 Task: Find connections with filter location Kāthor with filter topic #SEOwith filter profile language English with filter current company Tata Projects with filter school Netaji Subhash Engineering College with filter industry Audio and Video Equipment Manufacturing with filter service category Resume Writing with filter keywords title Customer Support
Action: Mouse moved to (187, 269)
Screenshot: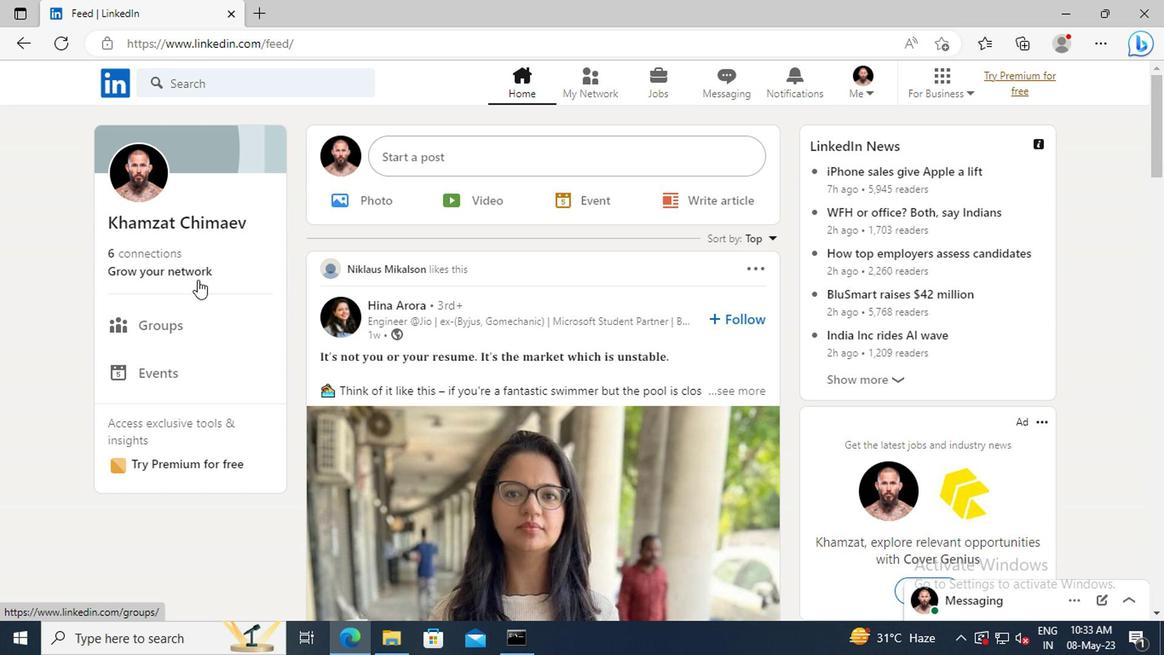 
Action: Mouse pressed left at (187, 269)
Screenshot: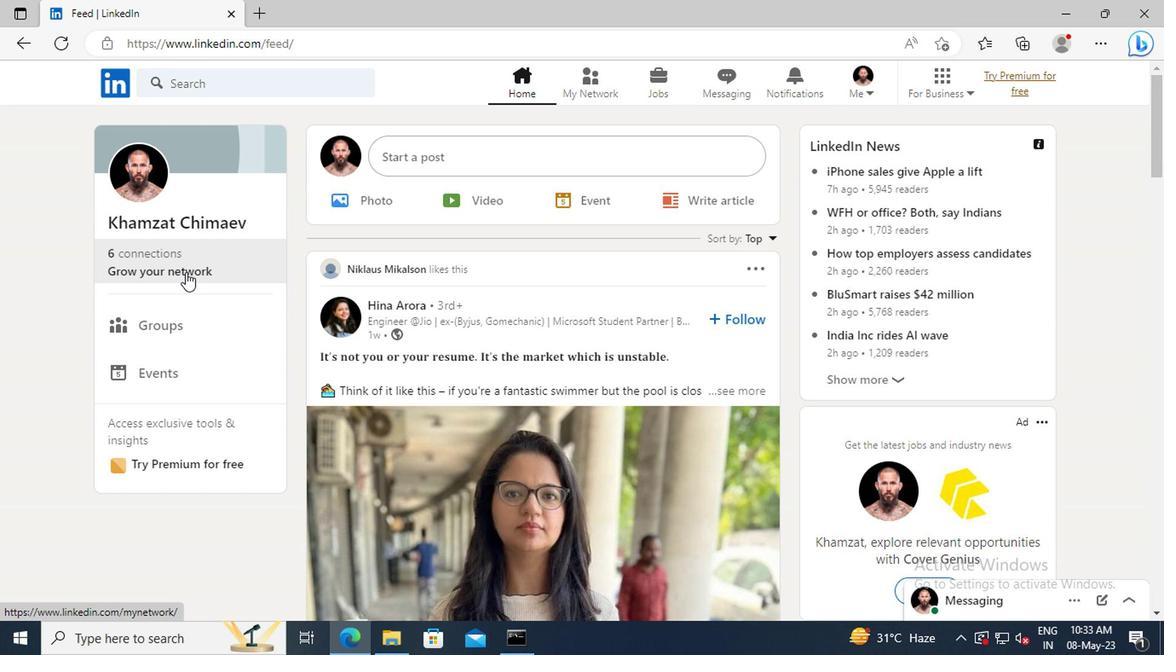 
Action: Mouse moved to (191, 176)
Screenshot: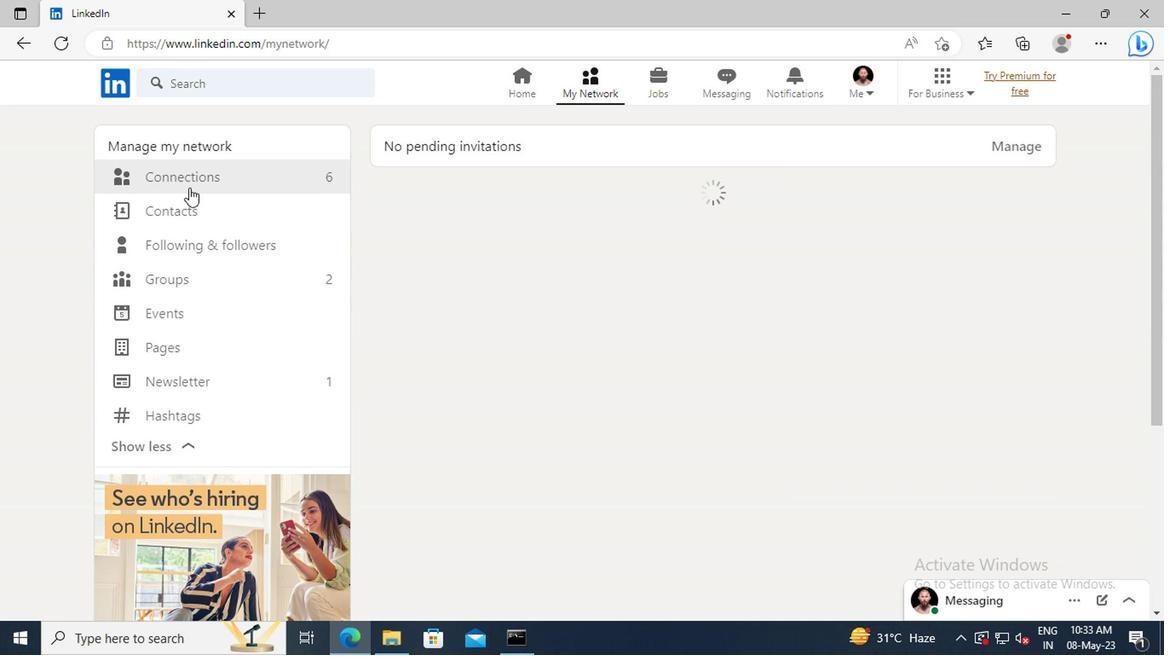 
Action: Mouse pressed left at (191, 176)
Screenshot: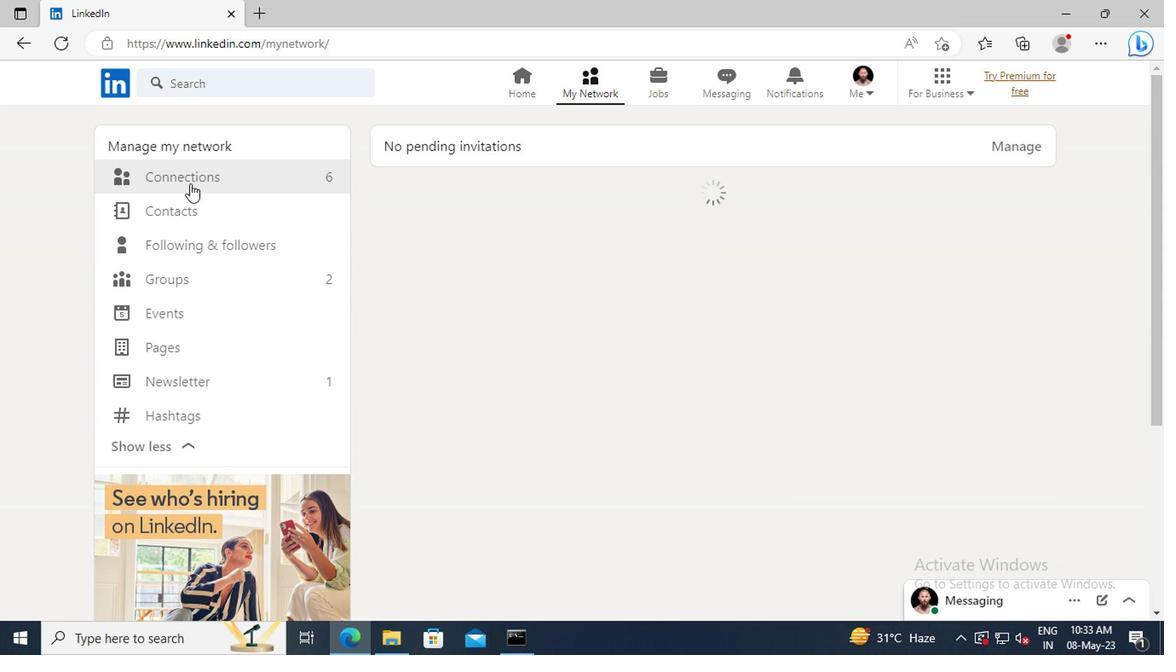 
Action: Mouse moved to (717, 178)
Screenshot: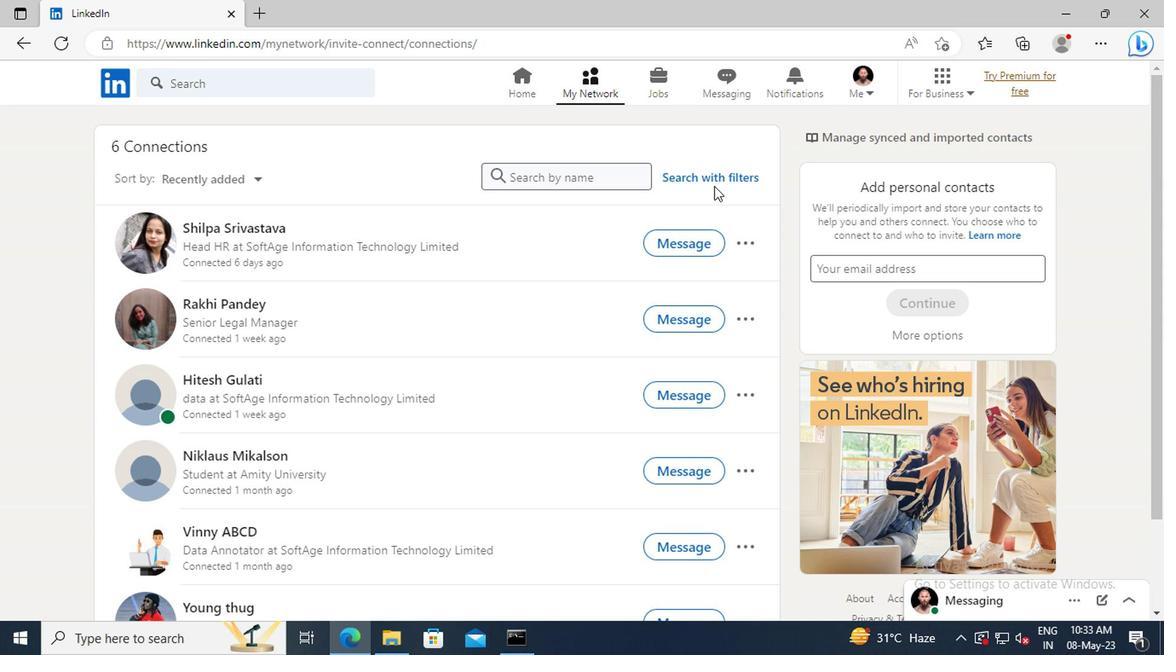 
Action: Mouse pressed left at (717, 178)
Screenshot: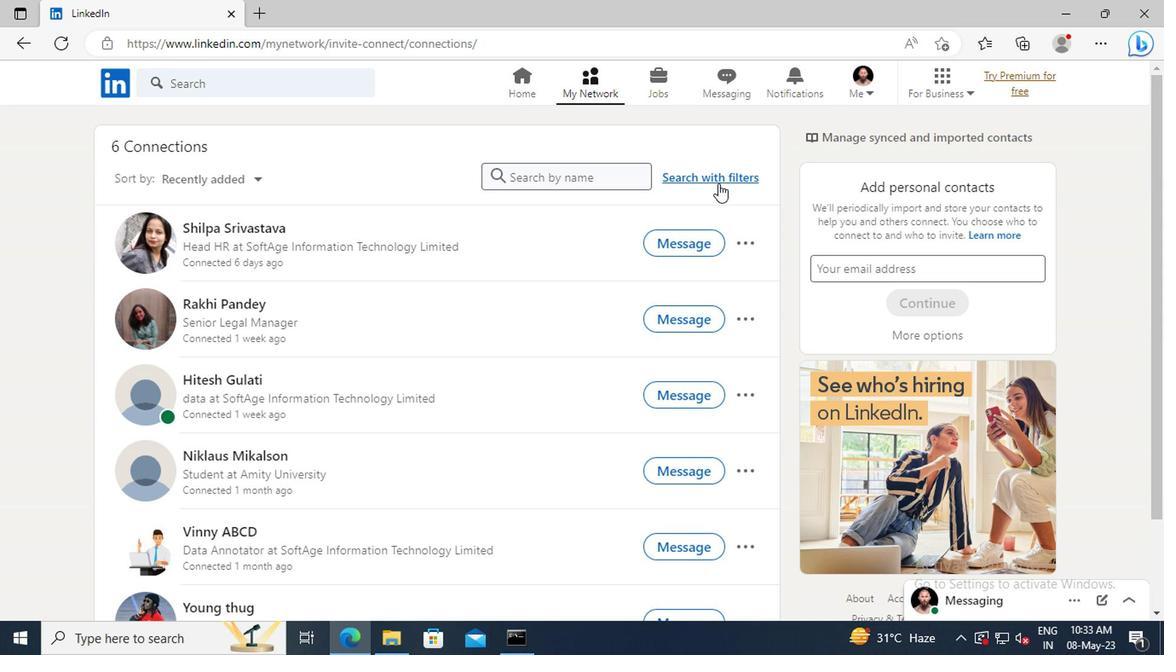 
Action: Mouse moved to (644, 125)
Screenshot: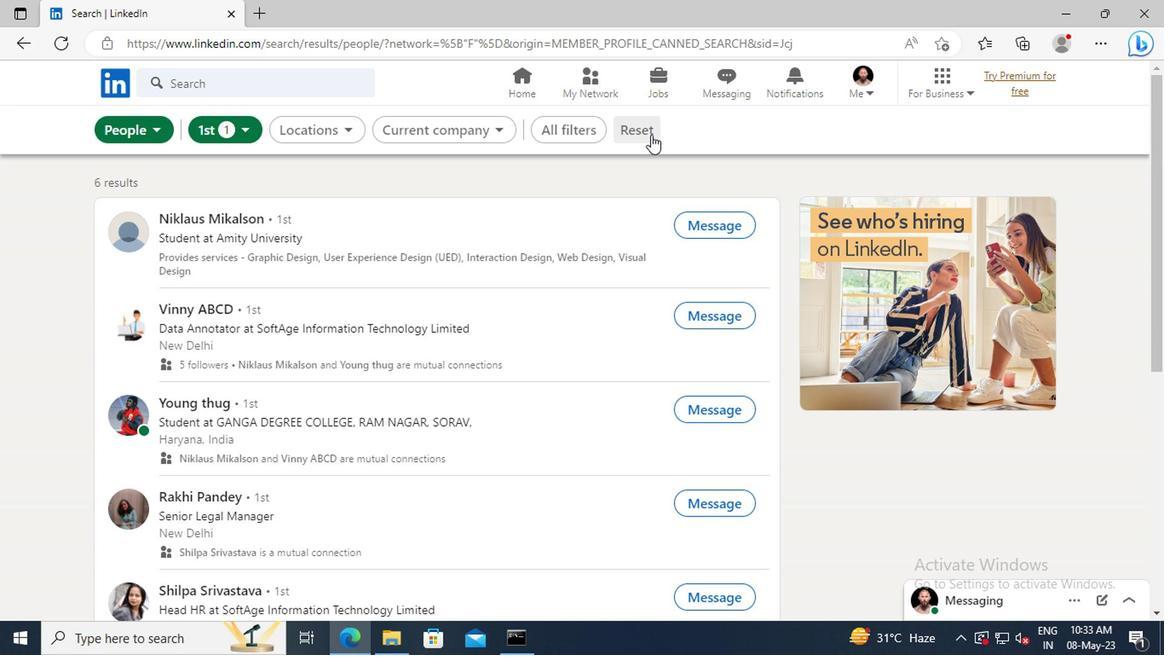 
Action: Mouse pressed left at (644, 125)
Screenshot: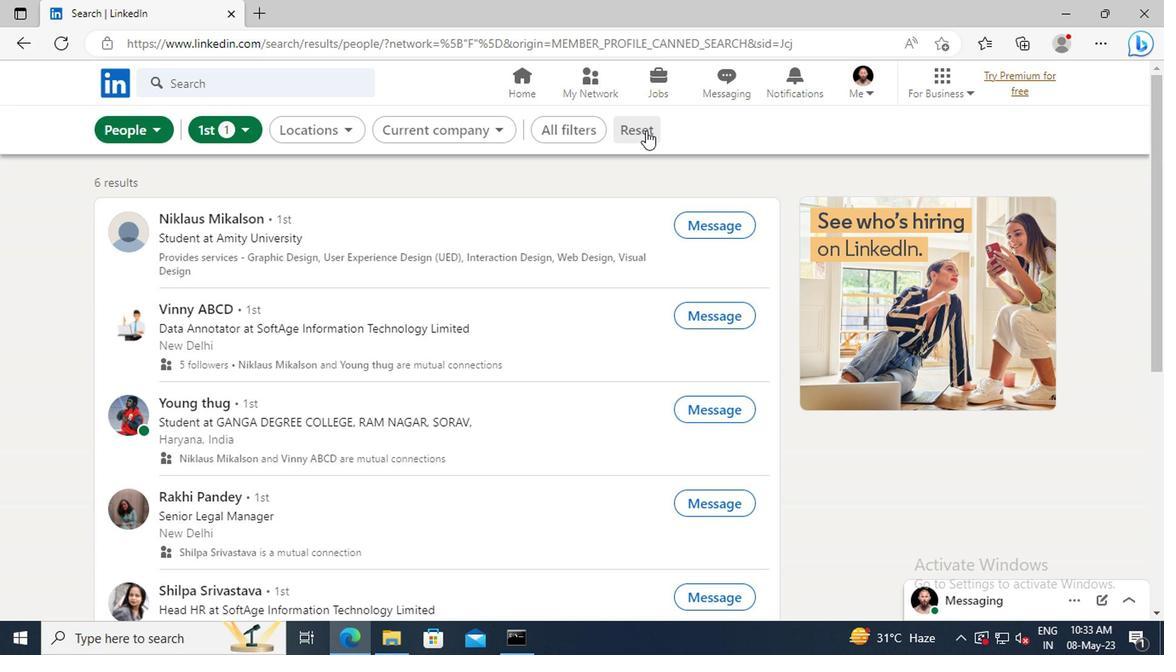 
Action: Mouse moved to (624, 125)
Screenshot: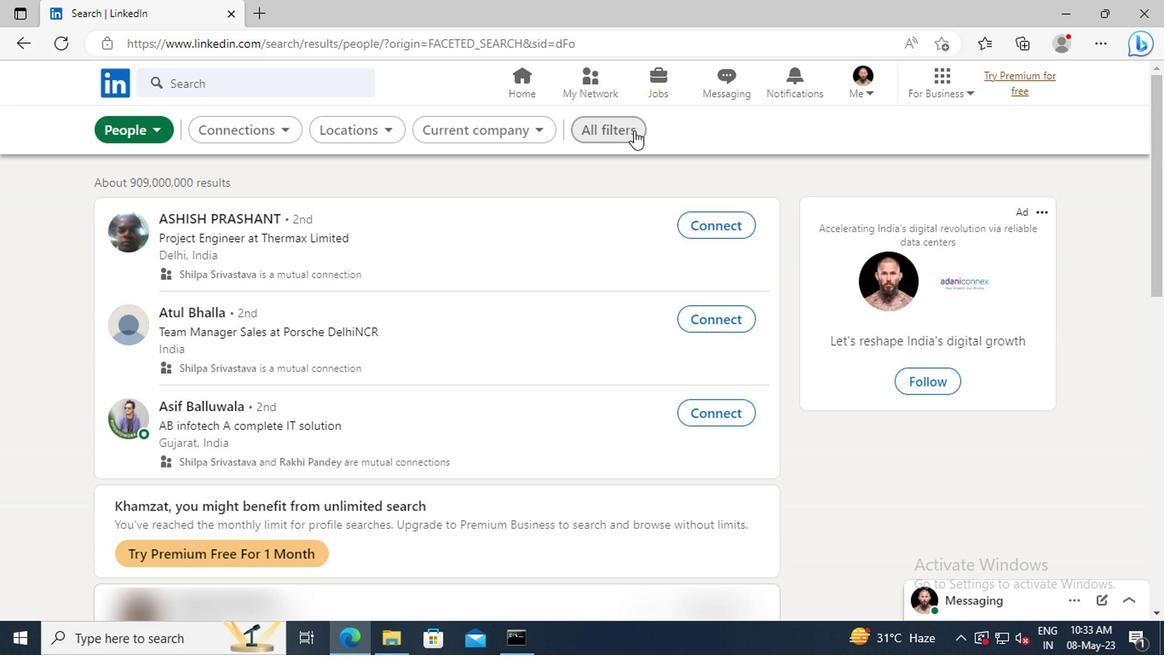 
Action: Mouse pressed left at (624, 125)
Screenshot: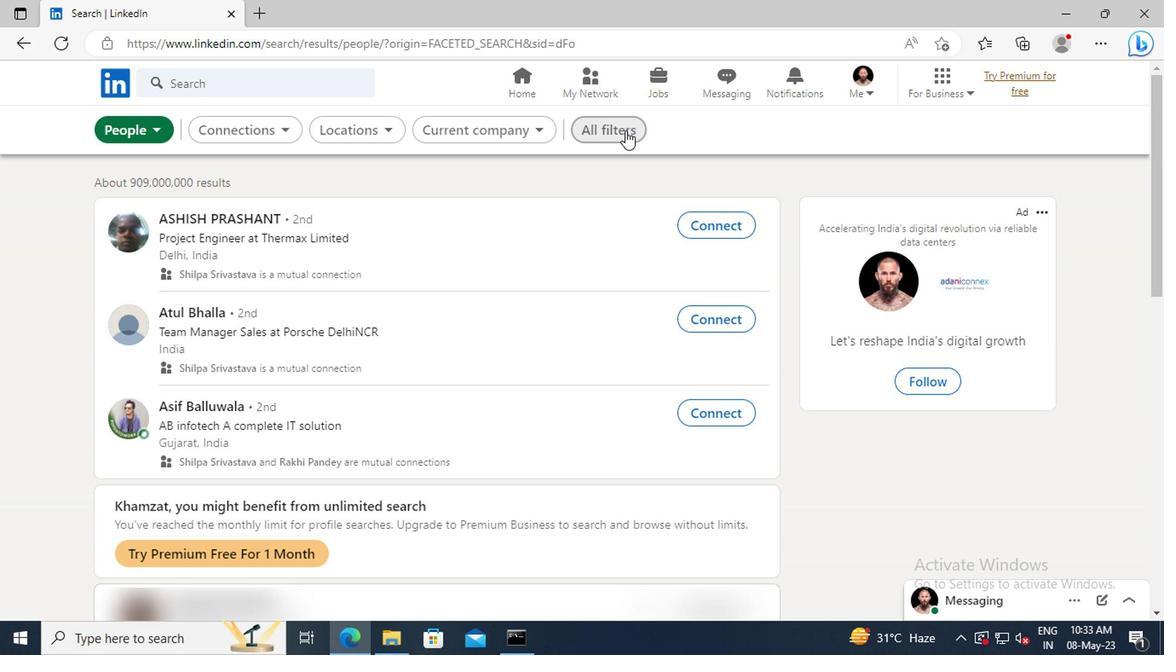 
Action: Mouse moved to (970, 324)
Screenshot: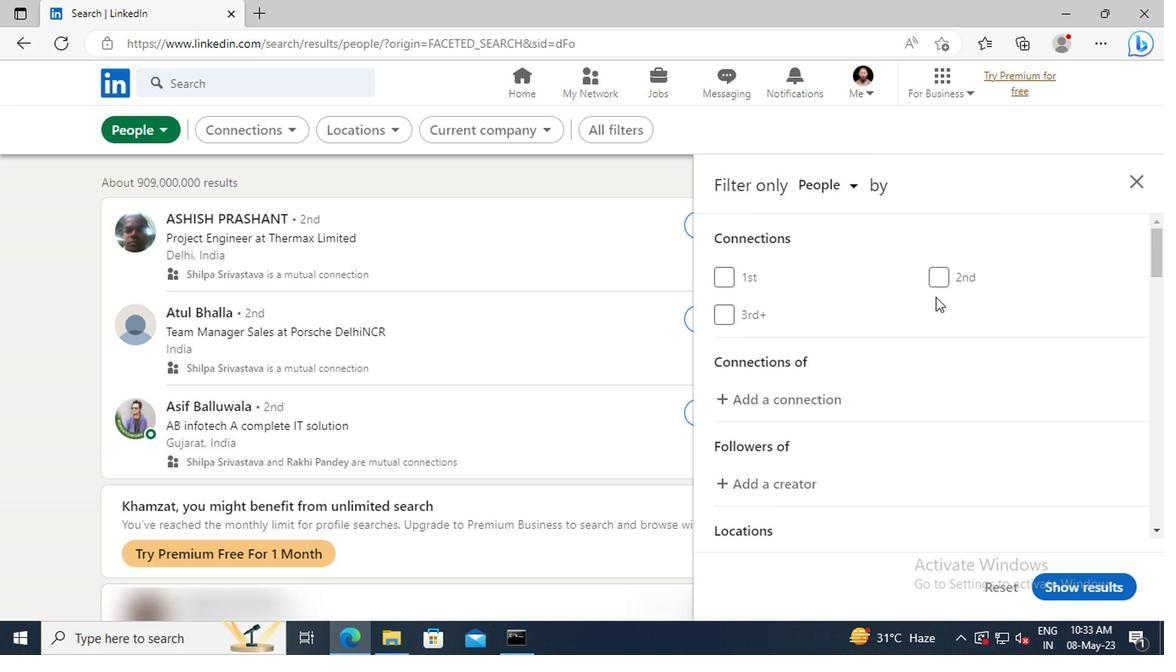 
Action: Mouse scrolled (970, 323) with delta (0, 0)
Screenshot: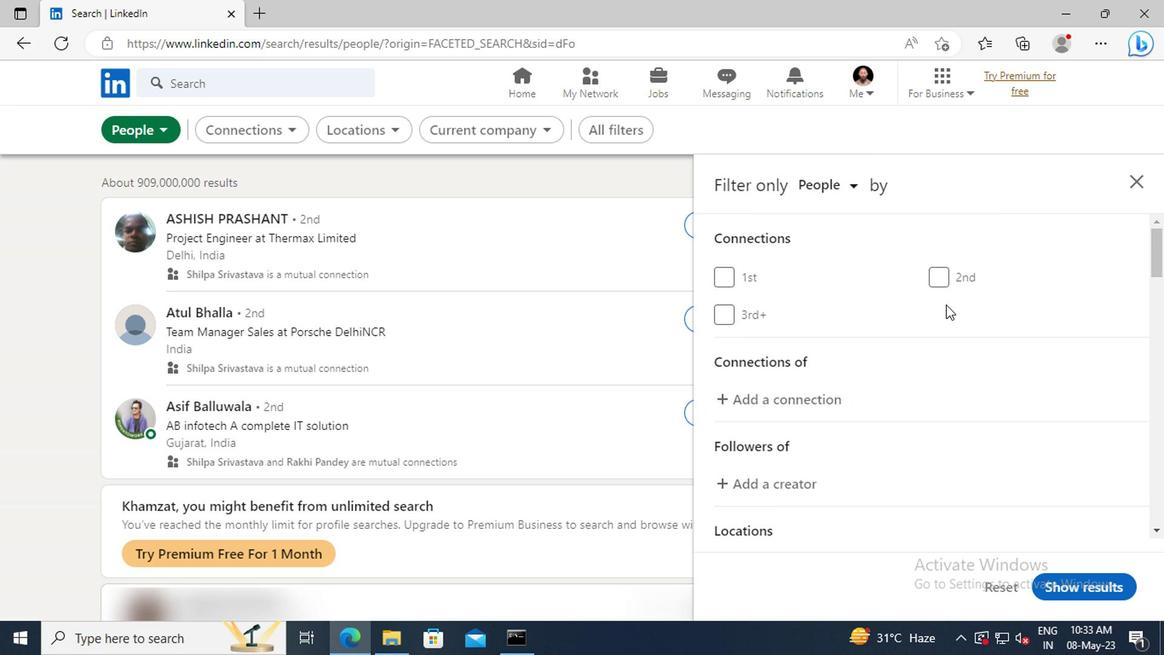 
Action: Mouse moved to (970, 325)
Screenshot: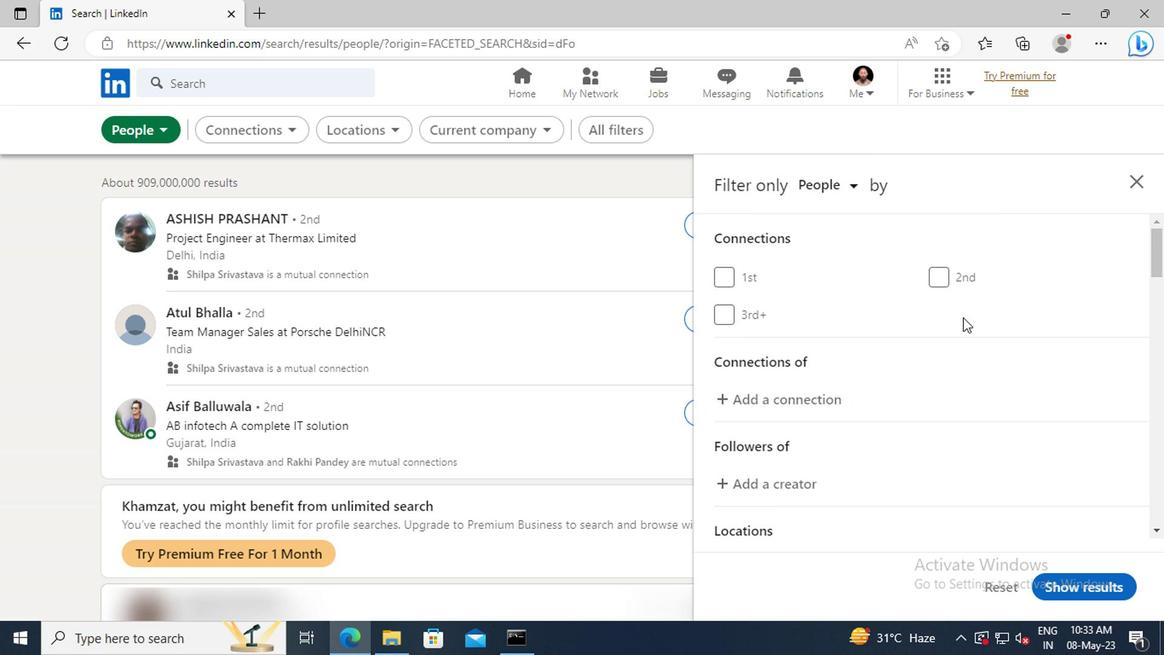 
Action: Mouse scrolled (970, 324) with delta (0, 0)
Screenshot: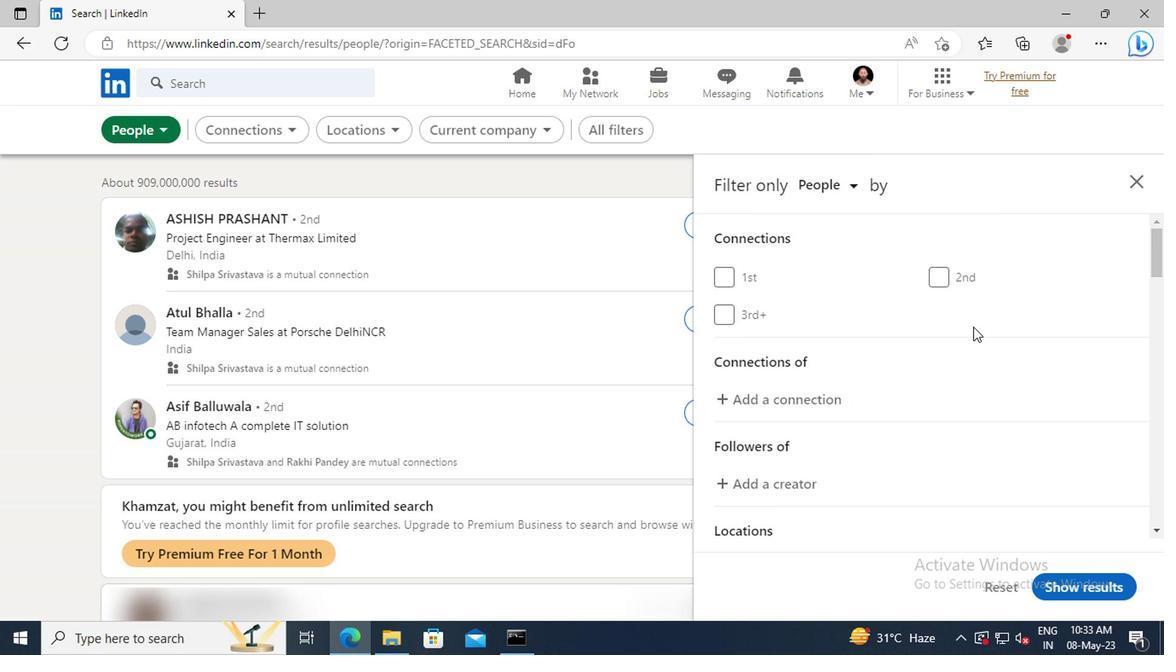 
Action: Mouse scrolled (970, 324) with delta (0, 0)
Screenshot: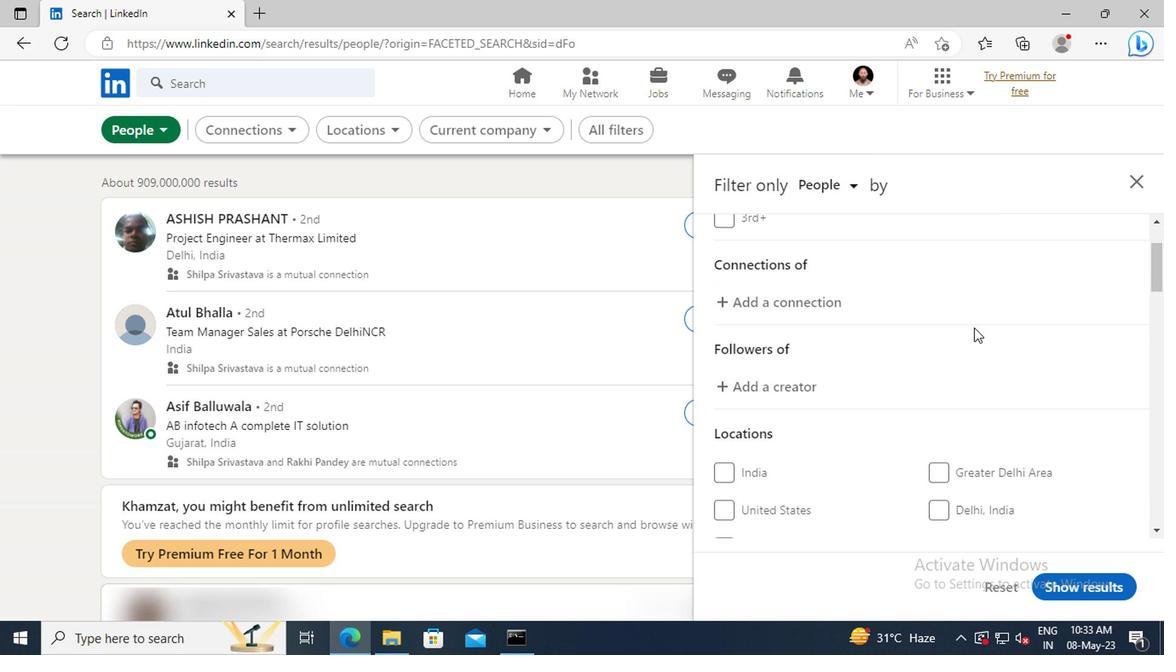 
Action: Mouse scrolled (970, 324) with delta (0, 0)
Screenshot: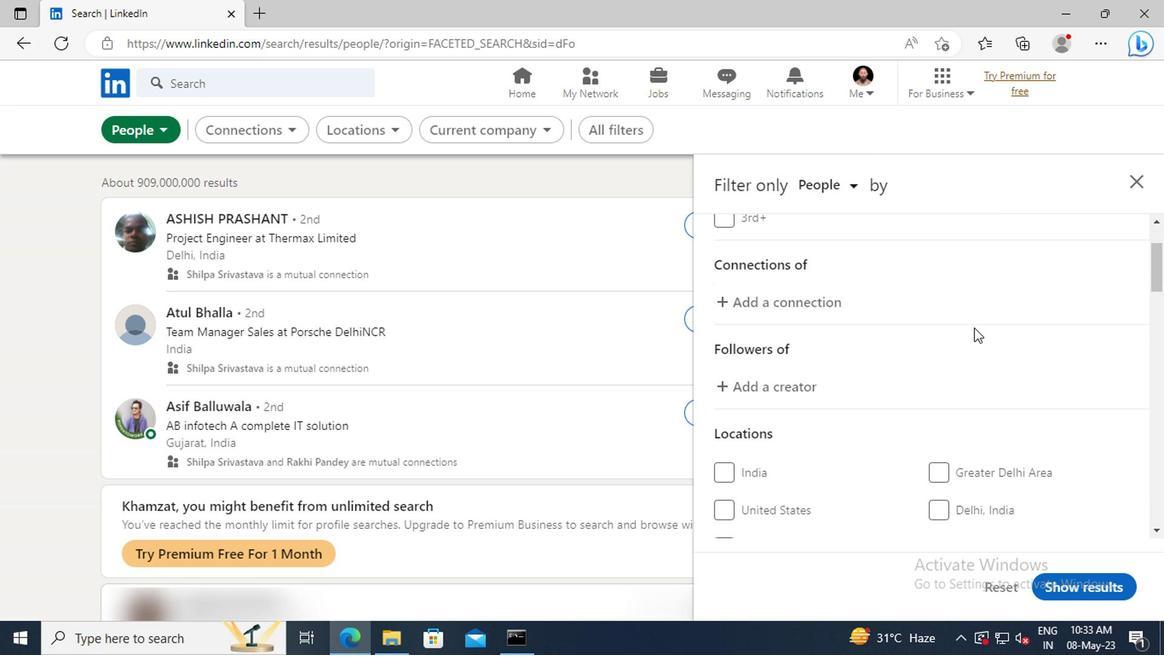 
Action: Mouse scrolled (970, 324) with delta (0, 0)
Screenshot: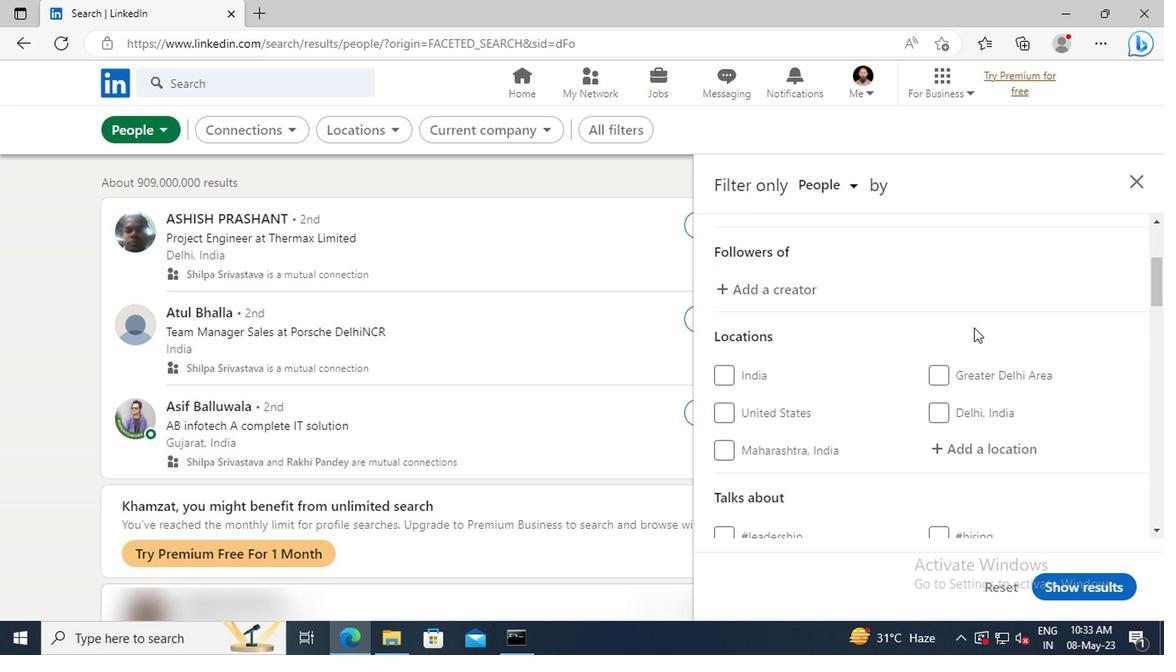 
Action: Mouse moved to (977, 407)
Screenshot: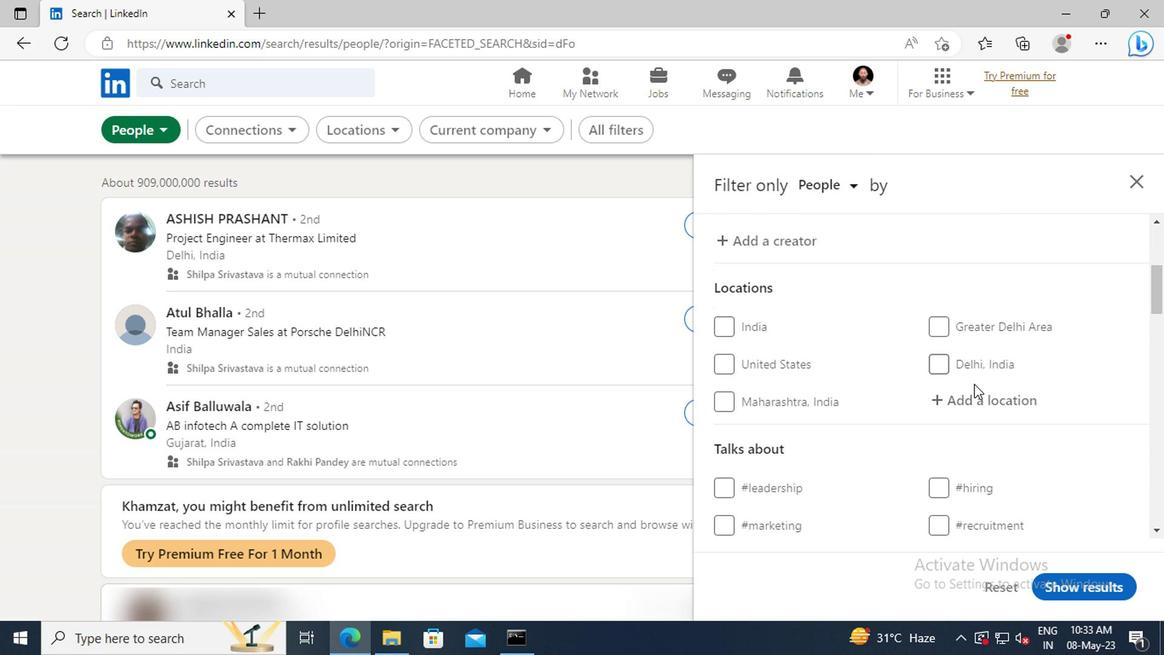 
Action: Mouse pressed left at (977, 407)
Screenshot: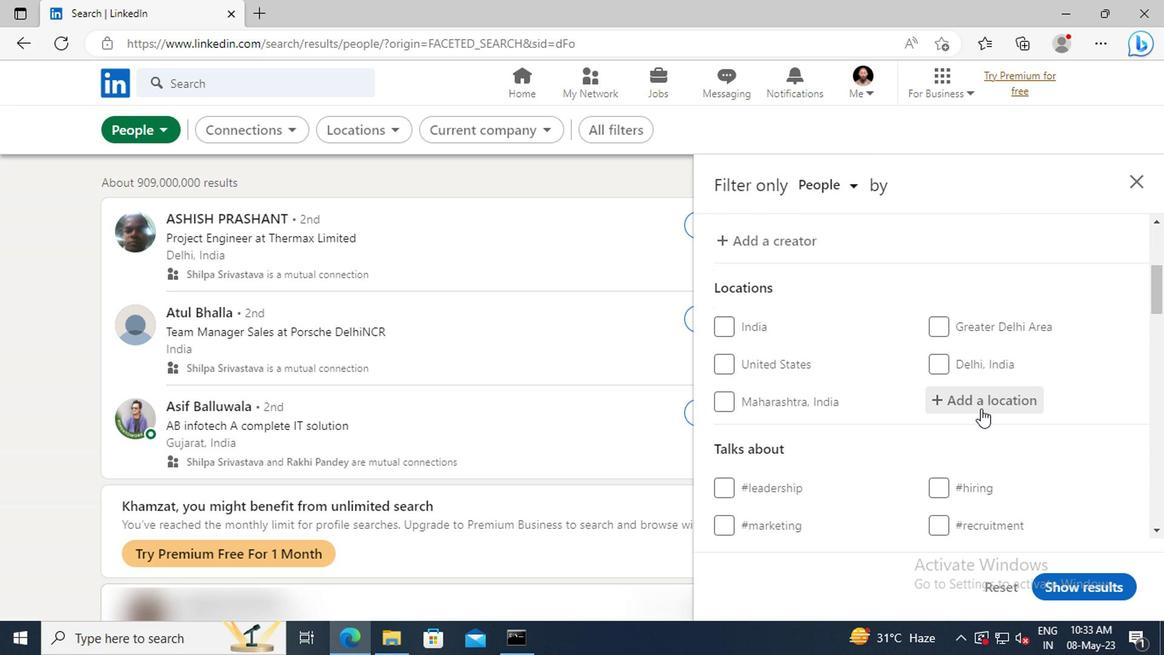 
Action: Key pressed <Key.shift>KATHOR<Key.enter>
Screenshot: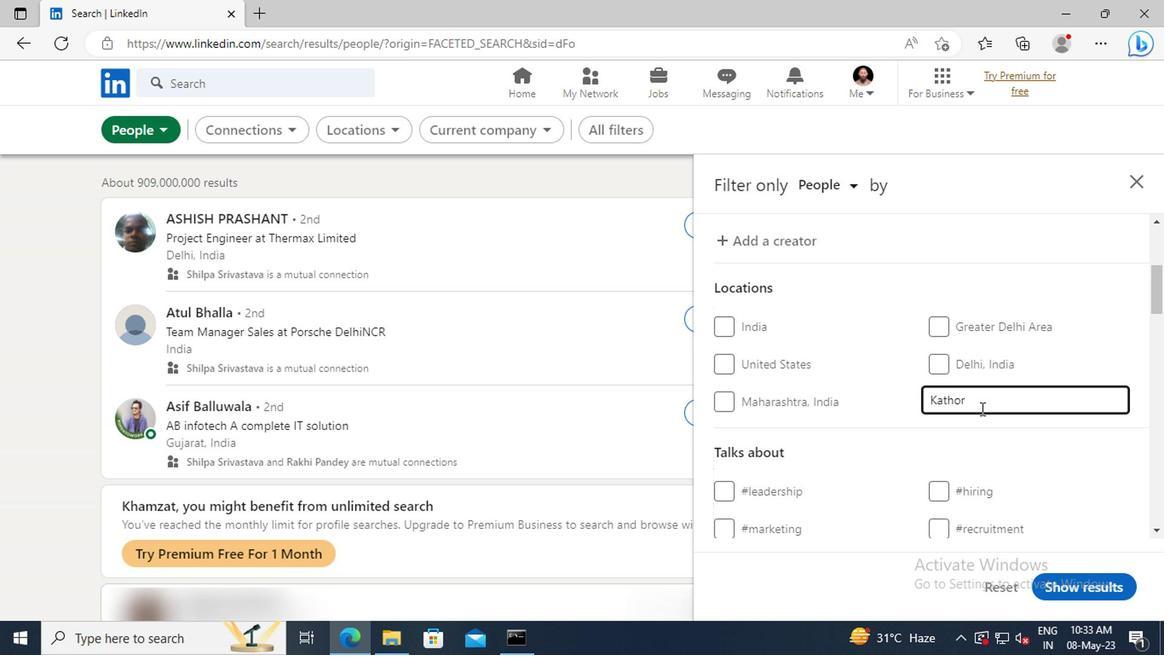 
Action: Mouse scrolled (977, 407) with delta (0, 0)
Screenshot: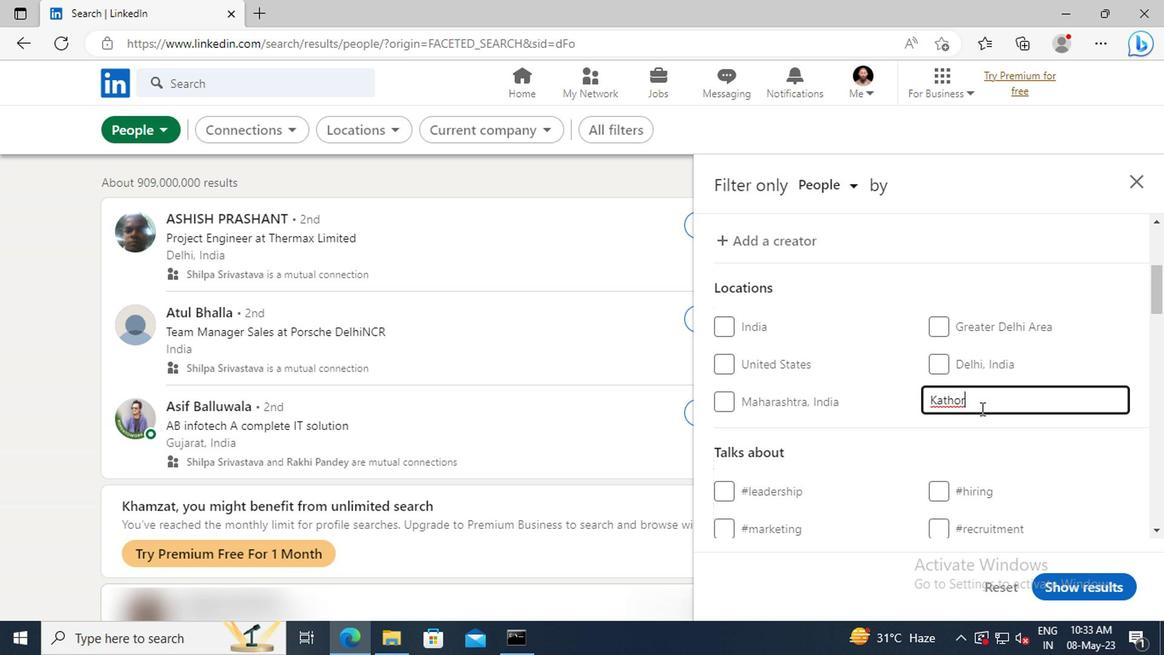 
Action: Mouse scrolled (977, 407) with delta (0, 0)
Screenshot: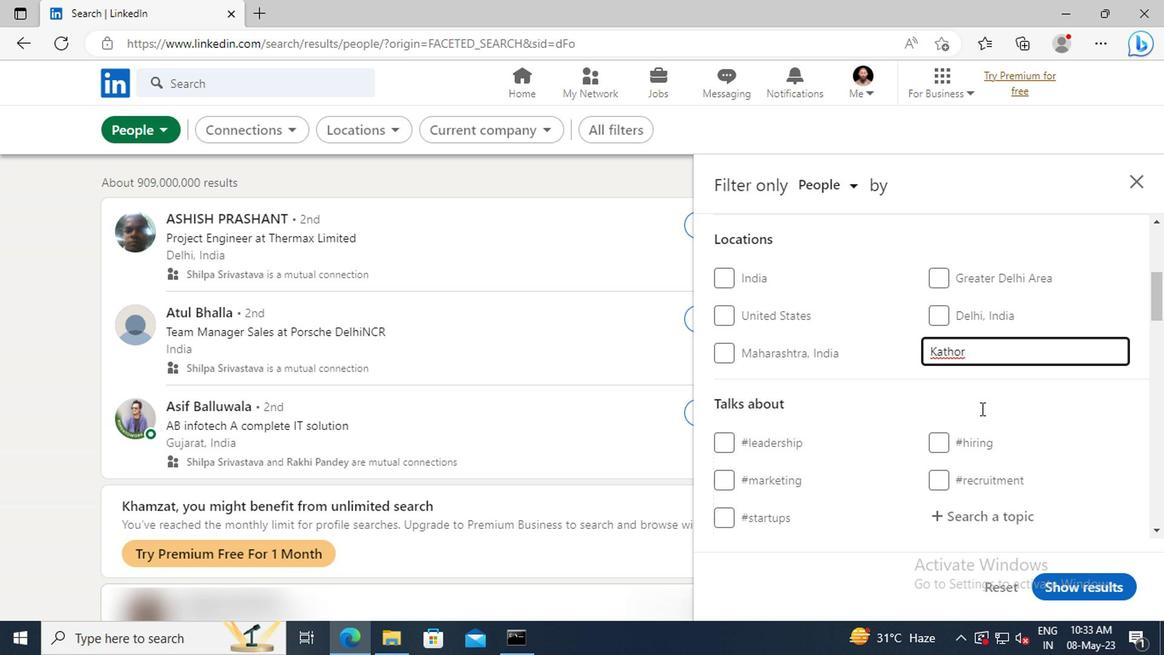 
Action: Mouse scrolled (977, 407) with delta (0, 0)
Screenshot: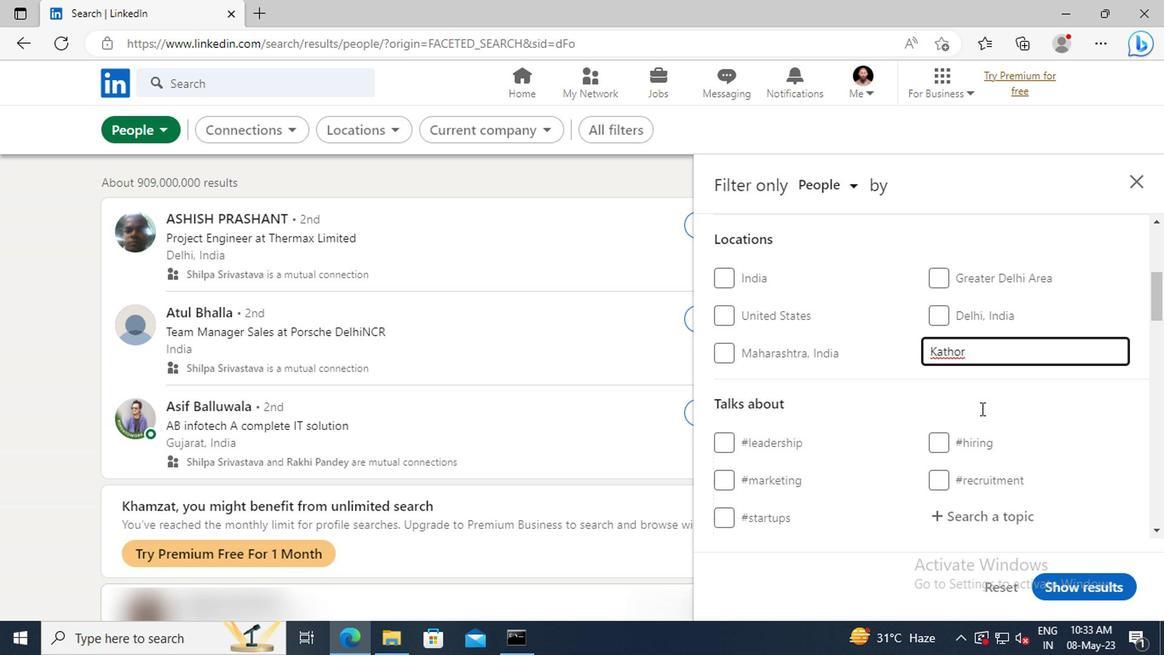 
Action: Mouse moved to (976, 419)
Screenshot: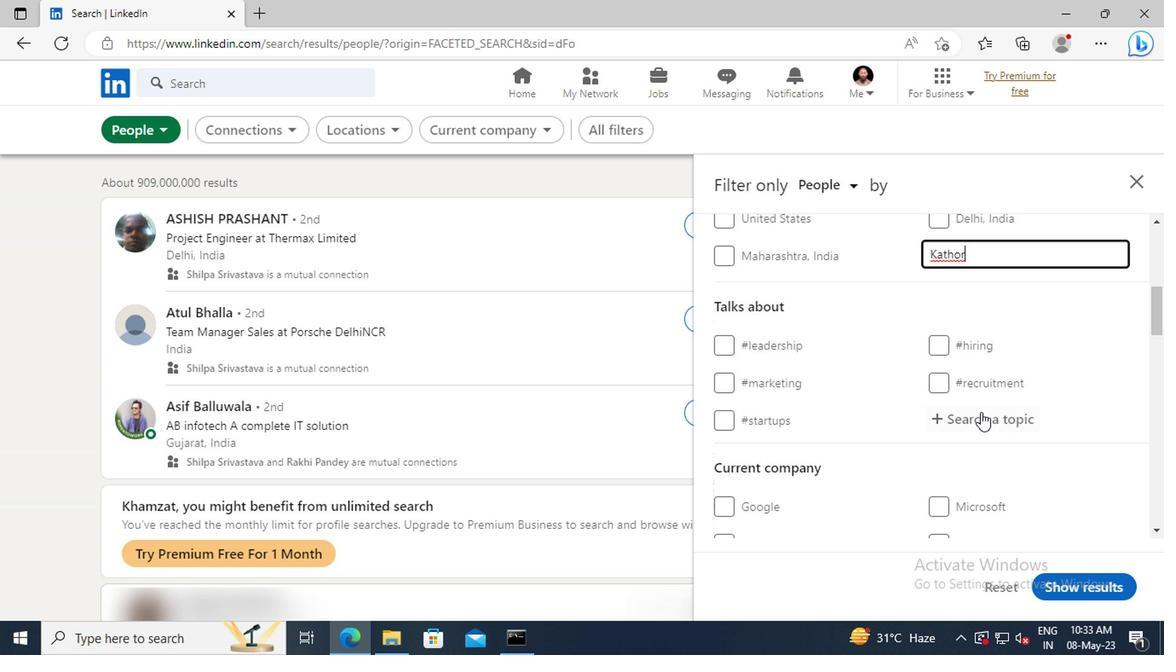 
Action: Mouse pressed left at (976, 419)
Screenshot: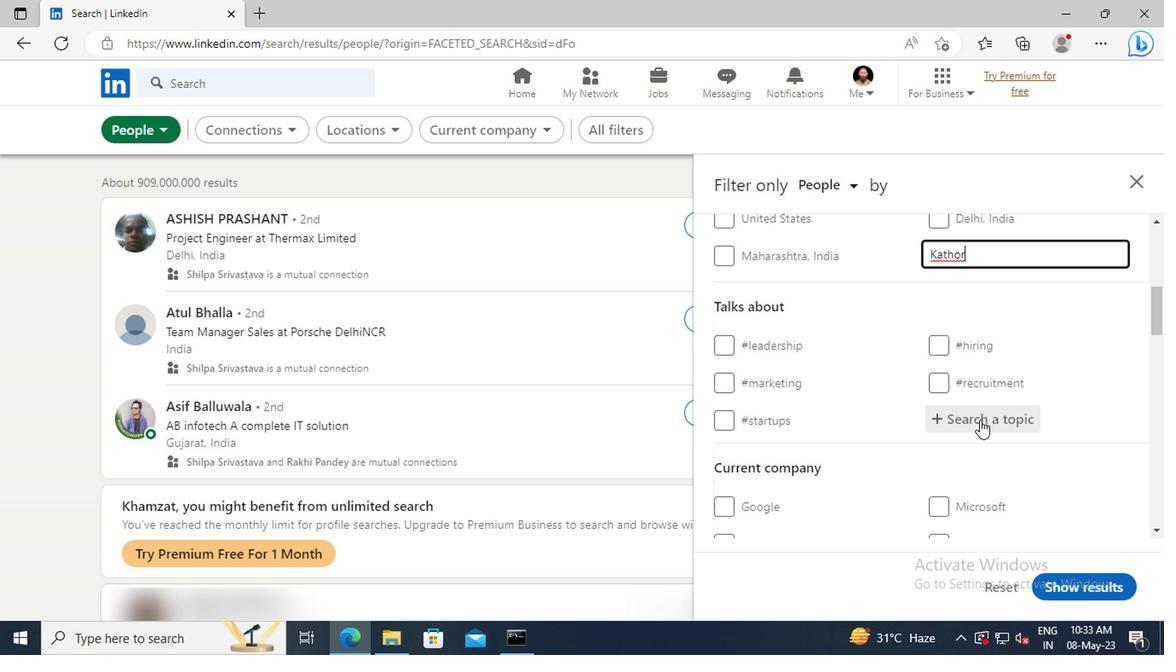 
Action: Key pressed <Key.shift>
Screenshot: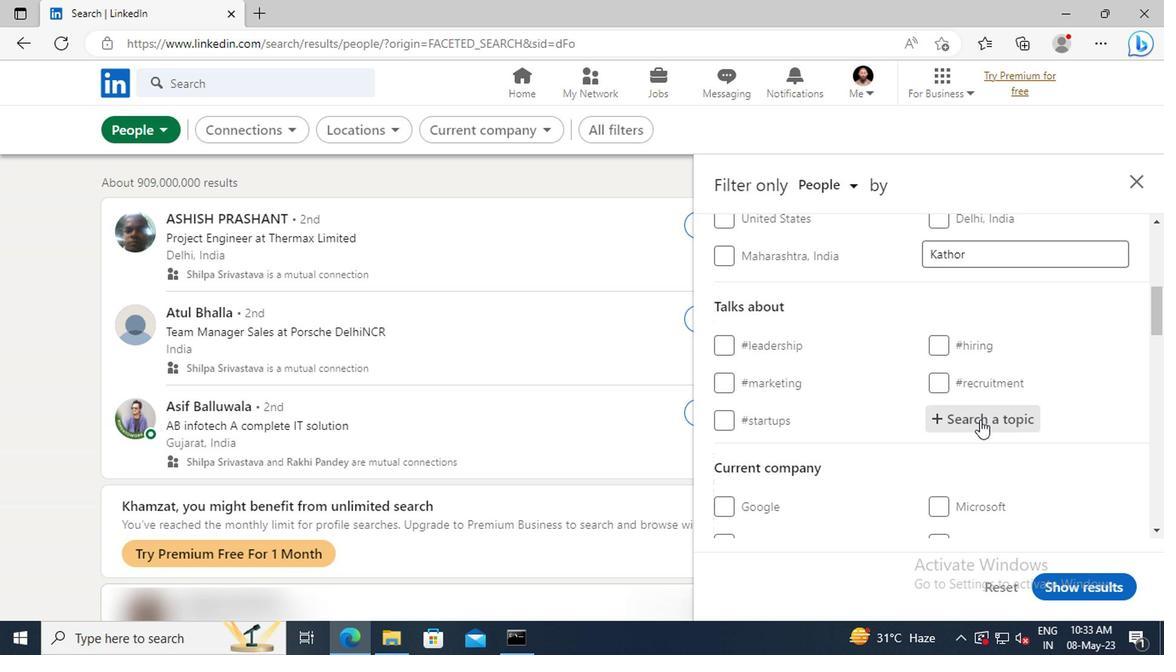 
Action: Mouse moved to (975, 419)
Screenshot: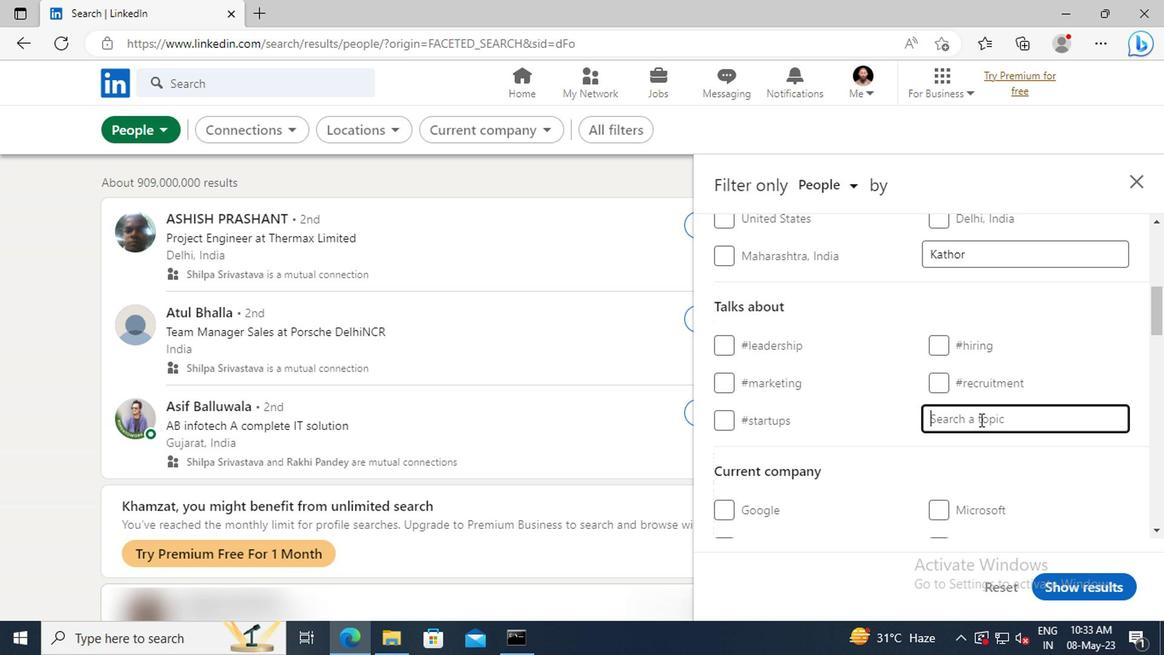 
Action: Key pressed SEO
Screenshot: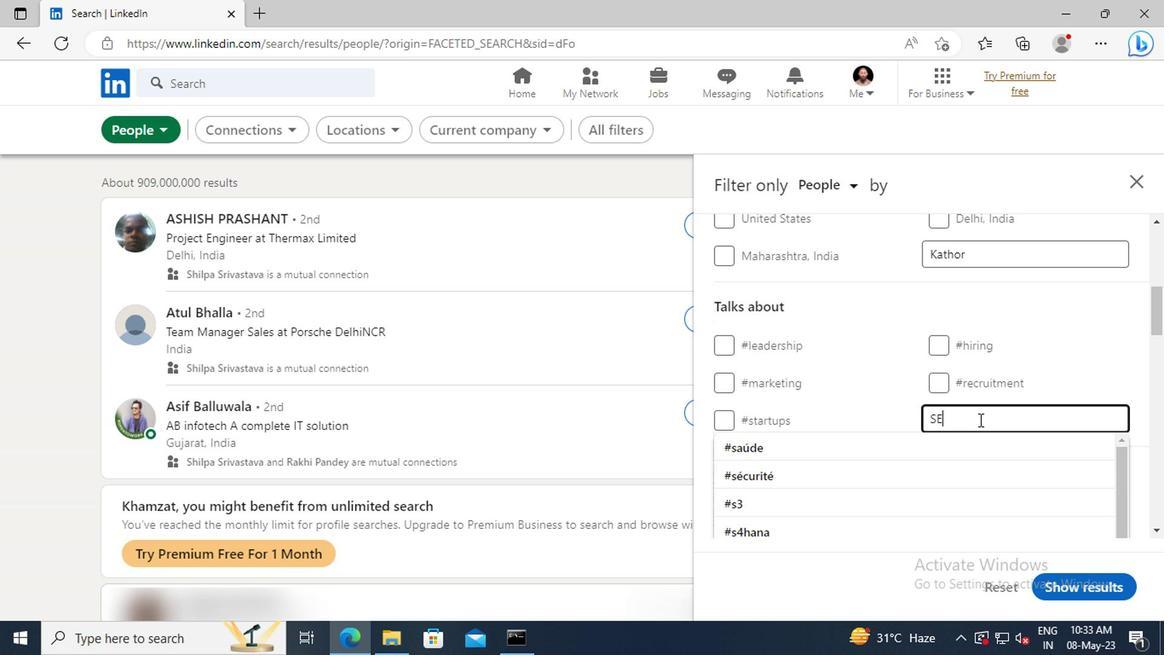 
Action: Mouse moved to (973, 438)
Screenshot: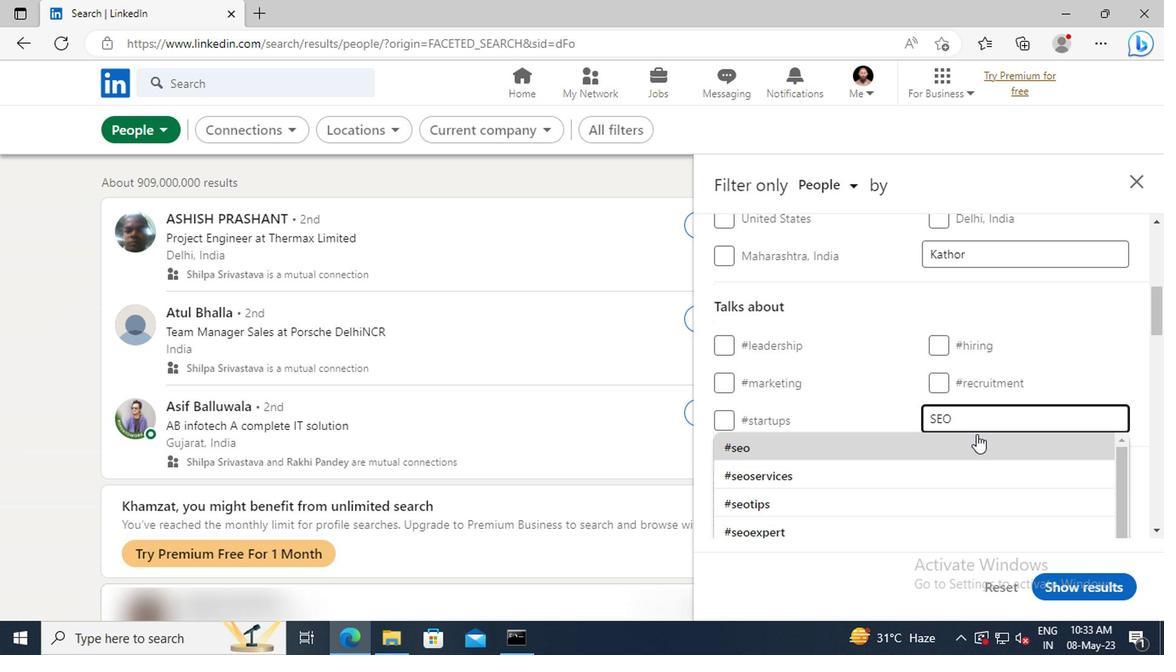 
Action: Mouse pressed left at (973, 438)
Screenshot: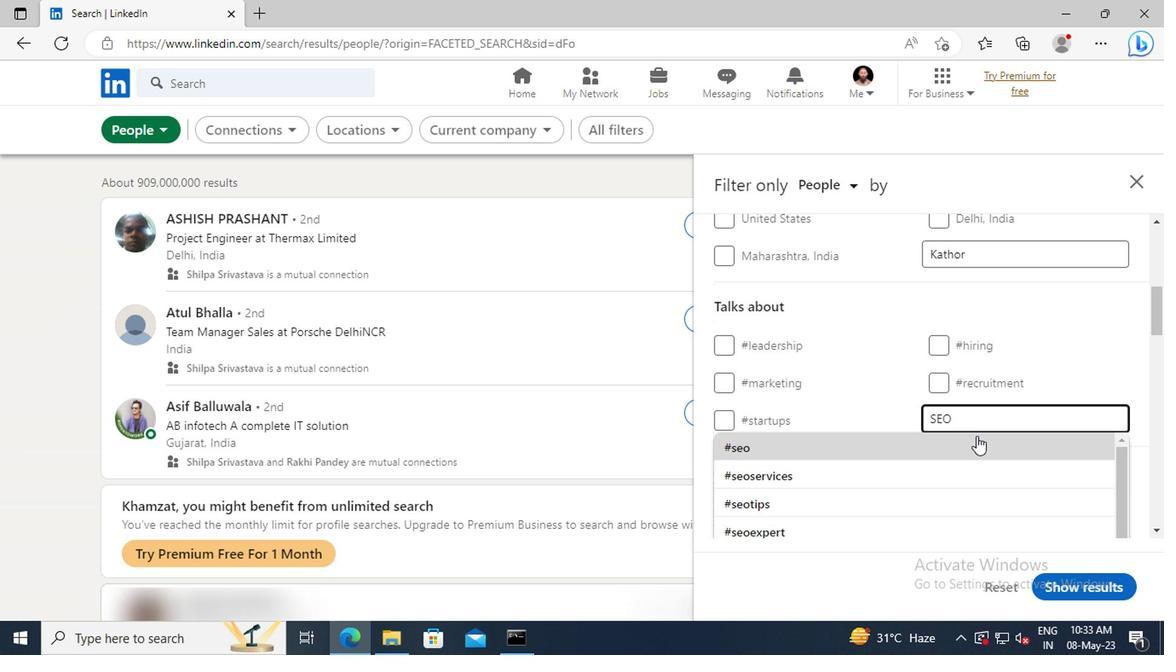 
Action: Mouse scrolled (973, 438) with delta (0, 0)
Screenshot: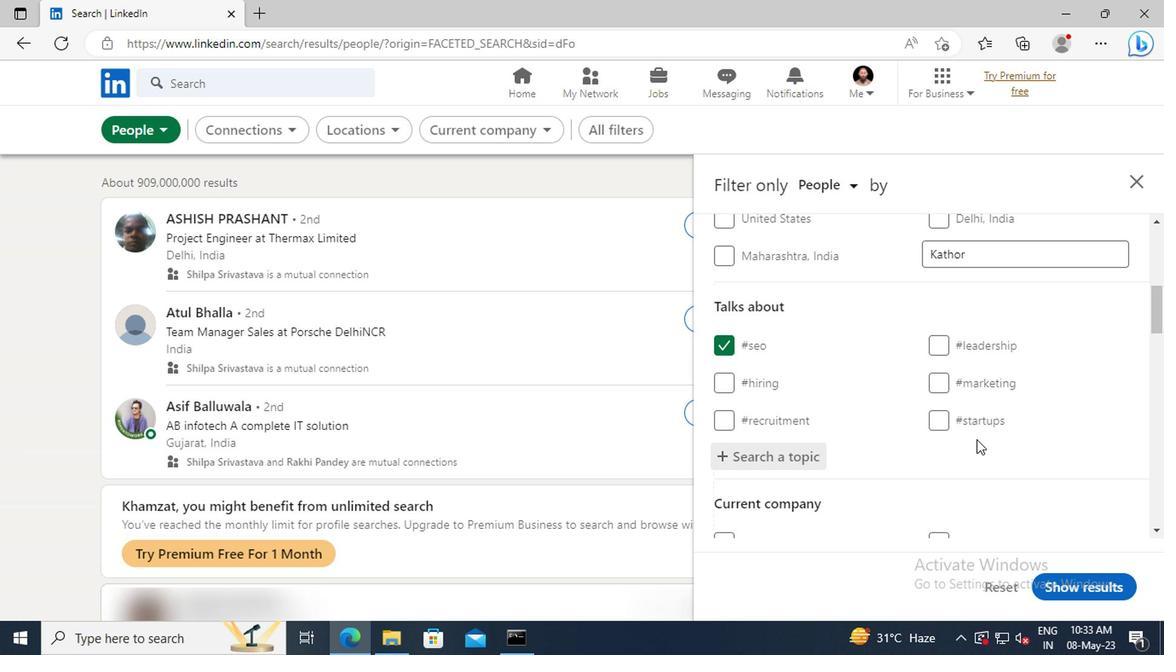 
Action: Mouse scrolled (973, 438) with delta (0, 0)
Screenshot: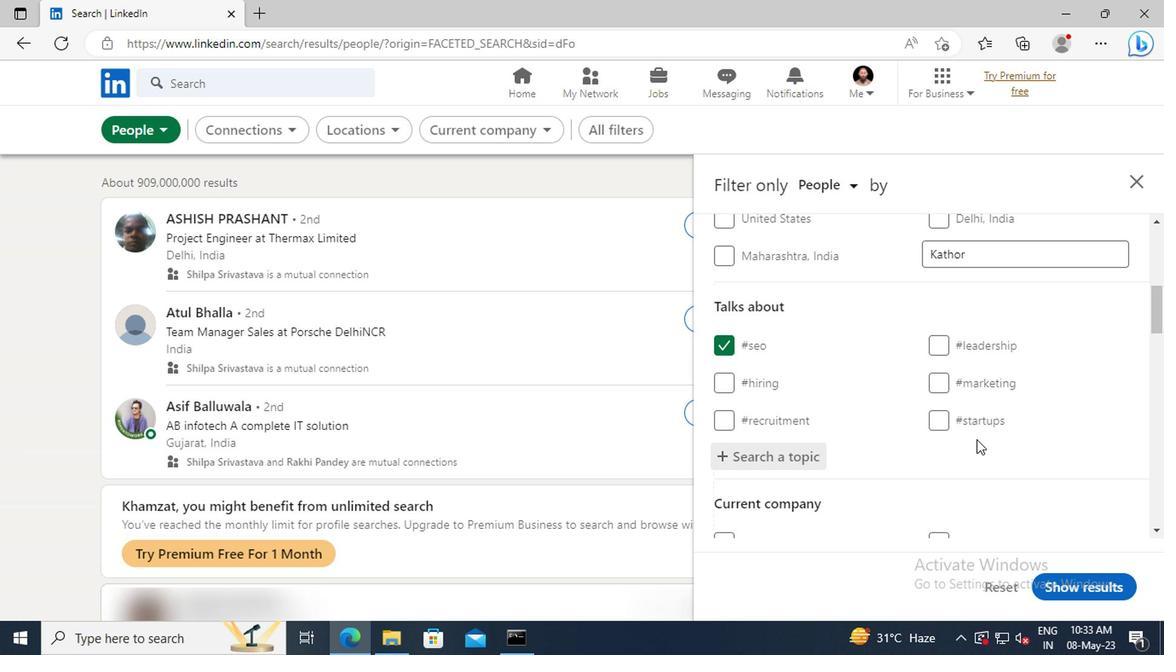 
Action: Mouse scrolled (973, 438) with delta (0, 0)
Screenshot: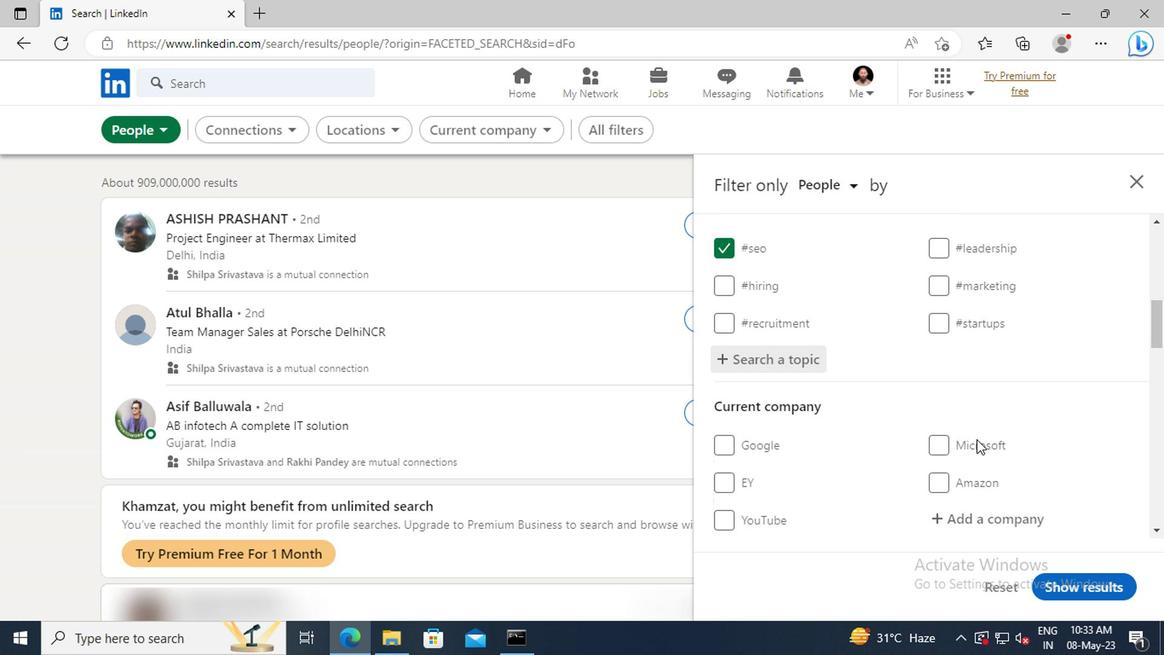 
Action: Mouse scrolled (973, 438) with delta (0, 0)
Screenshot: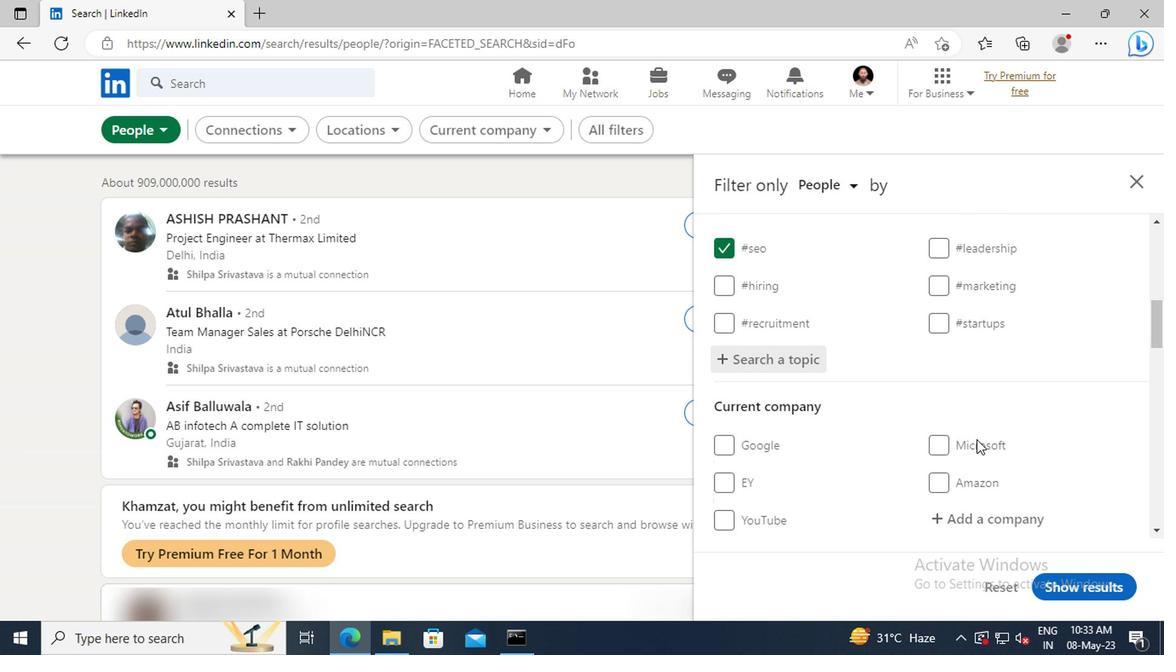 
Action: Mouse scrolled (973, 438) with delta (0, 0)
Screenshot: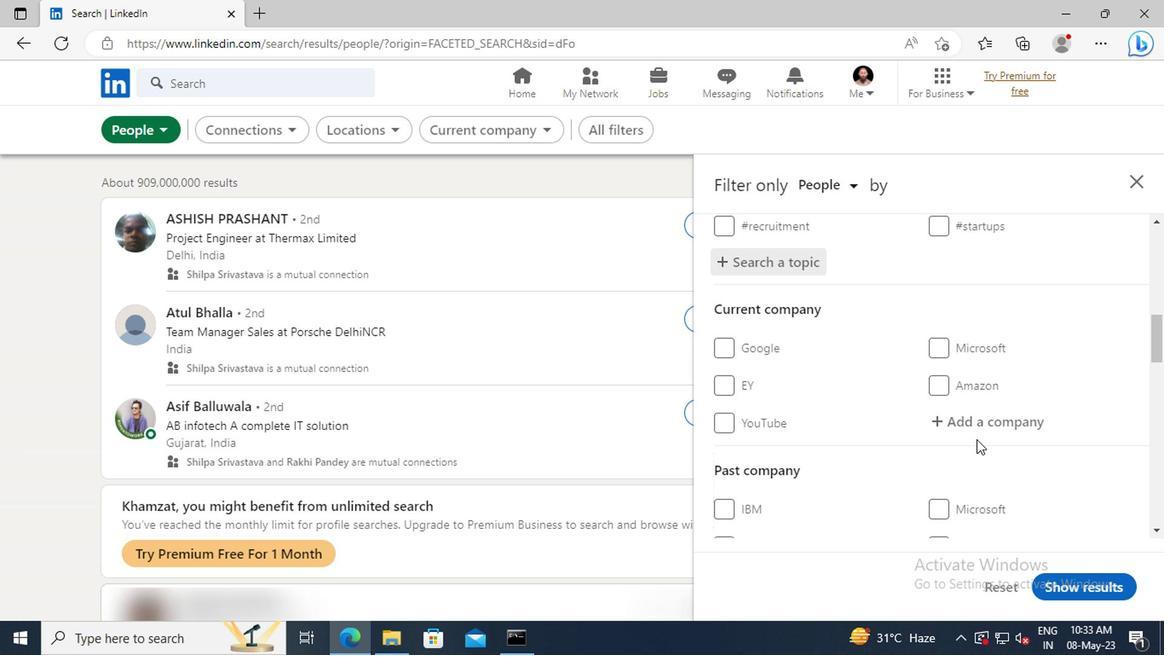 
Action: Mouse scrolled (973, 438) with delta (0, 0)
Screenshot: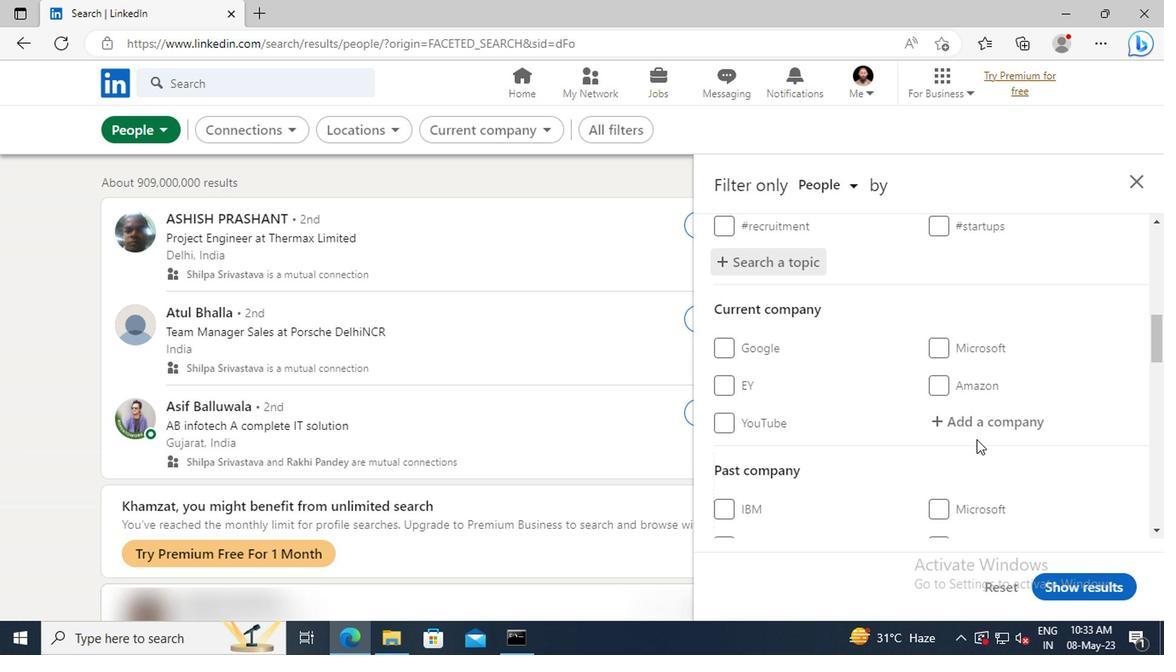 
Action: Mouse moved to (973, 430)
Screenshot: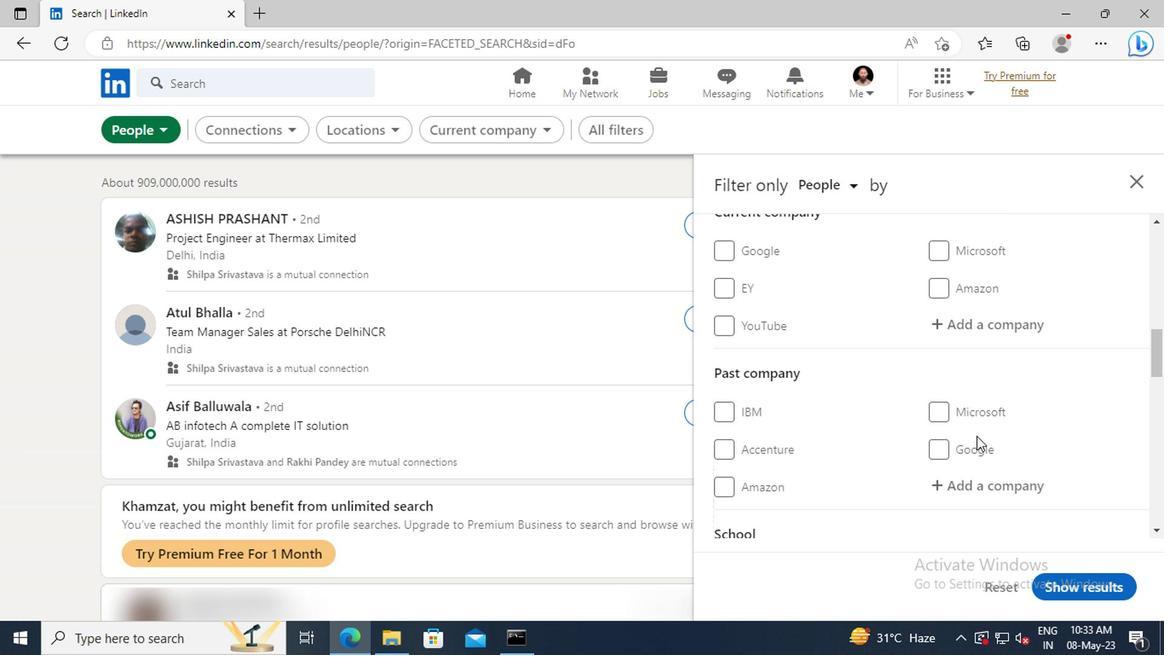 
Action: Mouse scrolled (973, 429) with delta (0, 0)
Screenshot: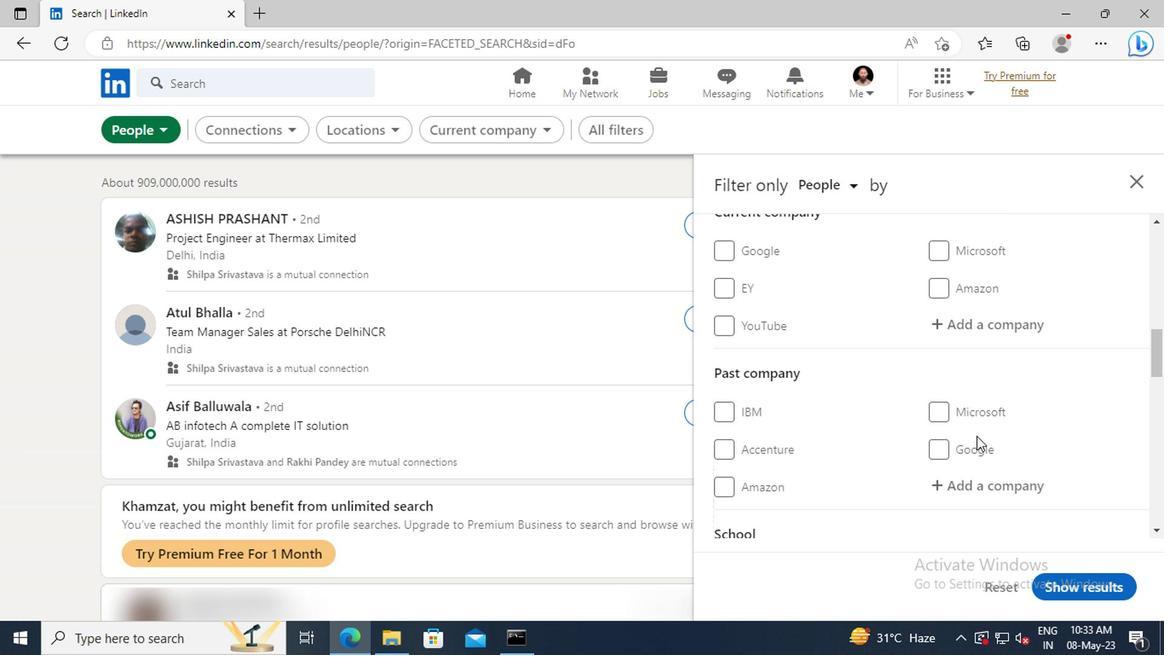 
Action: Mouse moved to (973, 407)
Screenshot: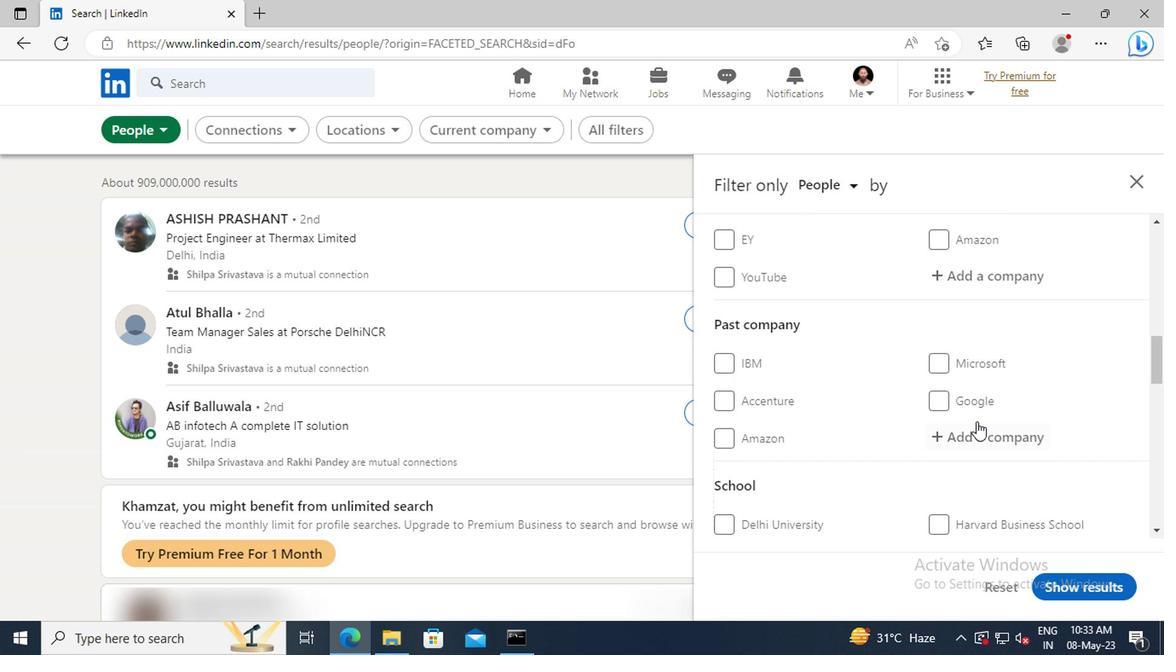 
Action: Mouse scrolled (973, 407) with delta (0, 0)
Screenshot: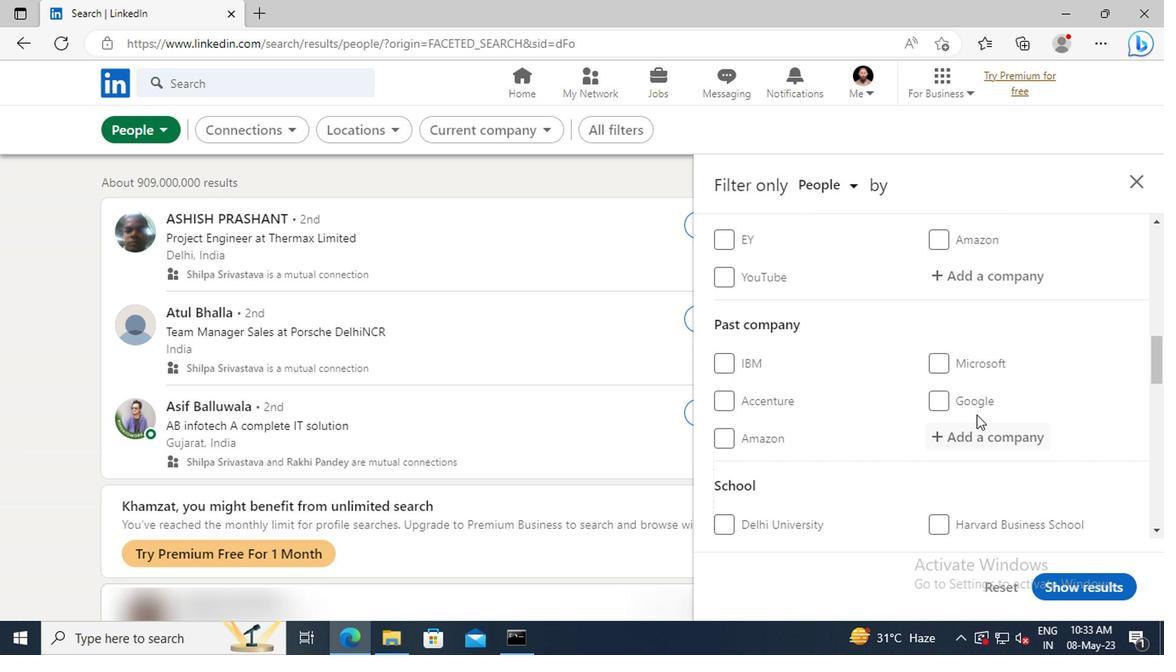 
Action: Mouse scrolled (973, 407) with delta (0, 0)
Screenshot: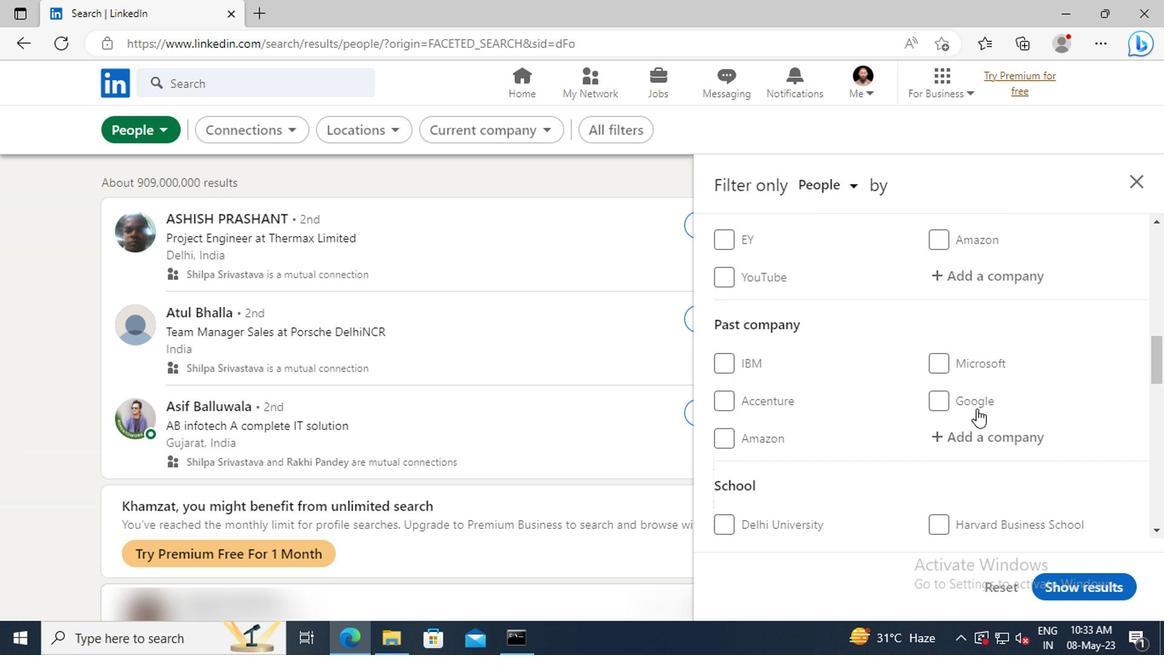 
Action: Mouse scrolled (973, 407) with delta (0, 0)
Screenshot: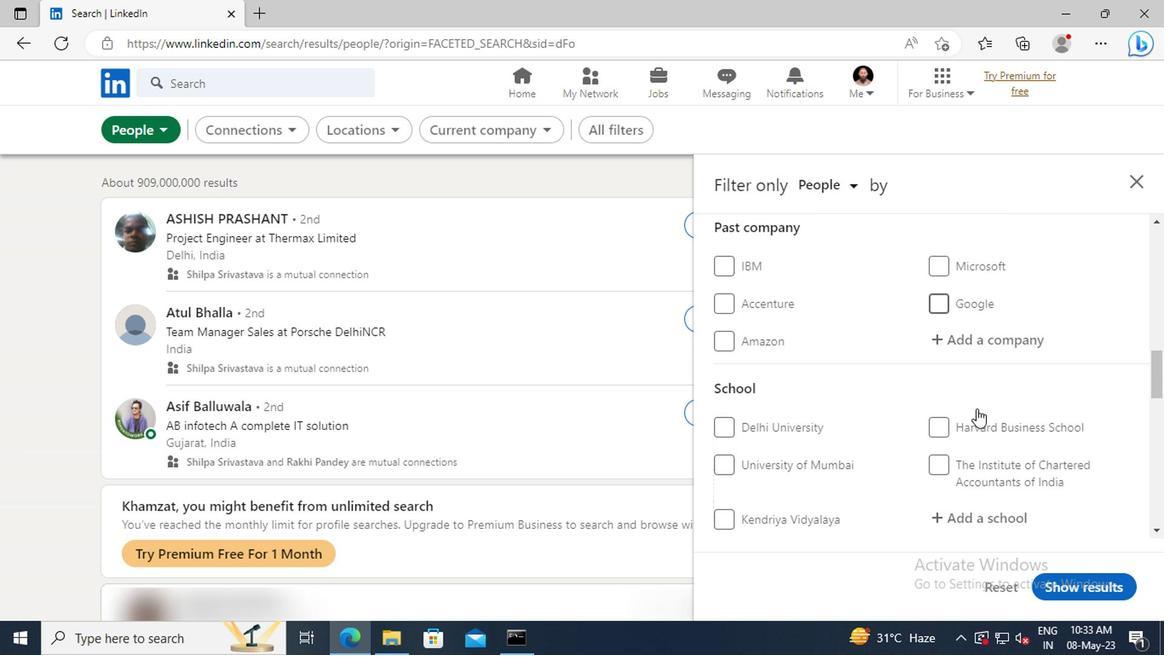 
Action: Mouse scrolled (973, 407) with delta (0, 0)
Screenshot: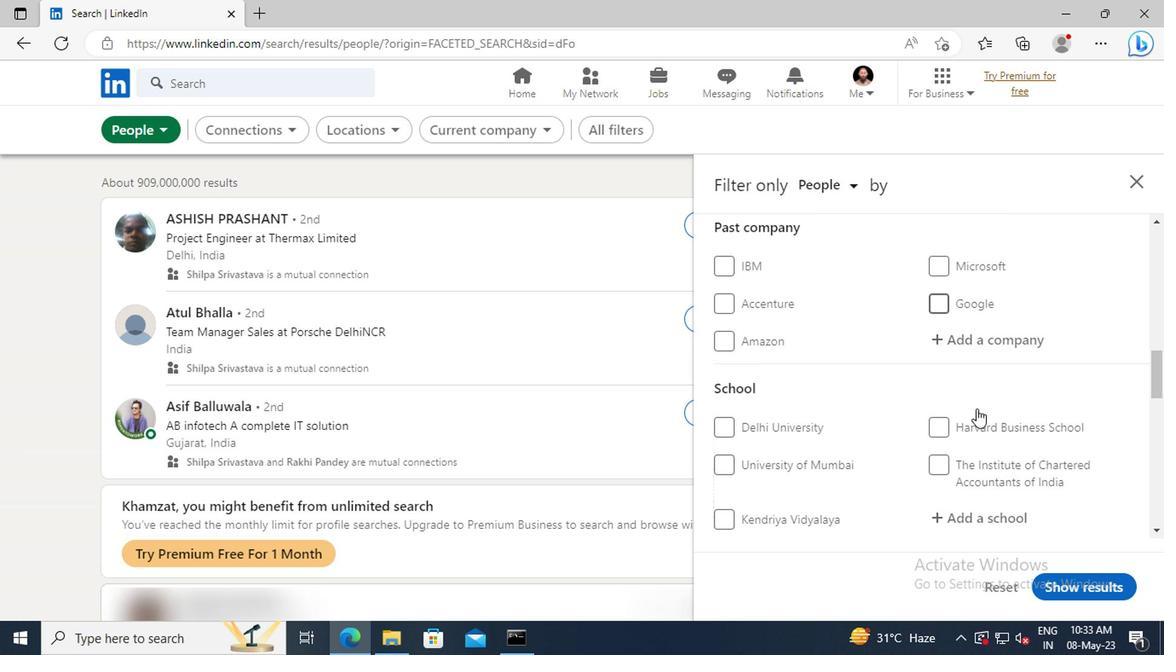 
Action: Mouse scrolled (973, 407) with delta (0, 0)
Screenshot: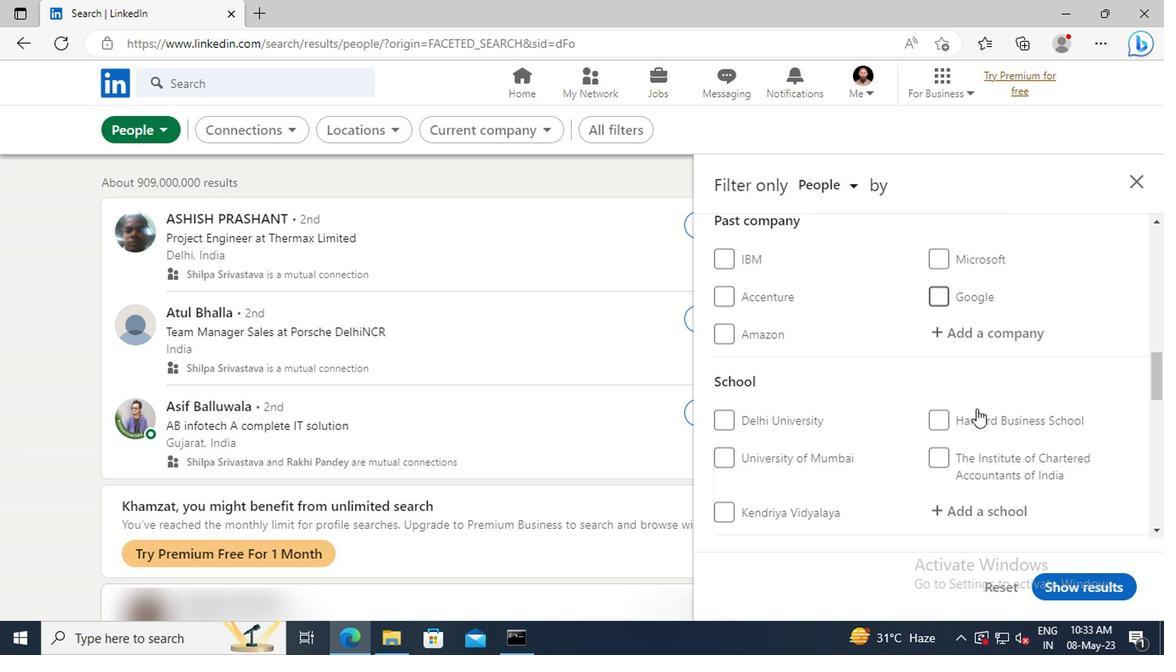 
Action: Mouse scrolled (973, 407) with delta (0, 0)
Screenshot: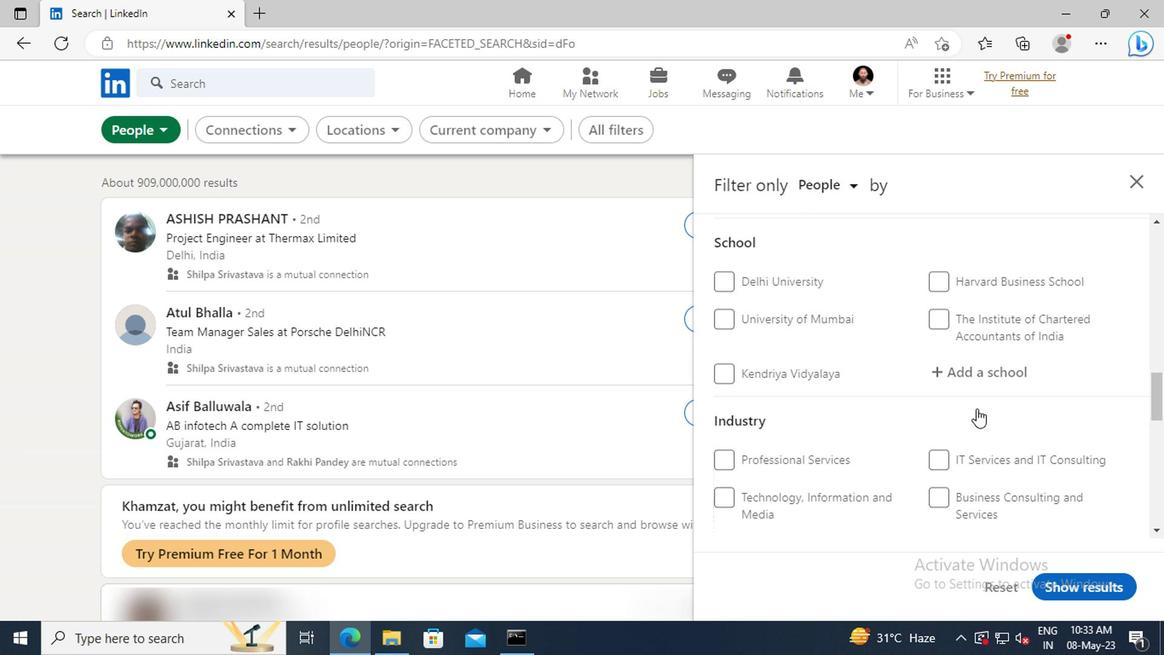
Action: Mouse scrolled (973, 407) with delta (0, 0)
Screenshot: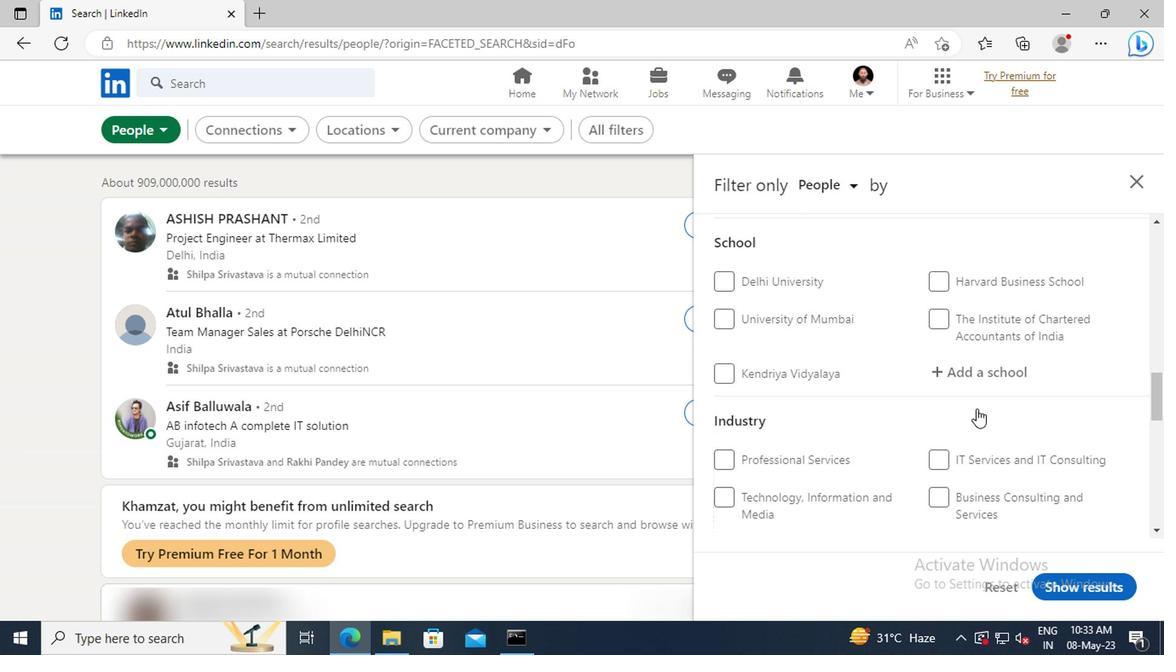 
Action: Mouse scrolled (973, 407) with delta (0, 0)
Screenshot: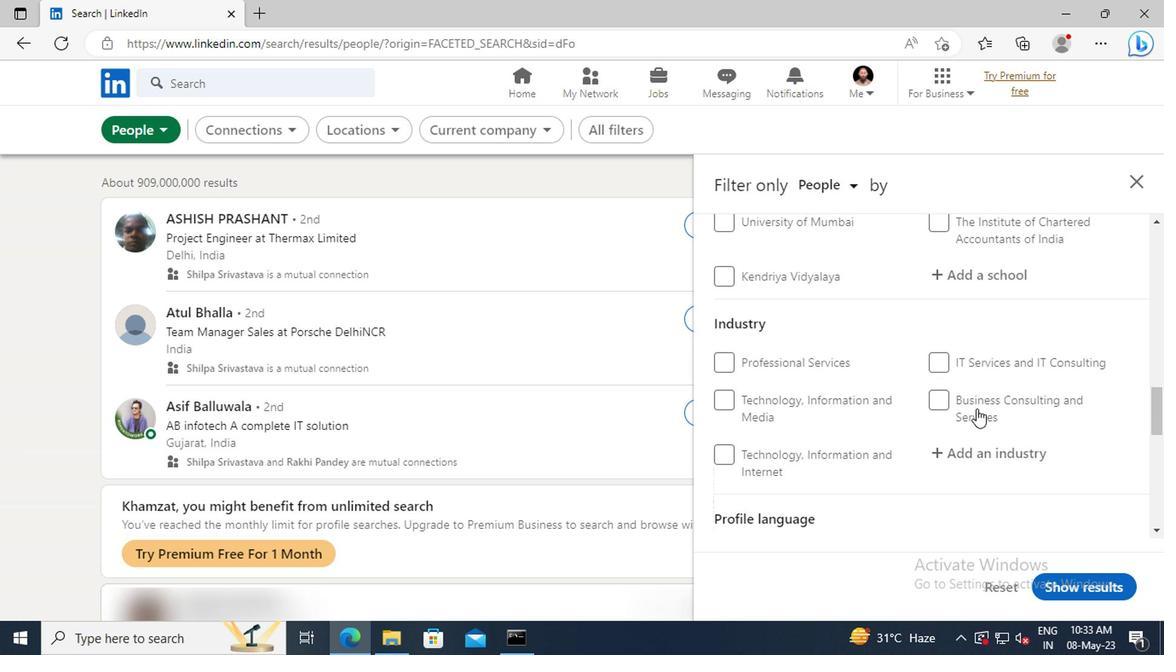 
Action: Mouse scrolled (973, 407) with delta (0, 0)
Screenshot: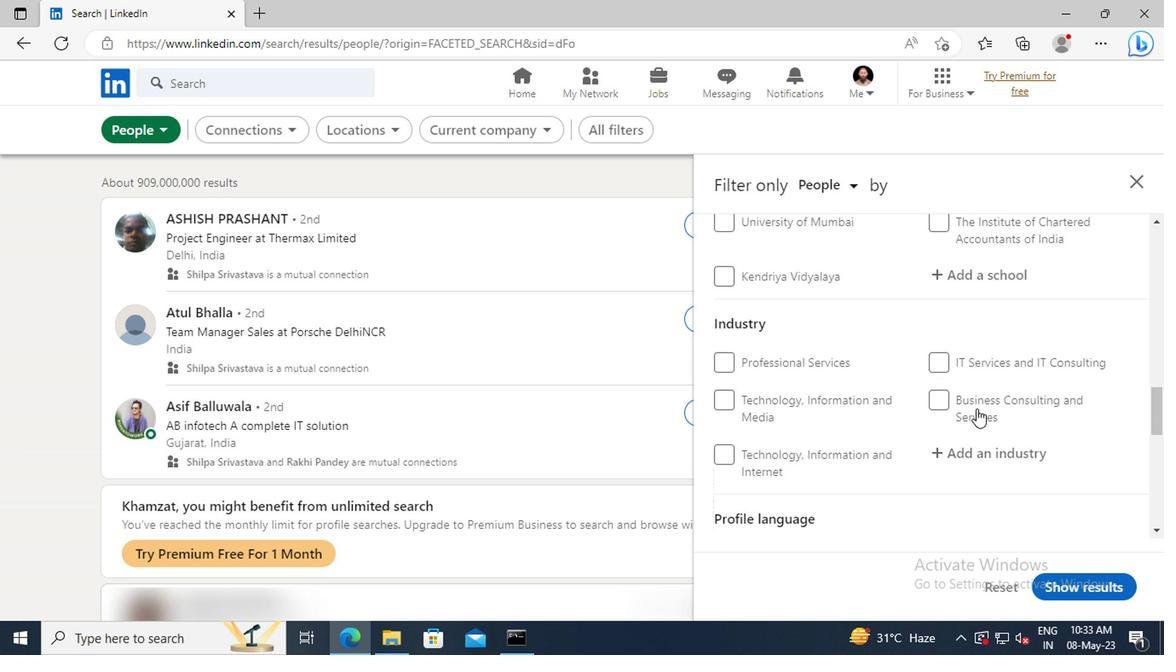 
Action: Mouse moved to (721, 465)
Screenshot: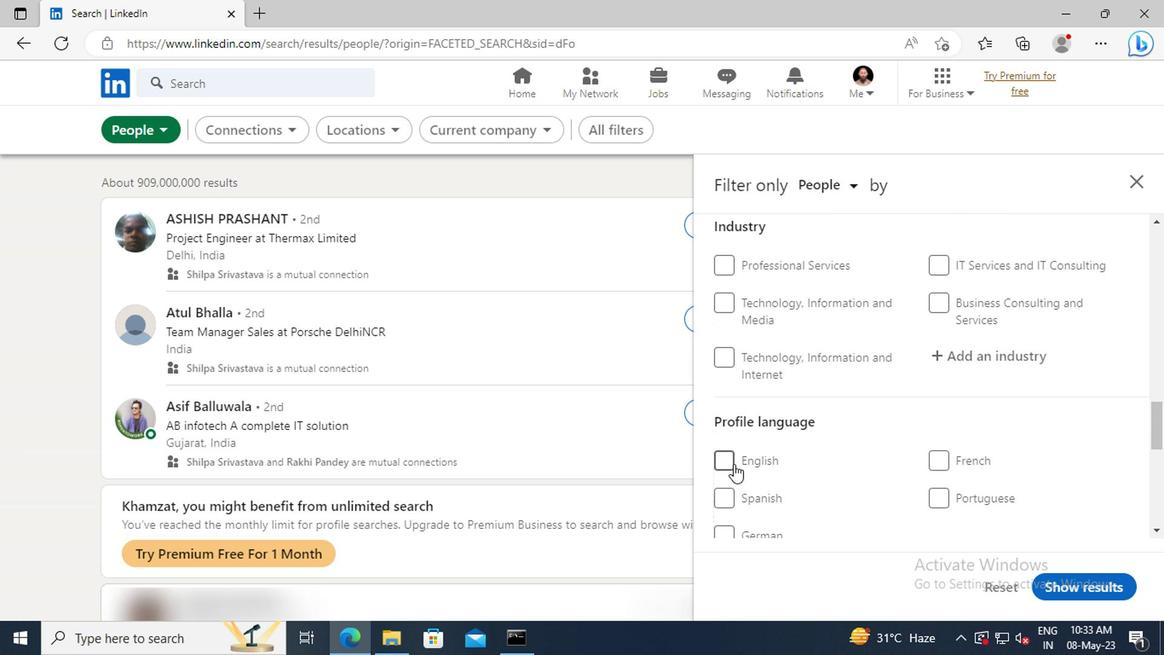 
Action: Mouse pressed left at (721, 465)
Screenshot: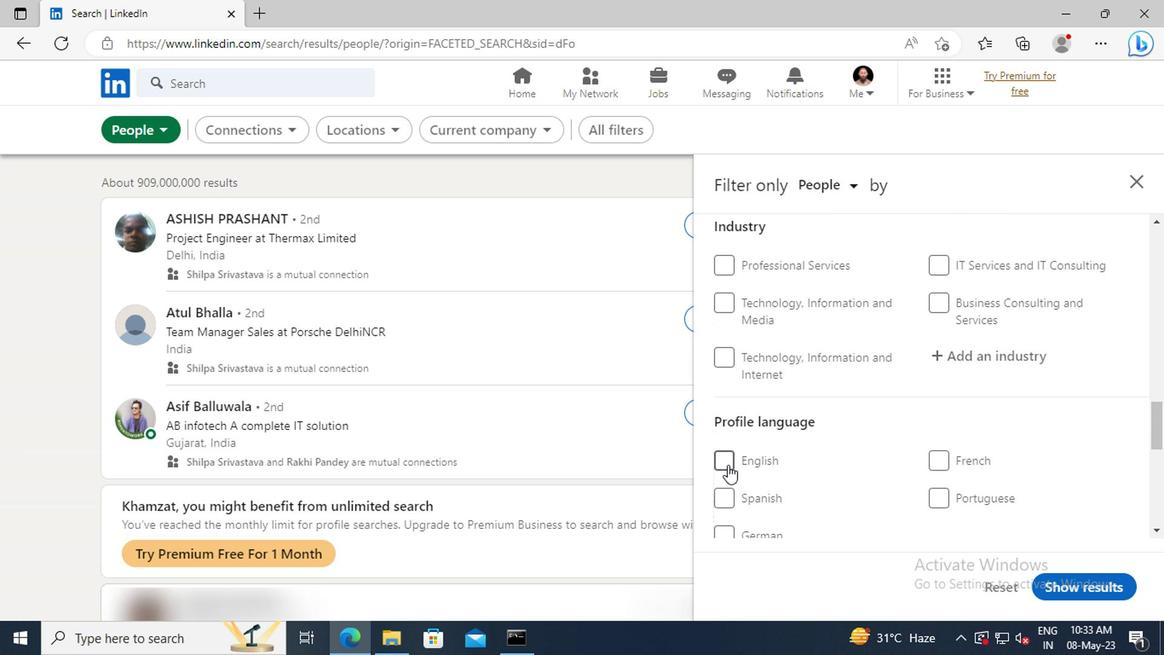 
Action: Mouse moved to (943, 428)
Screenshot: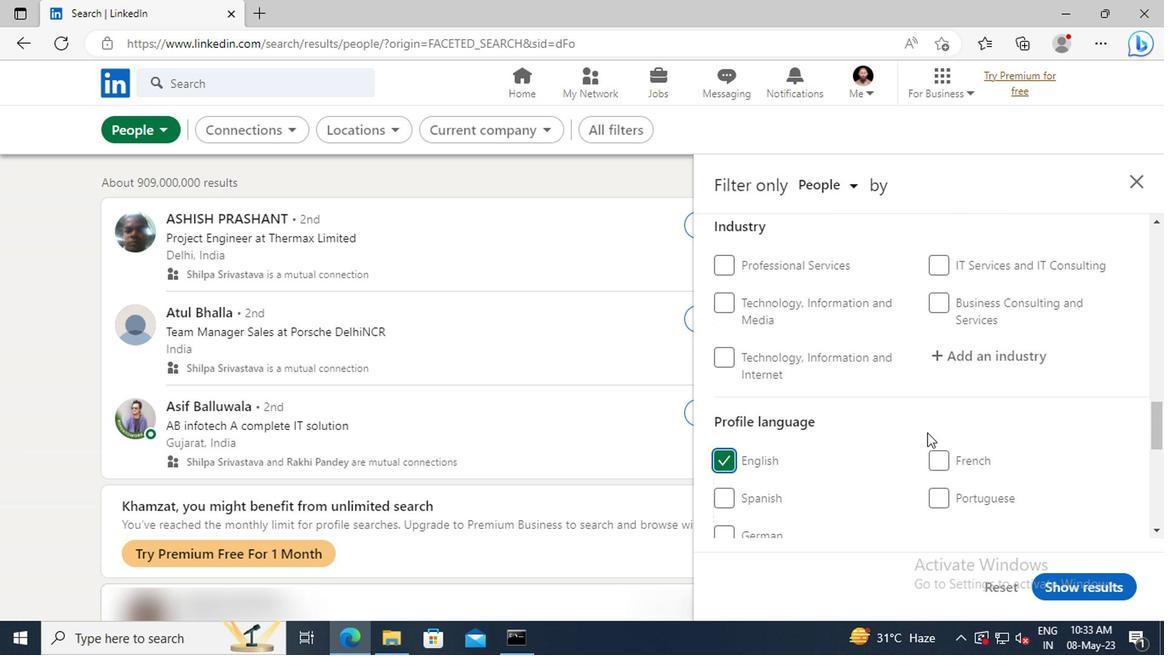 
Action: Mouse scrolled (943, 429) with delta (0, 1)
Screenshot: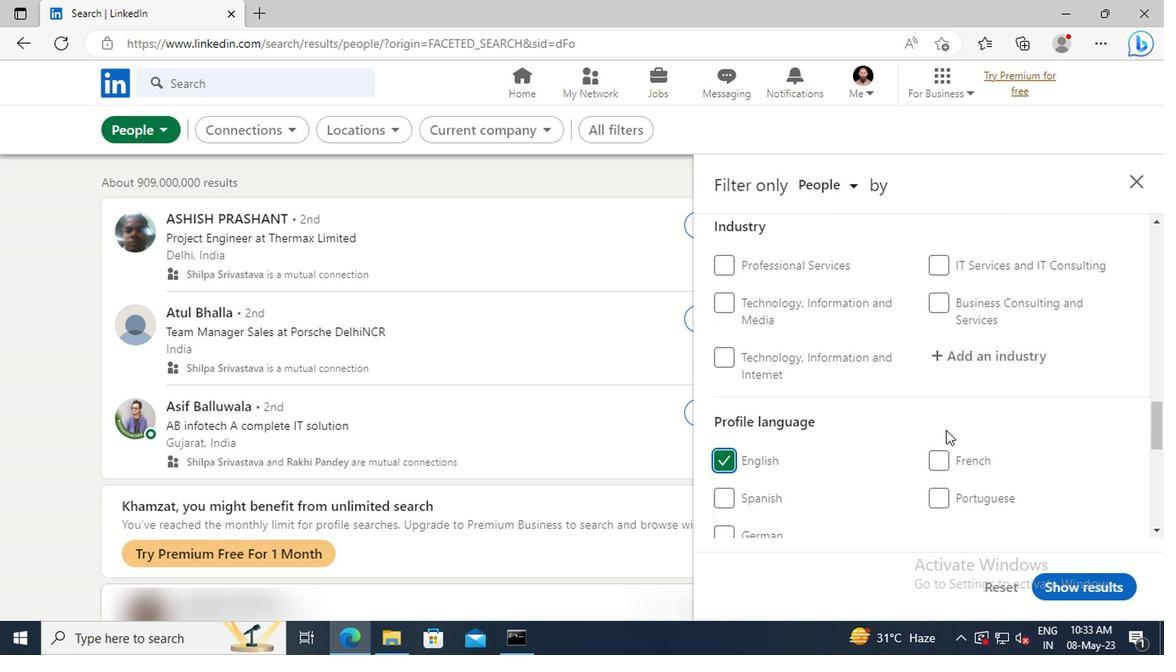 
Action: Mouse scrolled (943, 429) with delta (0, 1)
Screenshot: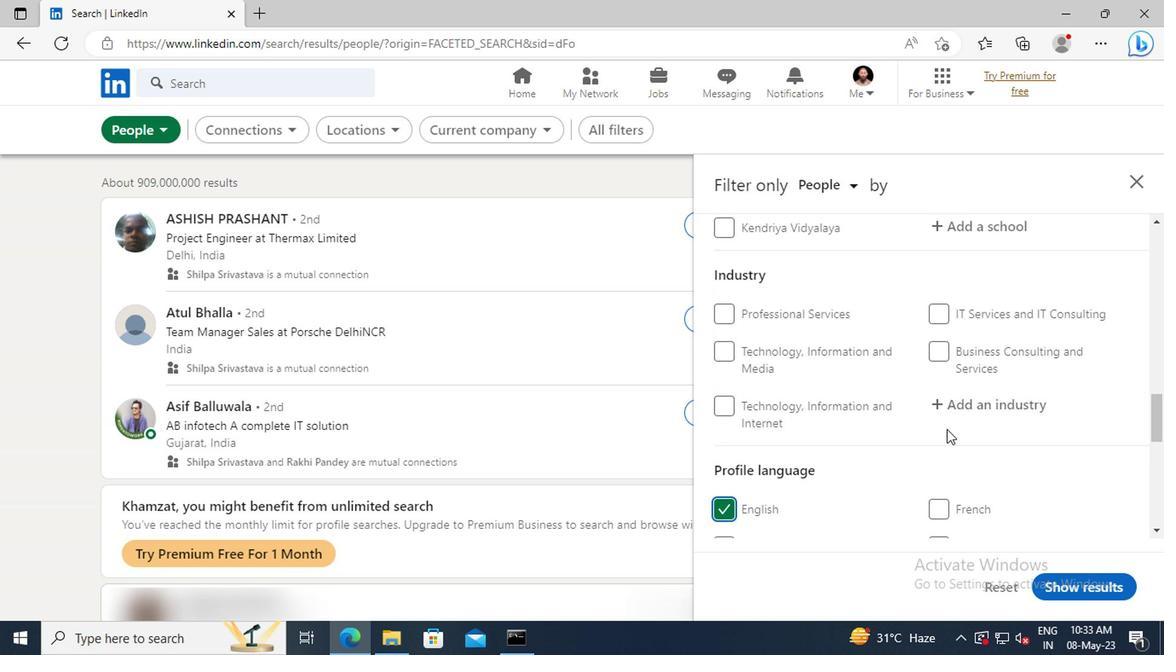 
Action: Mouse scrolled (943, 429) with delta (0, 1)
Screenshot: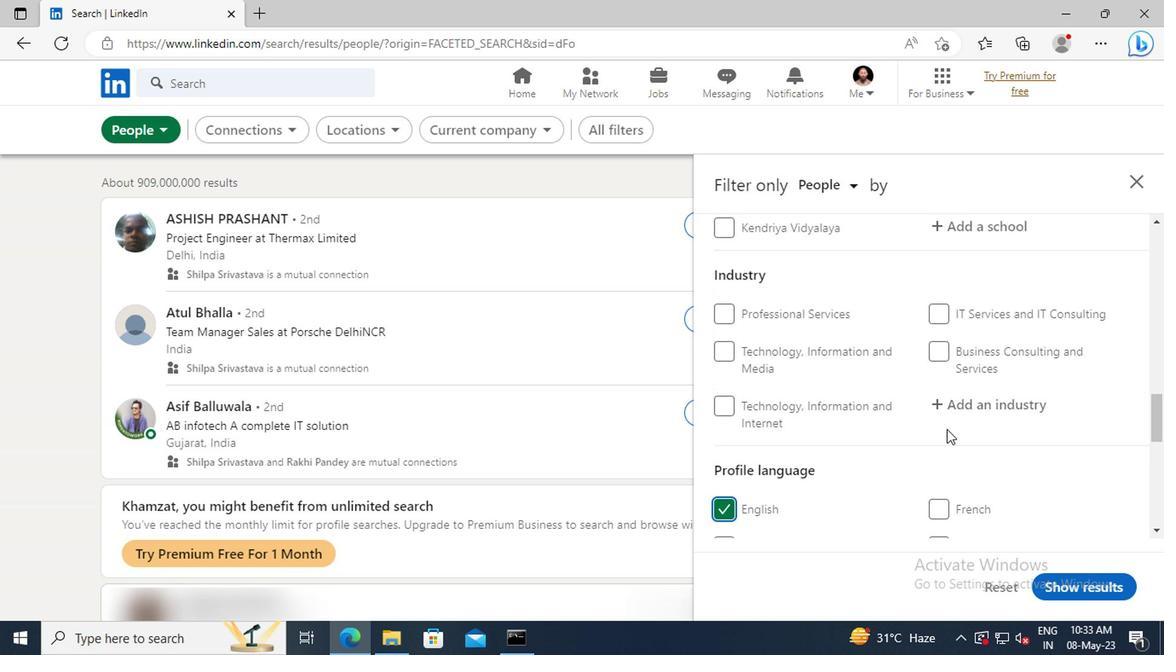 
Action: Mouse moved to (944, 427)
Screenshot: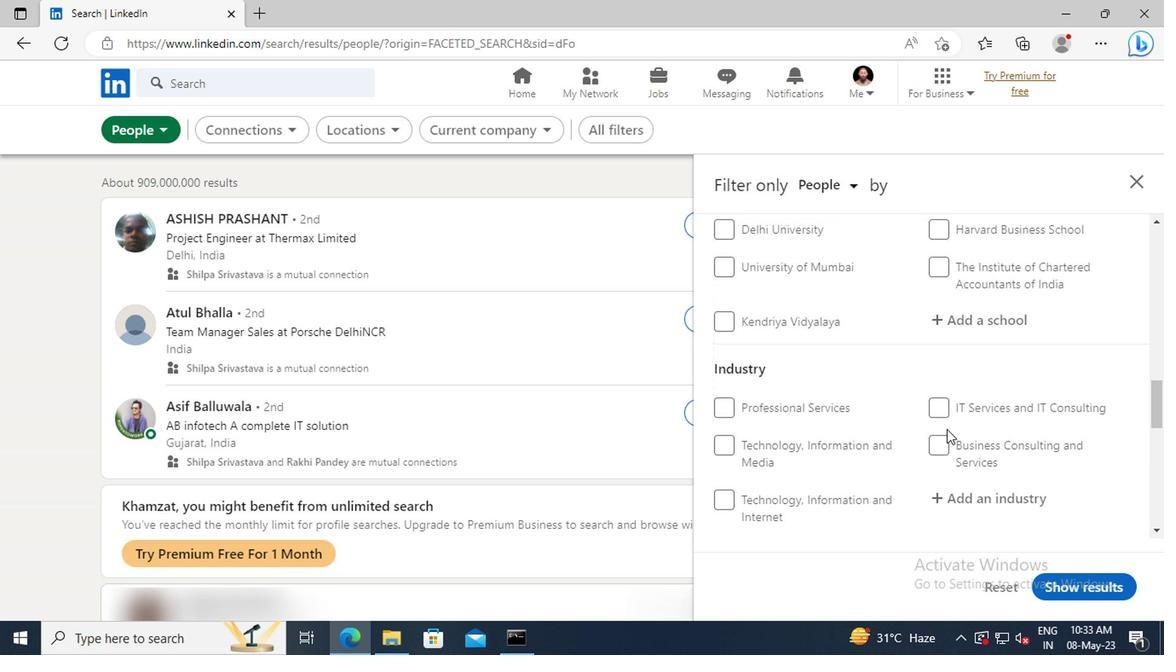 
Action: Mouse scrolled (944, 428) with delta (0, 0)
Screenshot: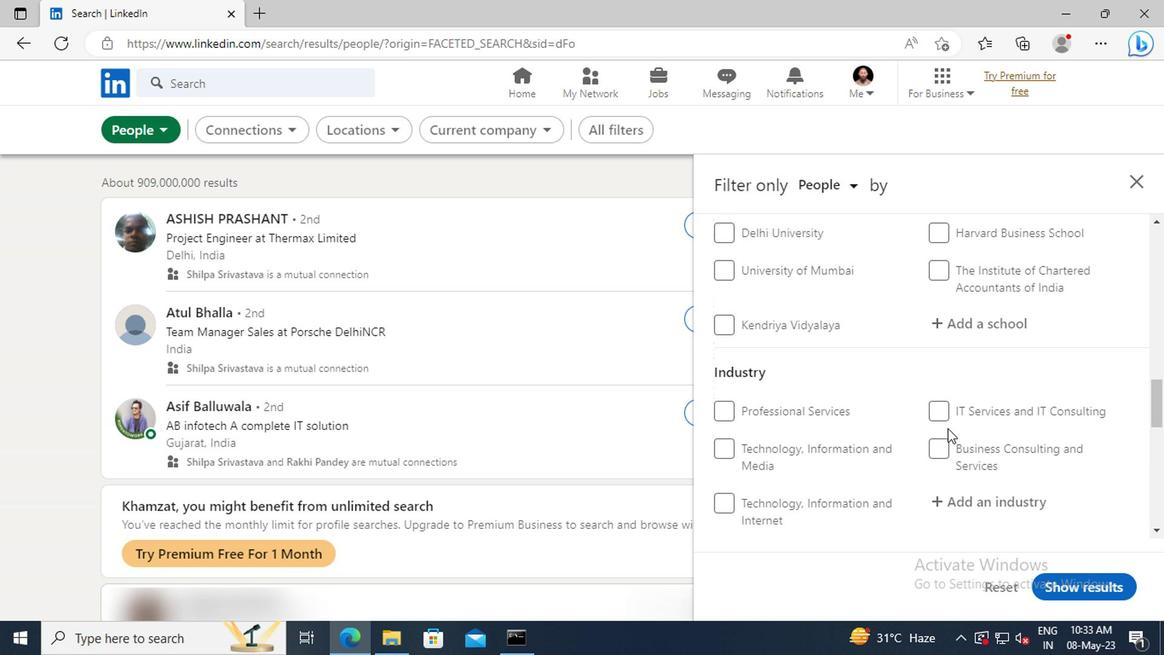 
Action: Mouse scrolled (944, 428) with delta (0, 0)
Screenshot: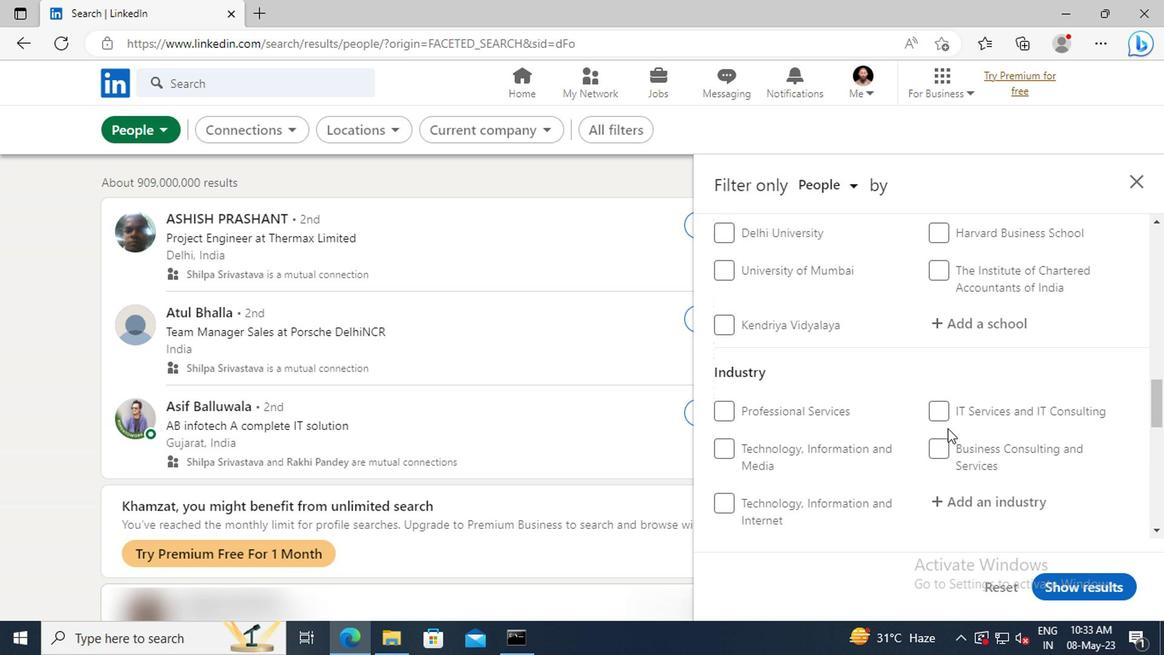 
Action: Mouse moved to (944, 425)
Screenshot: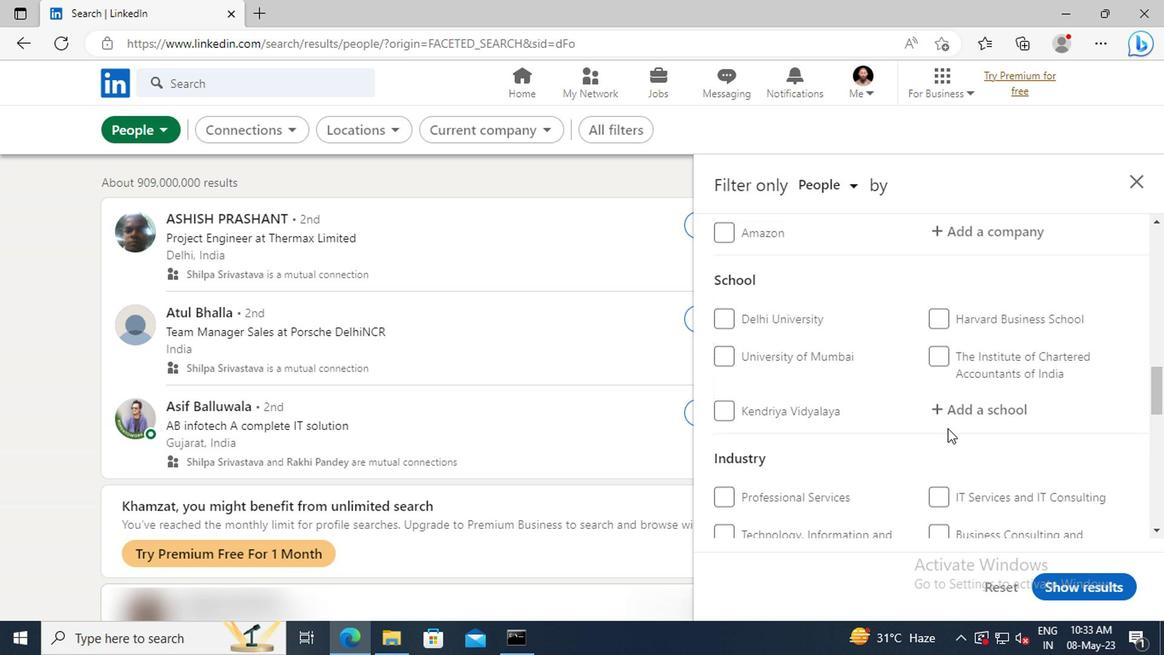 
Action: Mouse scrolled (944, 426) with delta (0, 0)
Screenshot: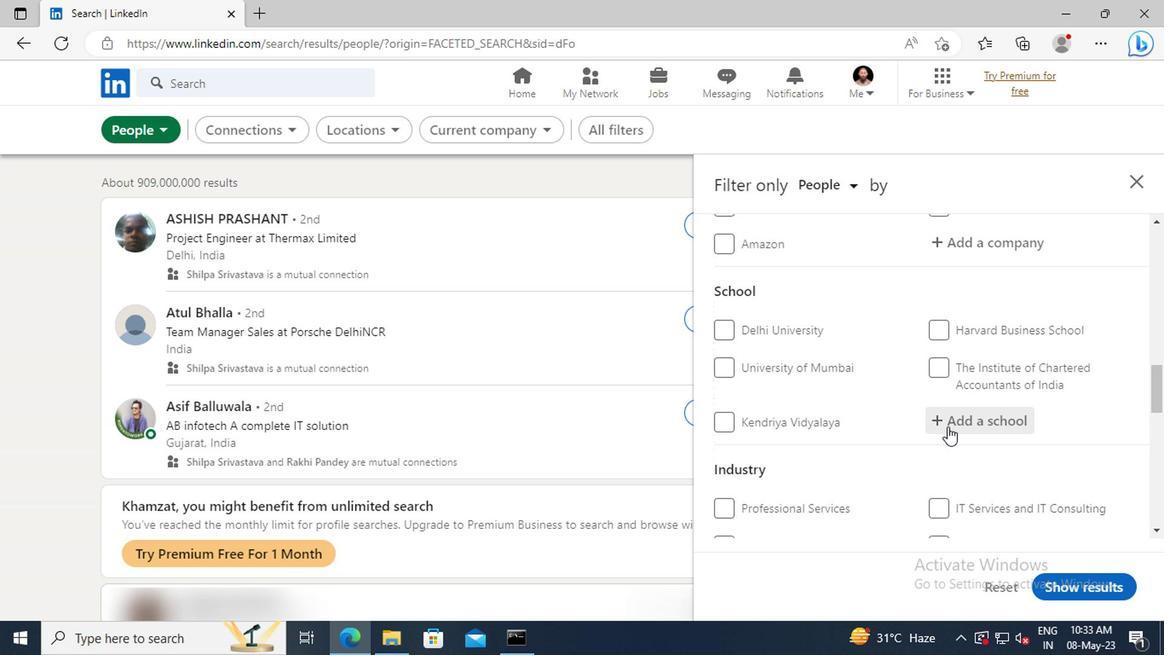 
Action: Mouse scrolled (944, 426) with delta (0, 0)
Screenshot: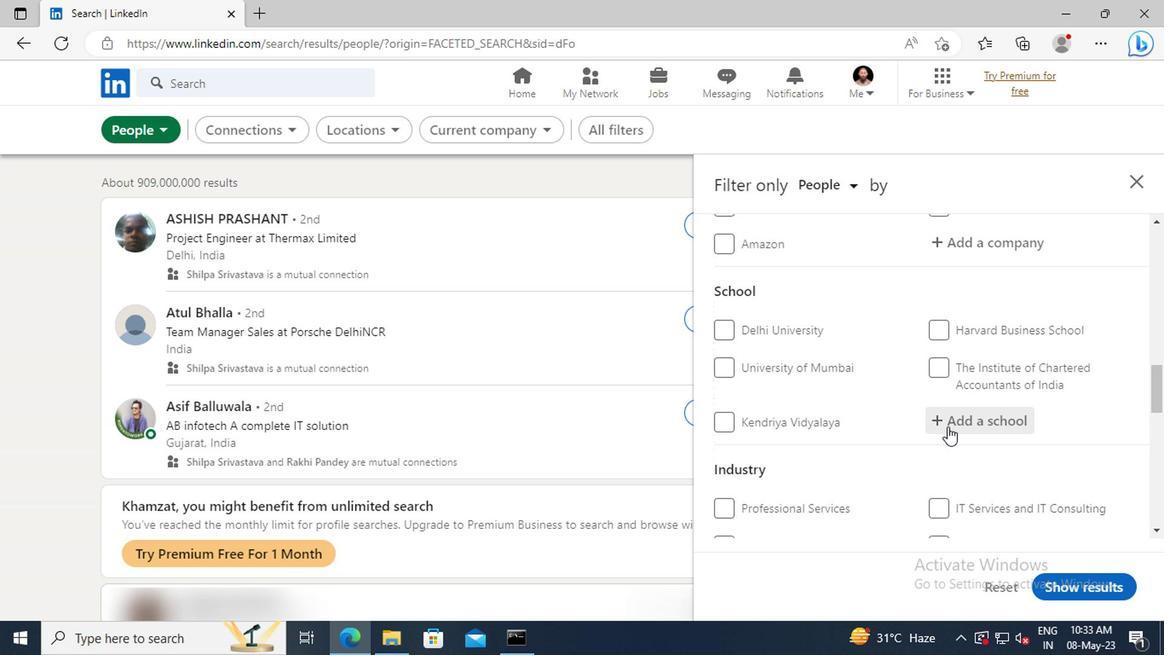 
Action: Mouse scrolled (944, 426) with delta (0, 0)
Screenshot: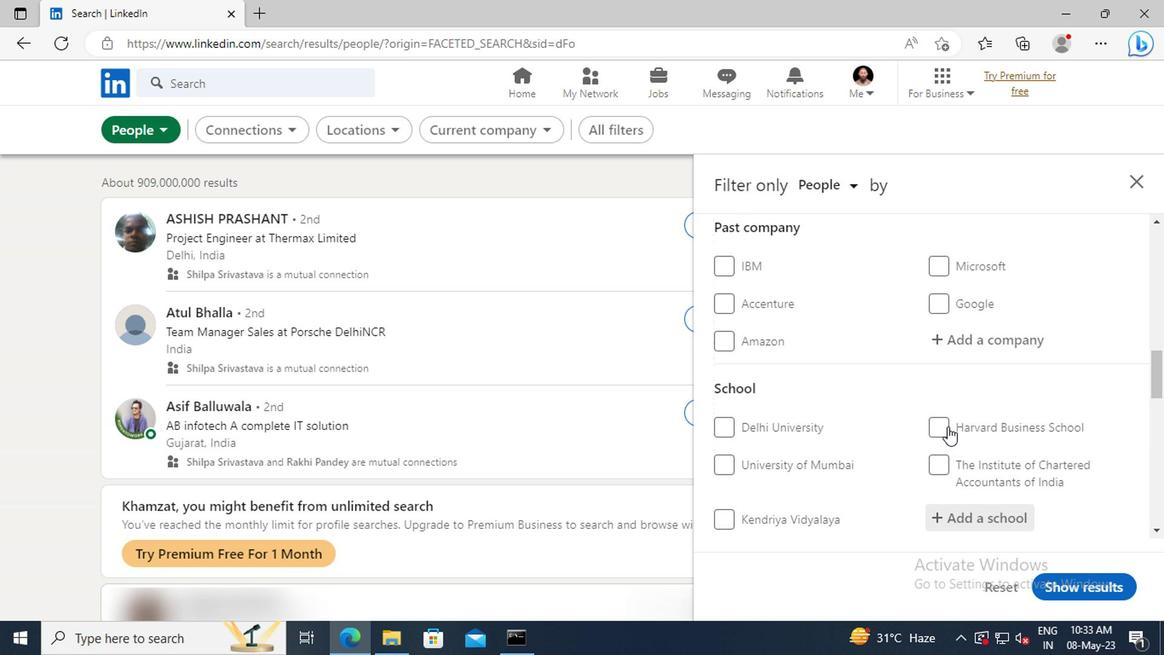 
Action: Mouse scrolled (944, 426) with delta (0, 0)
Screenshot: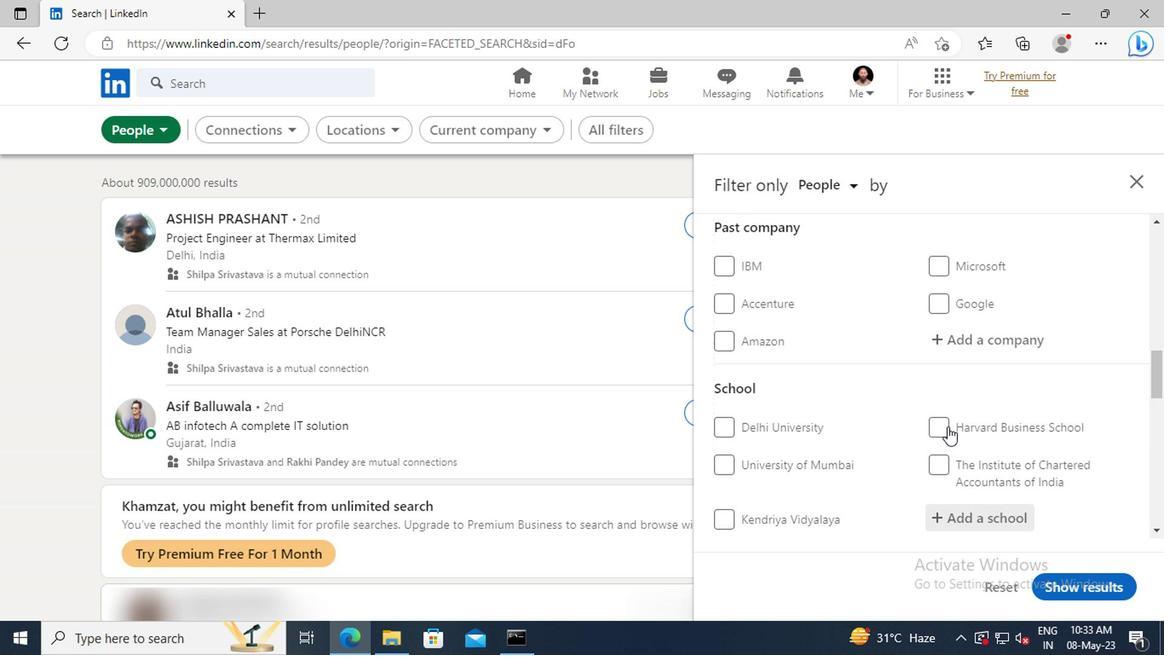 
Action: Mouse scrolled (944, 426) with delta (0, 0)
Screenshot: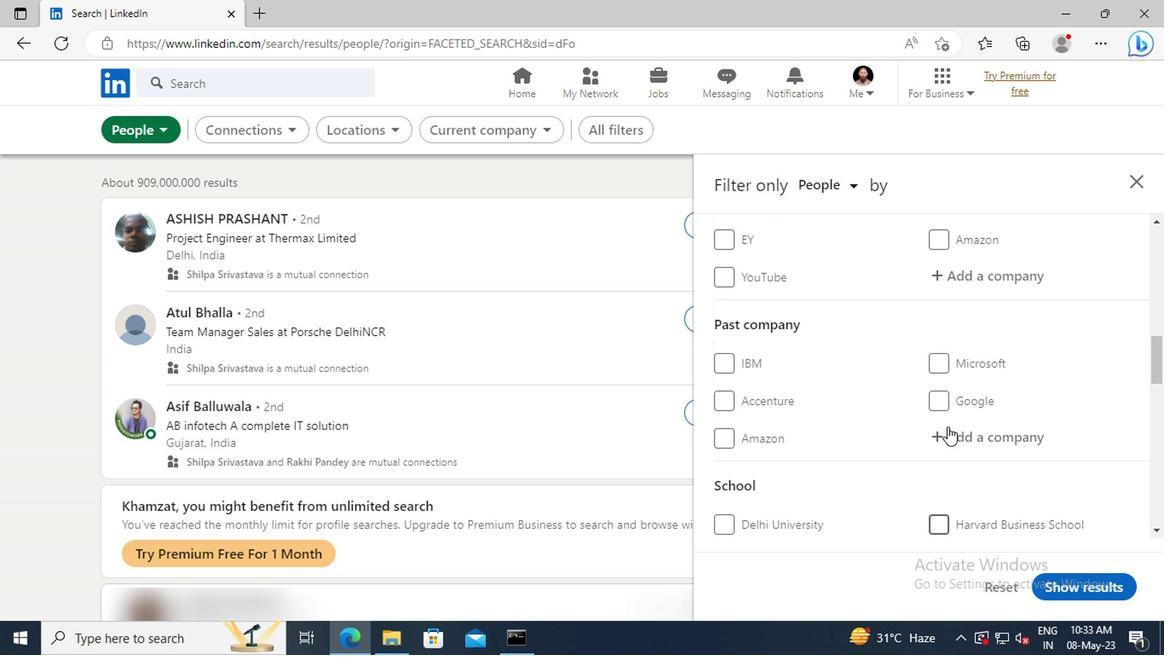 
Action: Mouse scrolled (944, 426) with delta (0, 0)
Screenshot: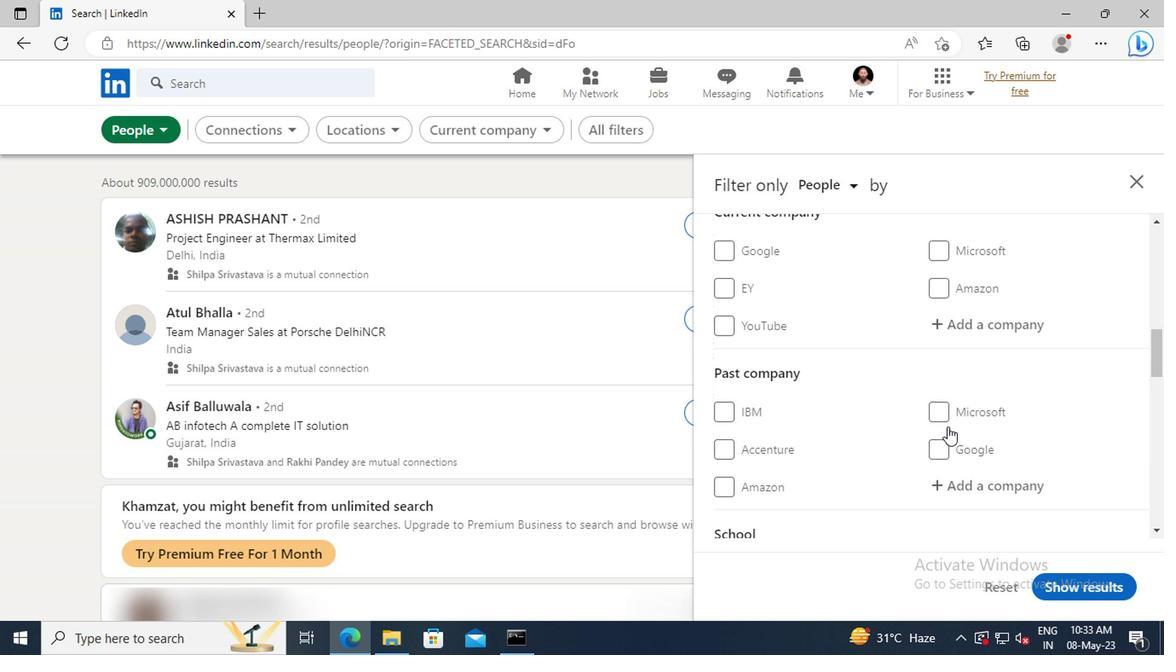 
Action: Mouse moved to (945, 376)
Screenshot: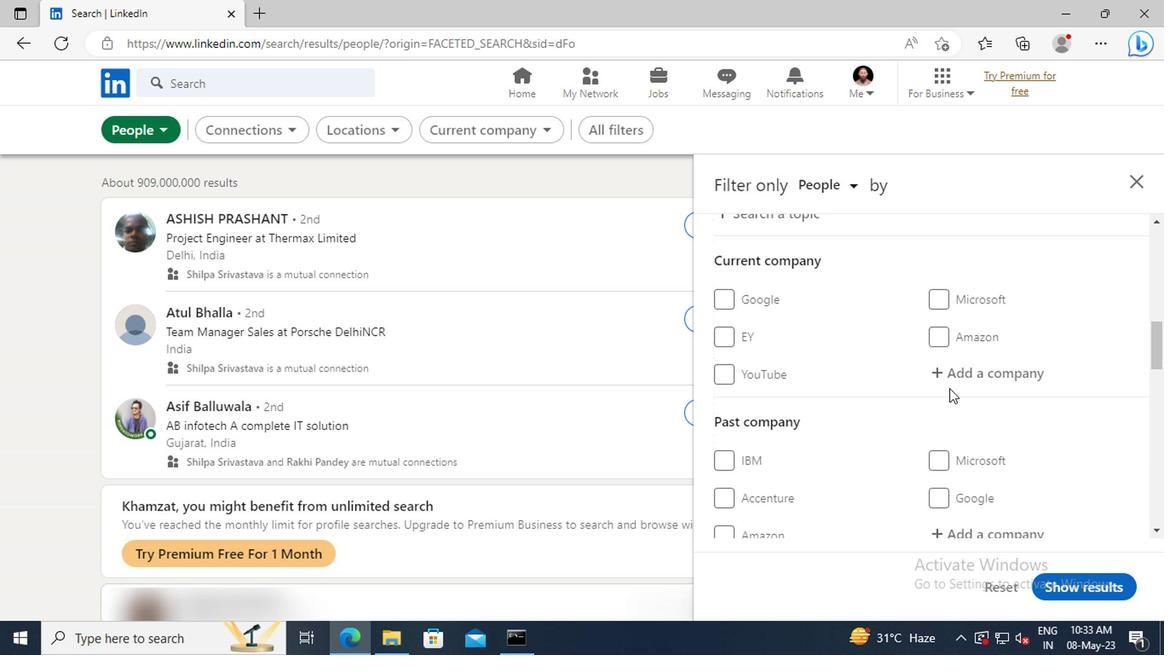 
Action: Mouse pressed left at (945, 376)
Screenshot: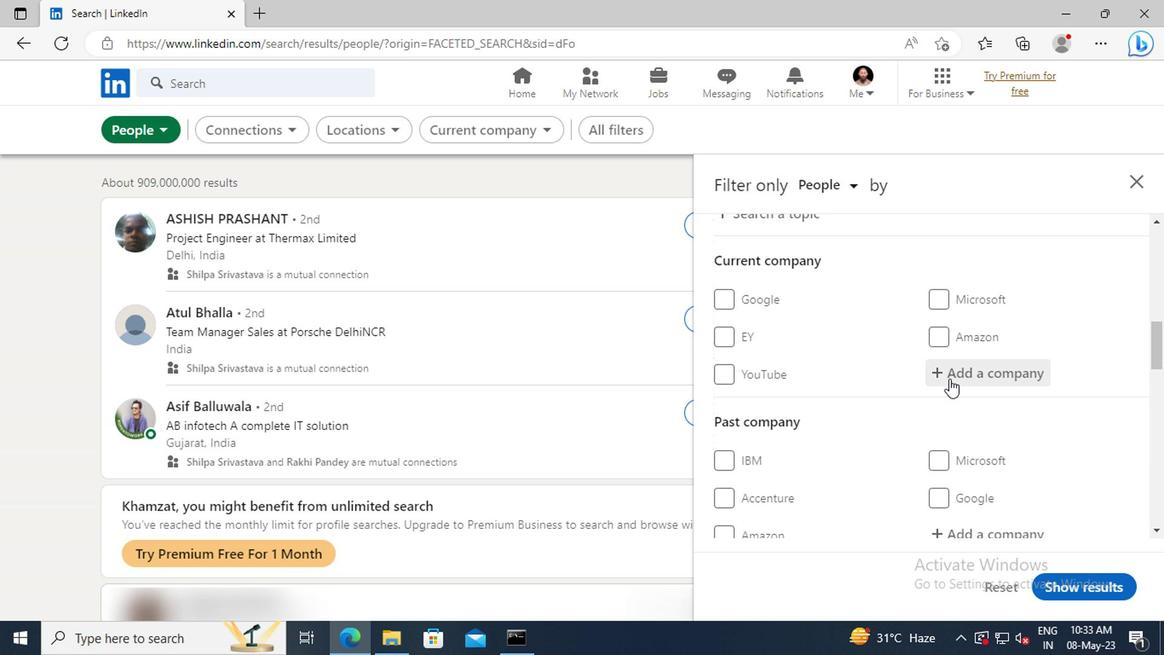 
Action: Key pressed <Key.shift>TATA<Key.space><Key.shift>PROJE
Screenshot: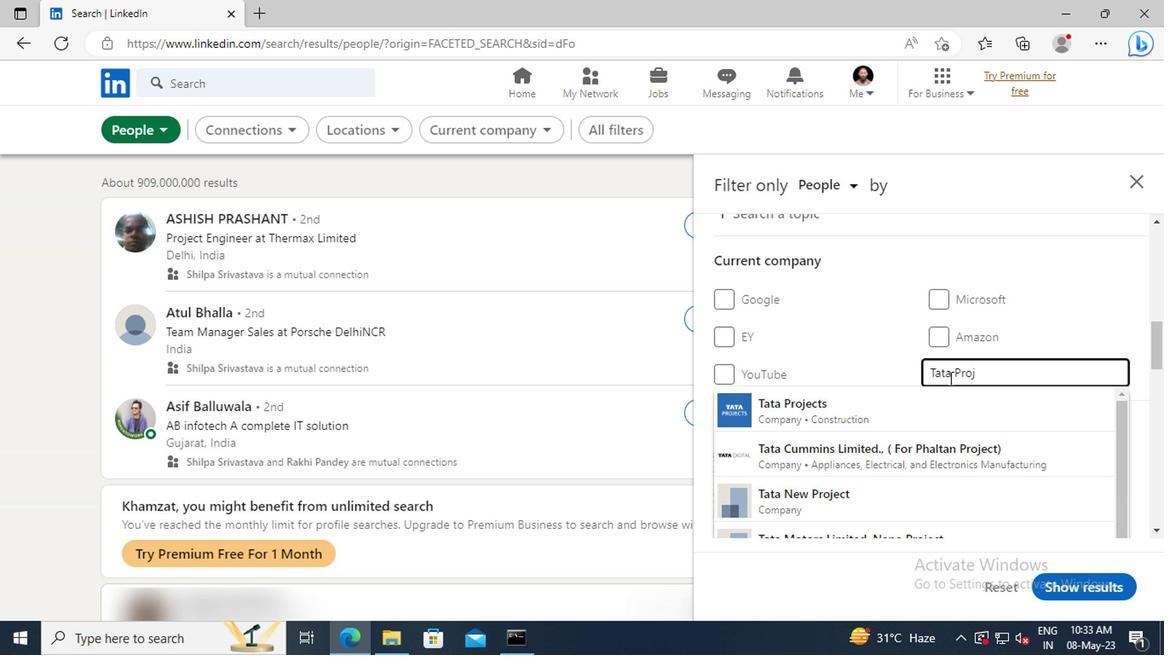 
Action: Mouse moved to (951, 401)
Screenshot: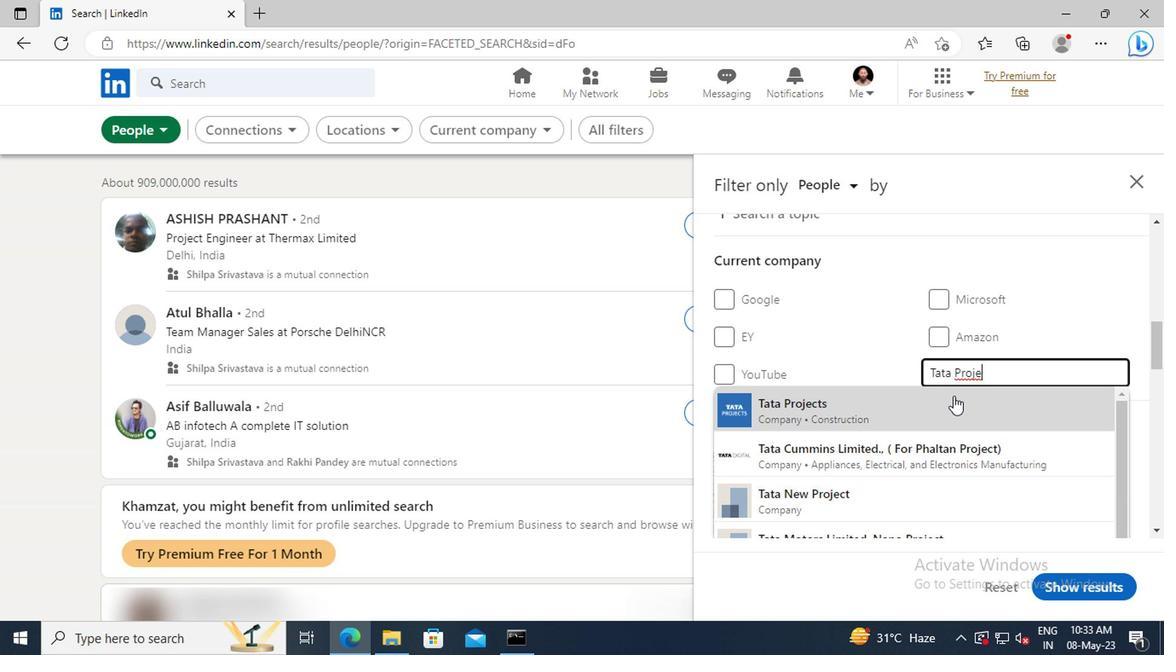 
Action: Mouse pressed left at (951, 401)
Screenshot: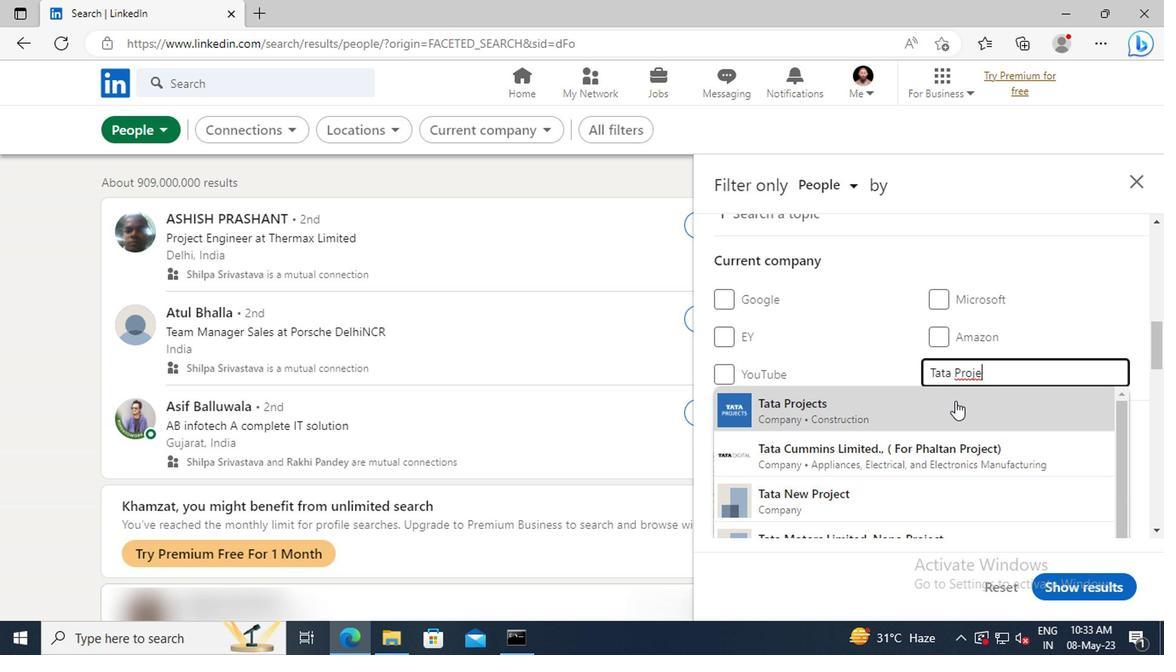 
Action: Mouse scrolled (951, 401) with delta (0, 0)
Screenshot: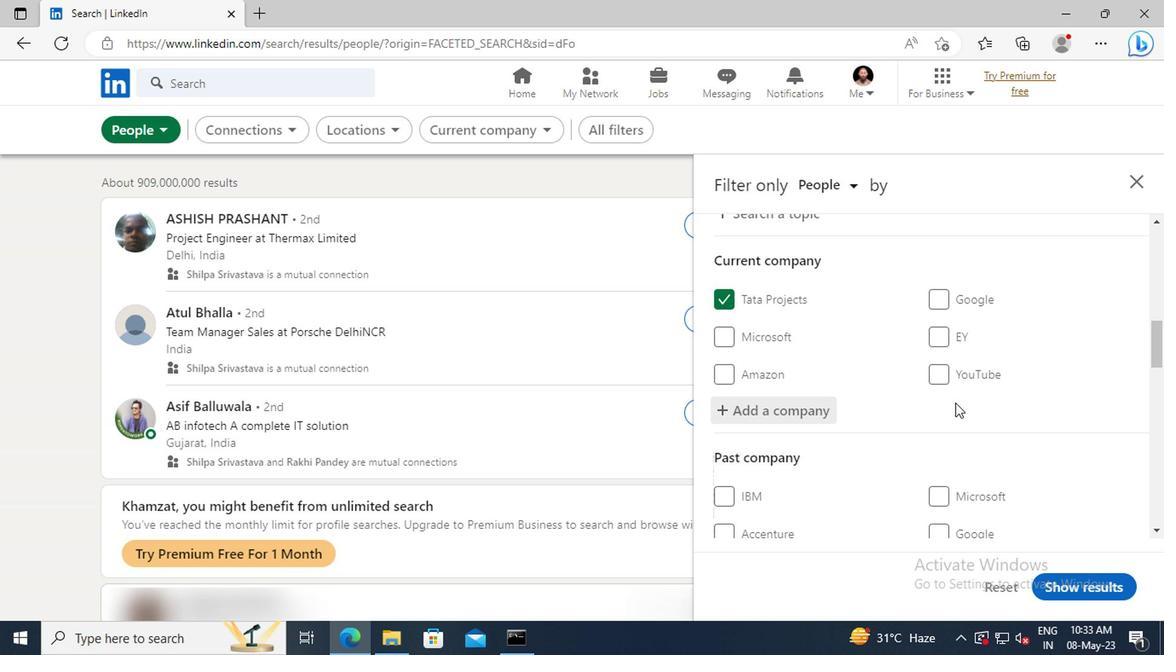 
Action: Mouse scrolled (951, 401) with delta (0, 0)
Screenshot: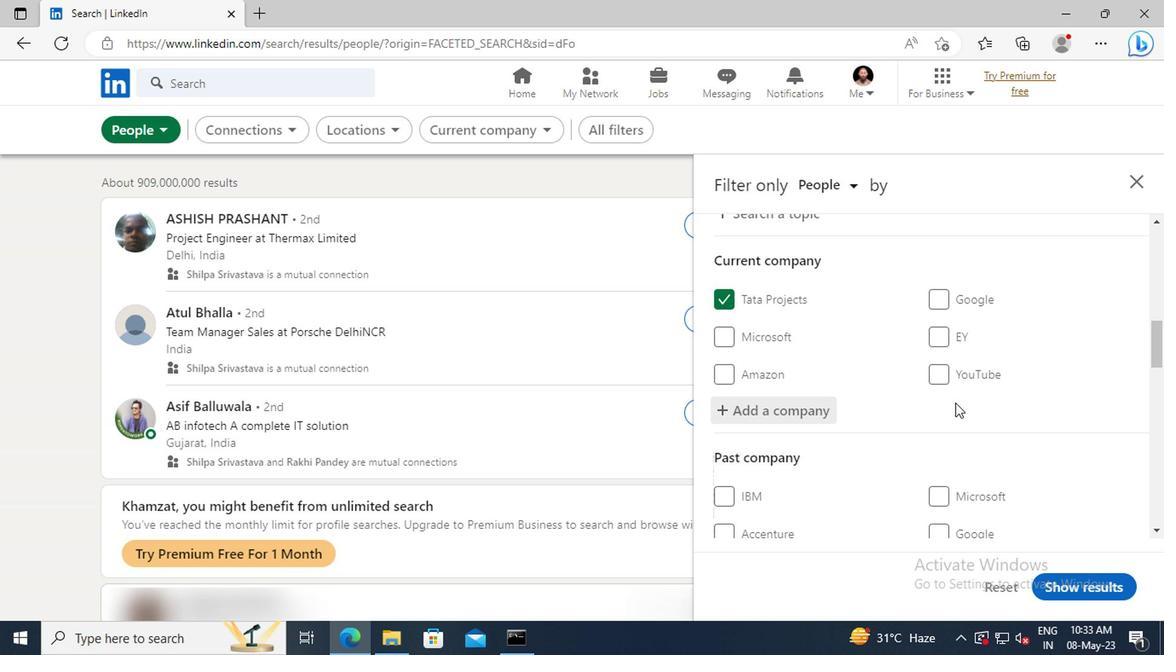
Action: Mouse moved to (951, 395)
Screenshot: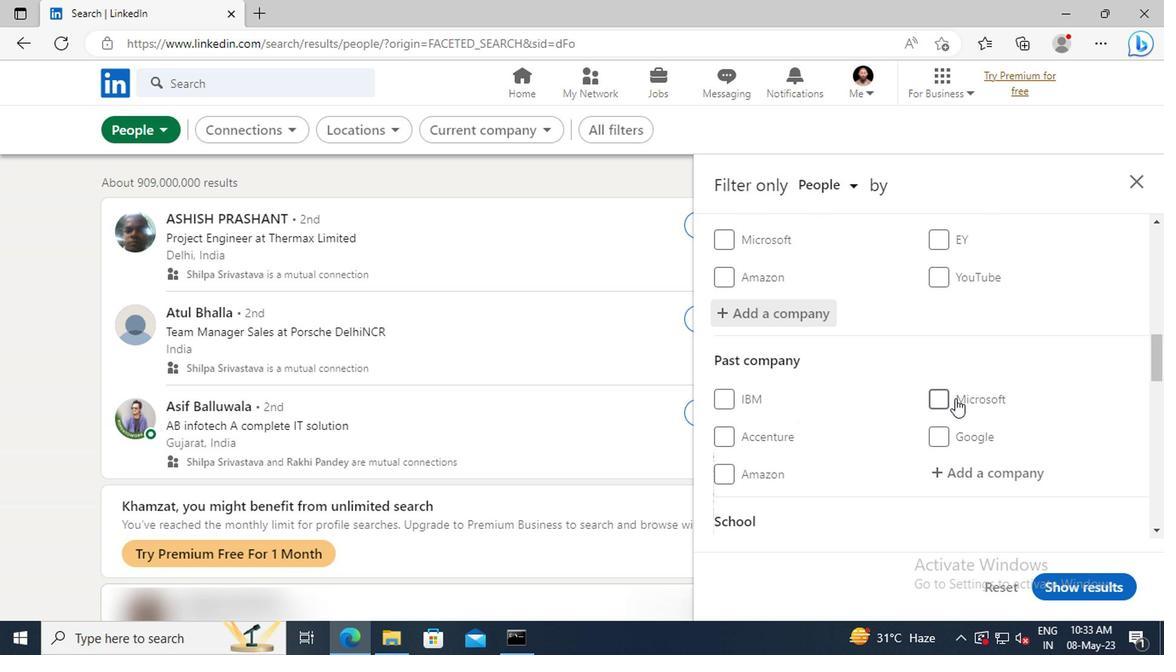 
Action: Mouse scrolled (951, 394) with delta (0, 0)
Screenshot: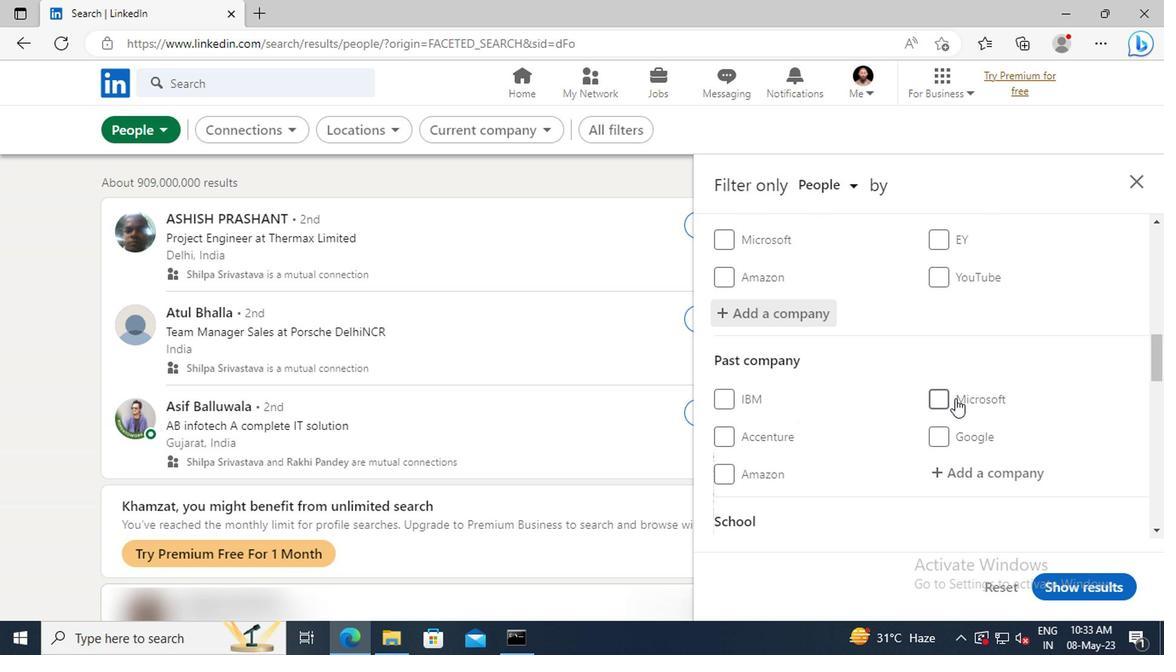 
Action: Mouse moved to (951, 394)
Screenshot: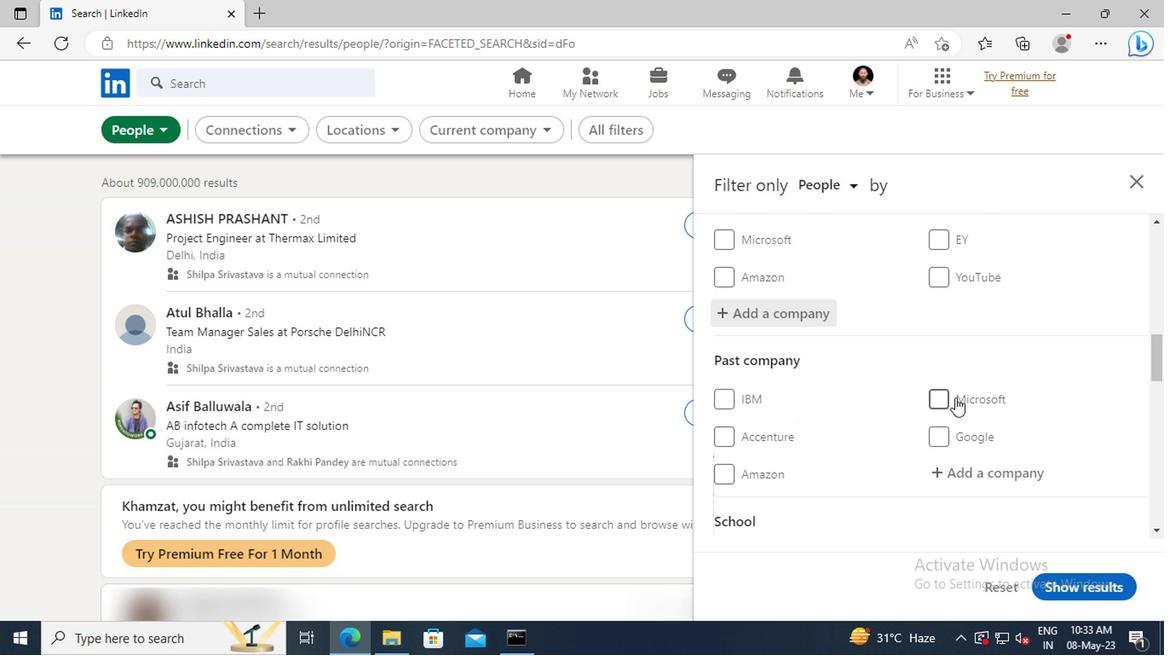 
Action: Mouse scrolled (951, 393) with delta (0, -1)
Screenshot: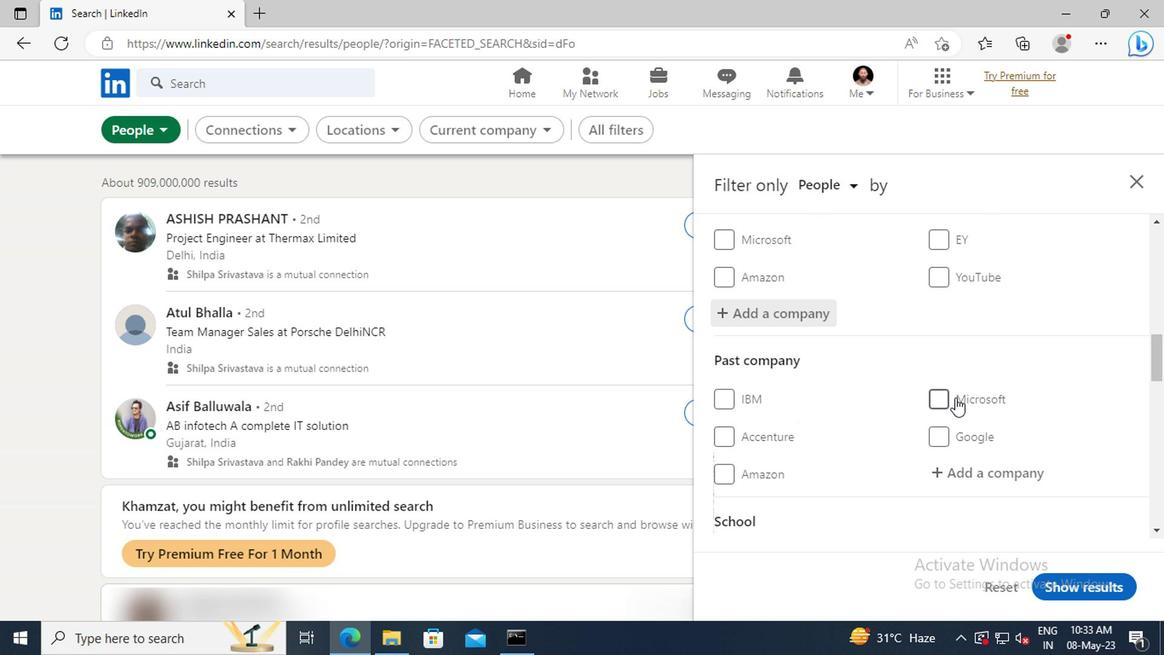 
Action: Mouse moved to (951, 391)
Screenshot: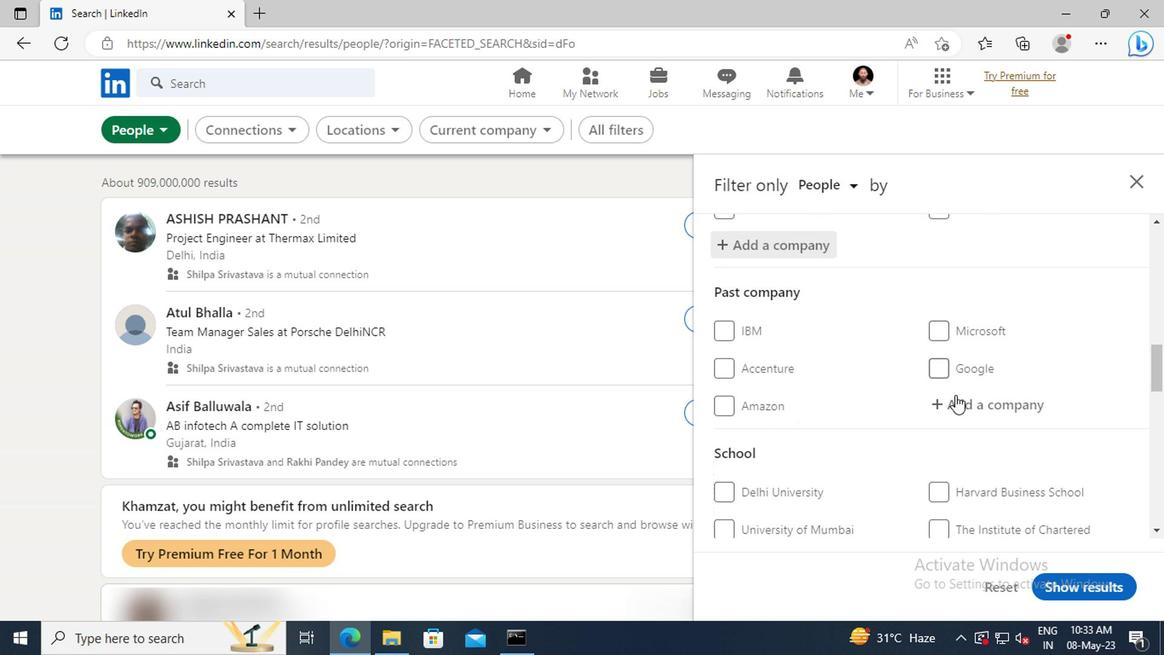 
Action: Mouse scrolled (951, 390) with delta (0, 0)
Screenshot: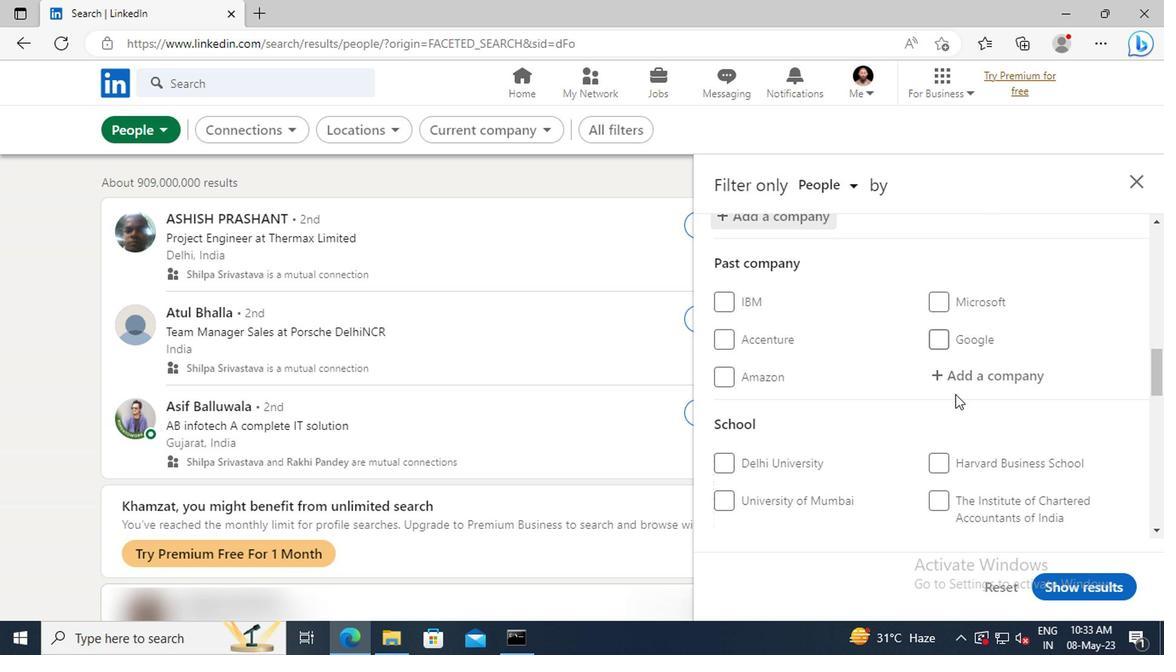 
Action: Mouse scrolled (951, 390) with delta (0, 0)
Screenshot: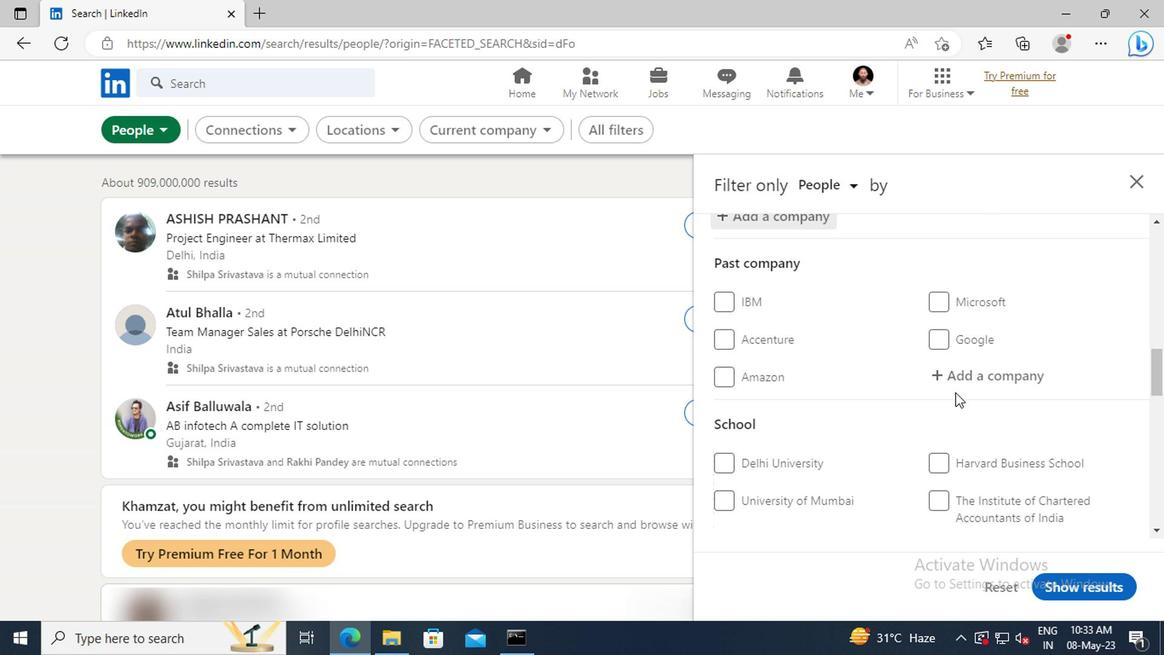 
Action: Mouse scrolled (951, 390) with delta (0, 0)
Screenshot: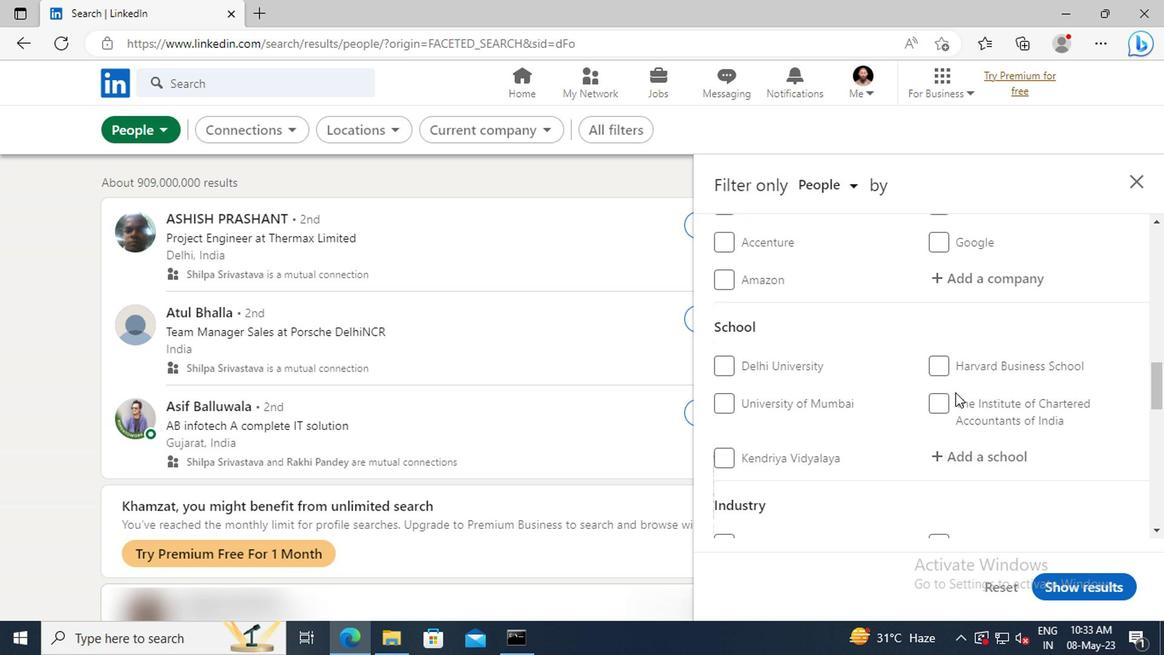 
Action: Mouse moved to (953, 403)
Screenshot: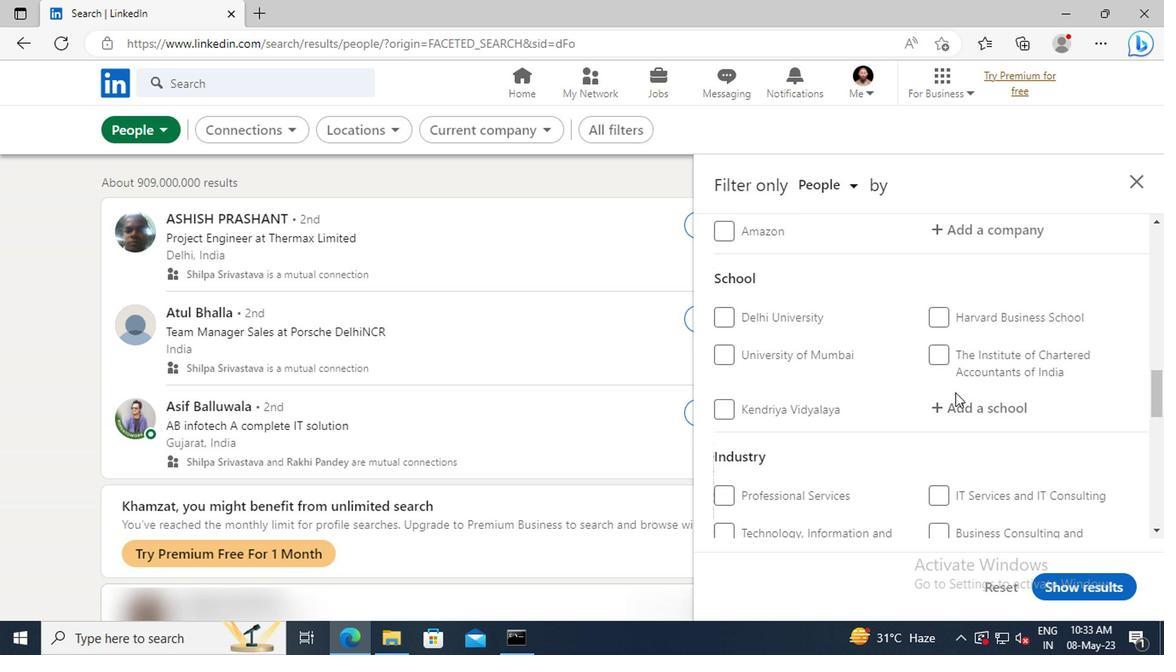 
Action: Mouse pressed left at (953, 403)
Screenshot: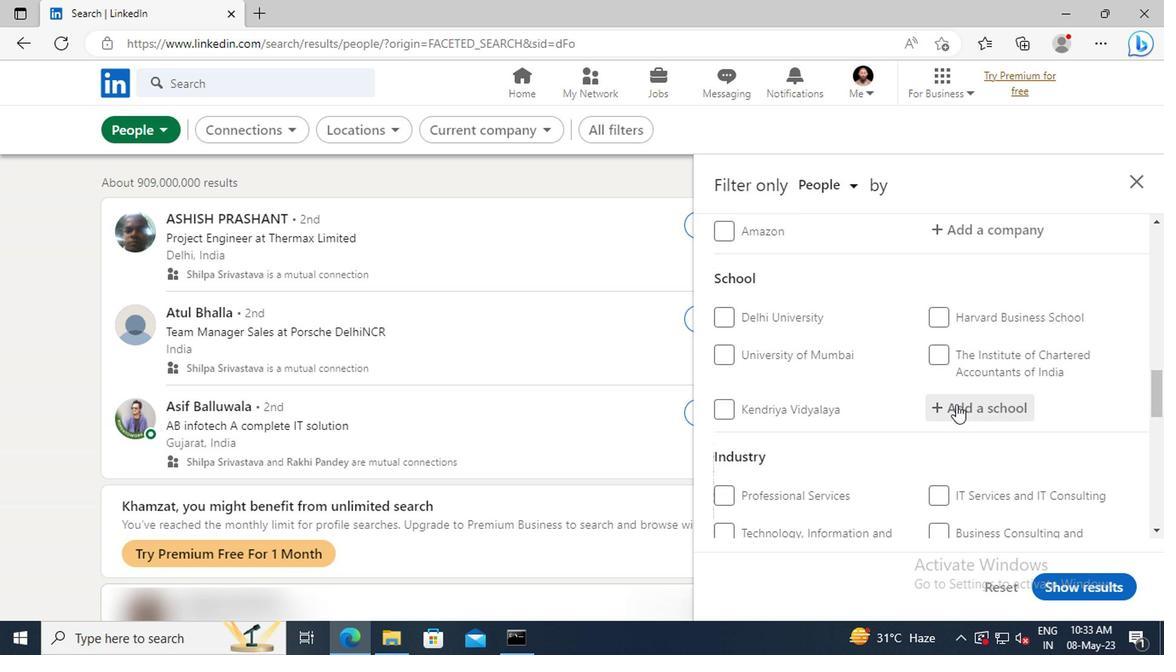 
Action: Key pressed <Key.shift>NETAJI<Key.space><Key.shift>SUBHASH<Key.space>
Screenshot: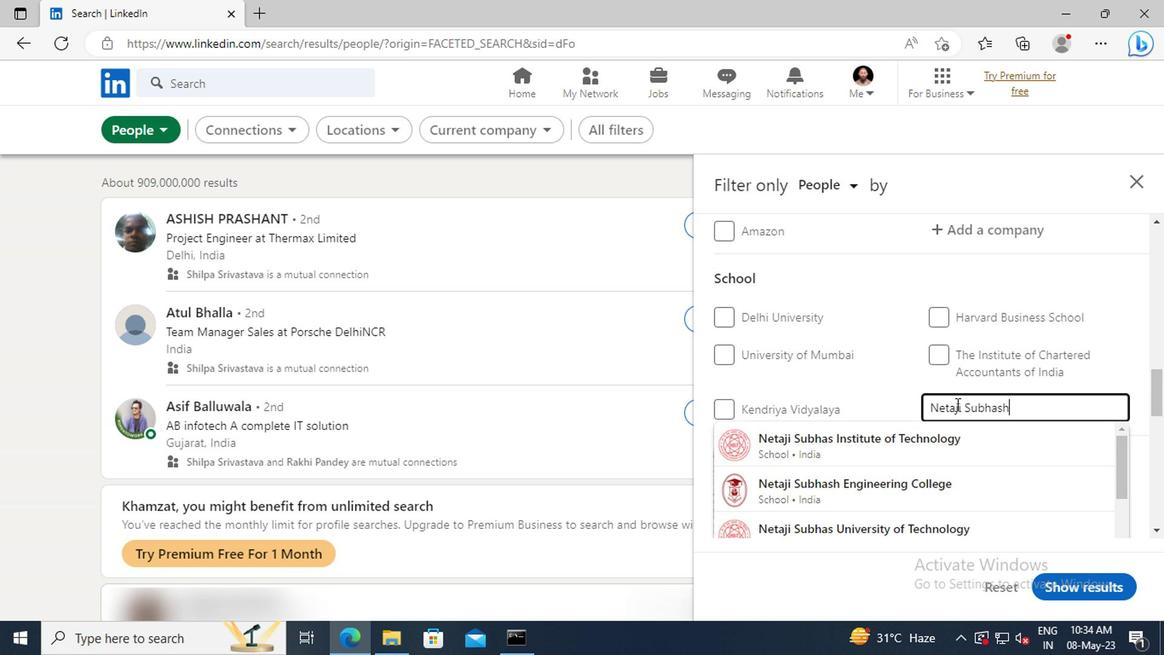 
Action: Mouse moved to (960, 432)
Screenshot: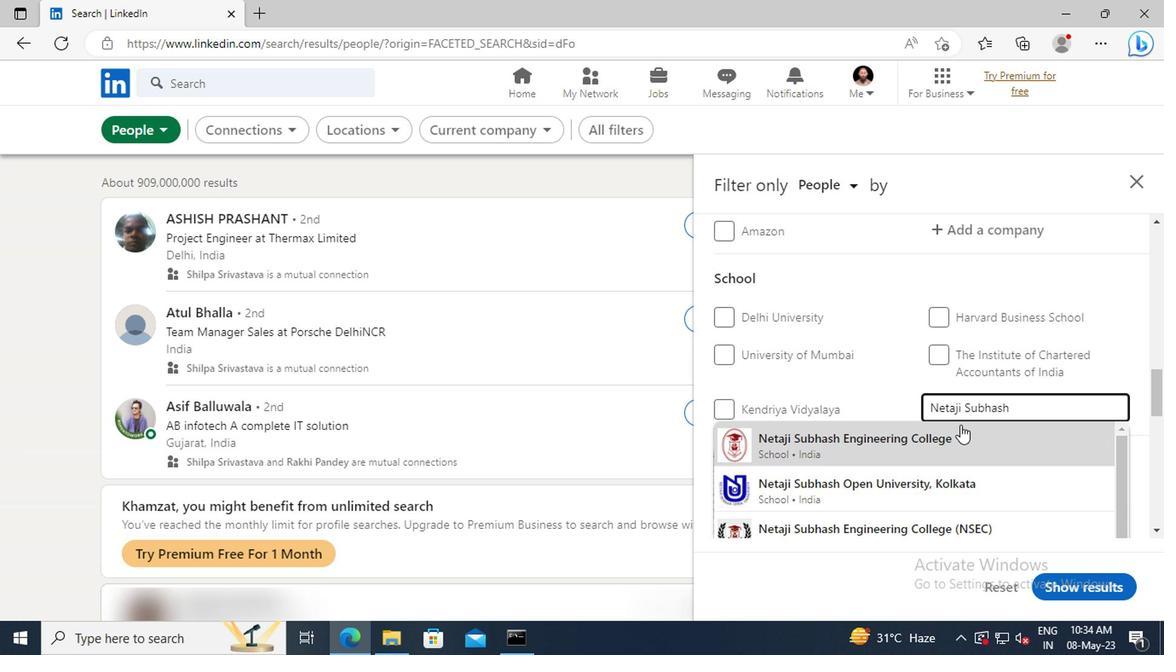 
Action: Mouse pressed left at (960, 432)
Screenshot: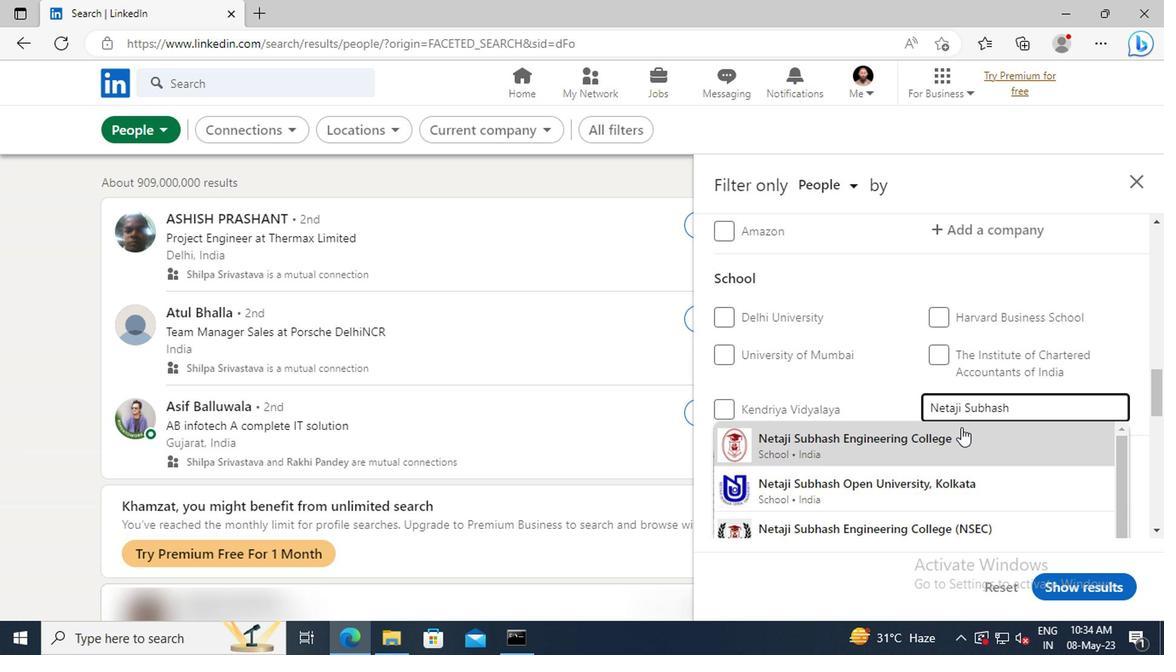 
Action: Mouse scrolled (960, 431) with delta (0, 0)
Screenshot: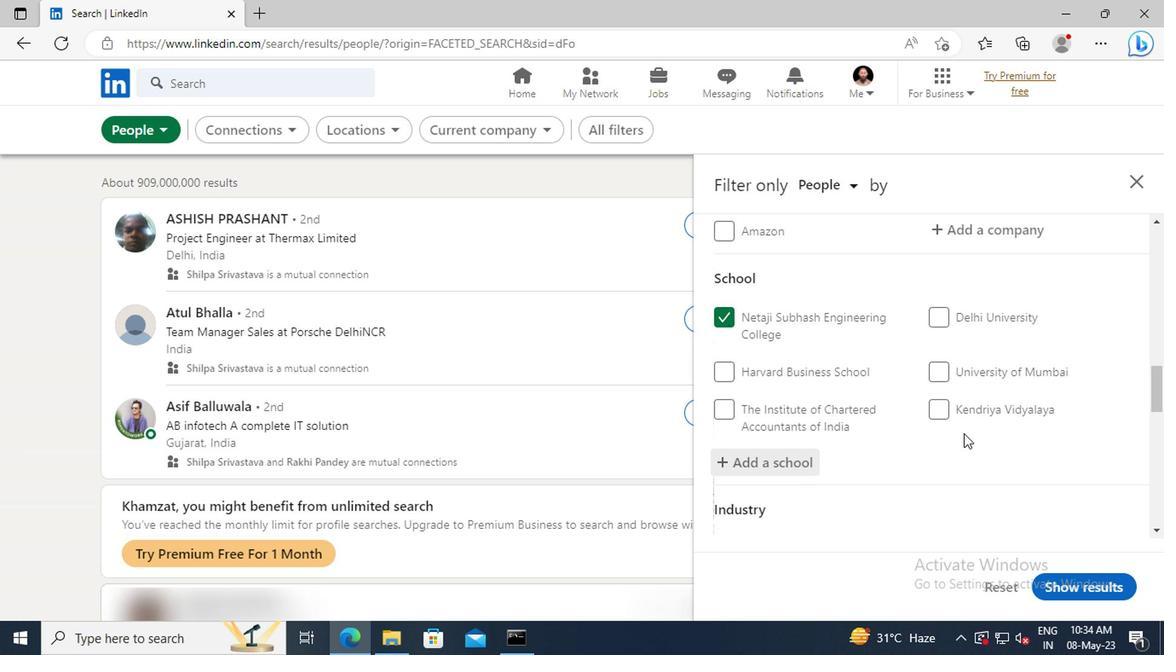 
Action: Mouse scrolled (960, 431) with delta (0, 0)
Screenshot: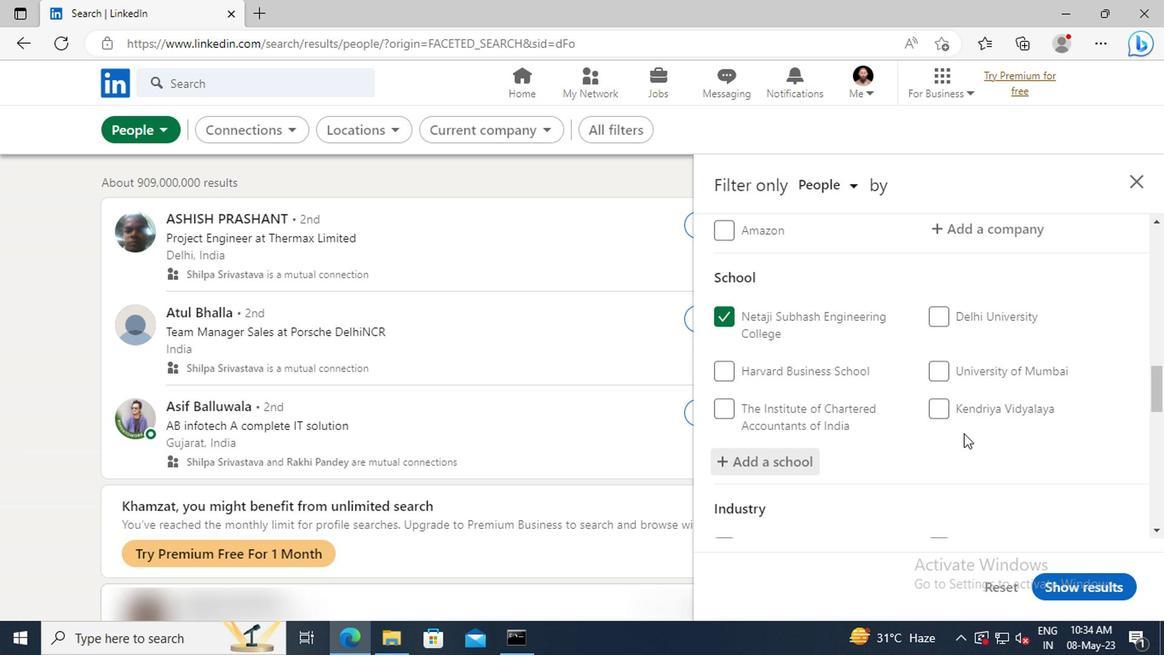 
Action: Mouse moved to (960, 419)
Screenshot: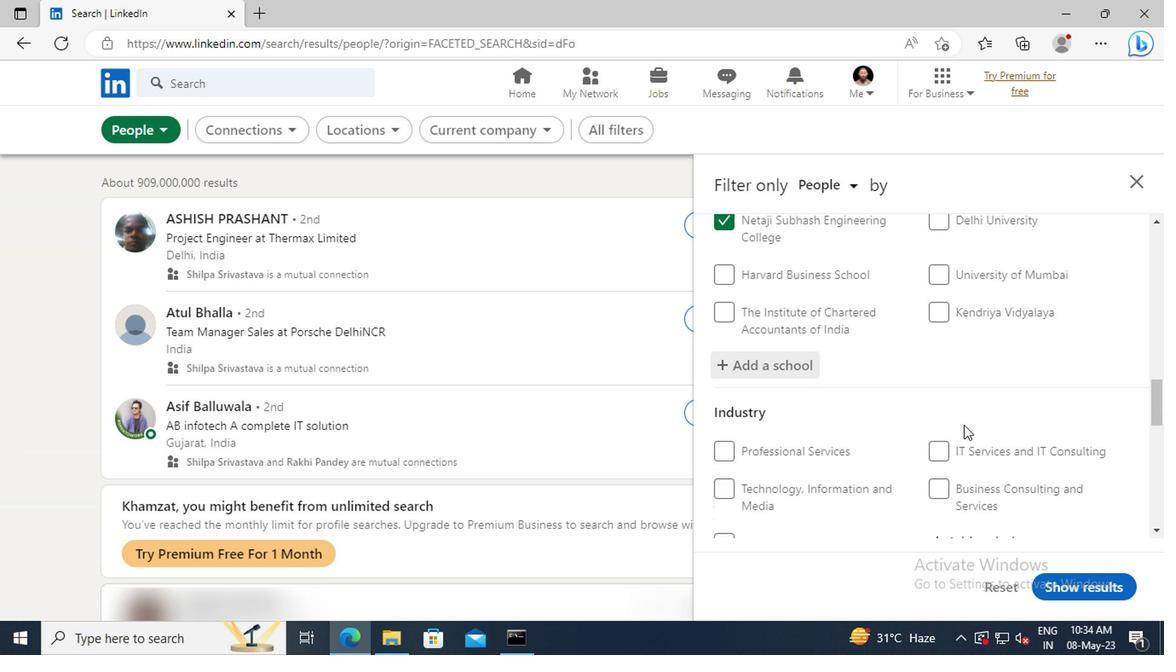 
Action: Mouse scrolled (960, 418) with delta (0, -1)
Screenshot: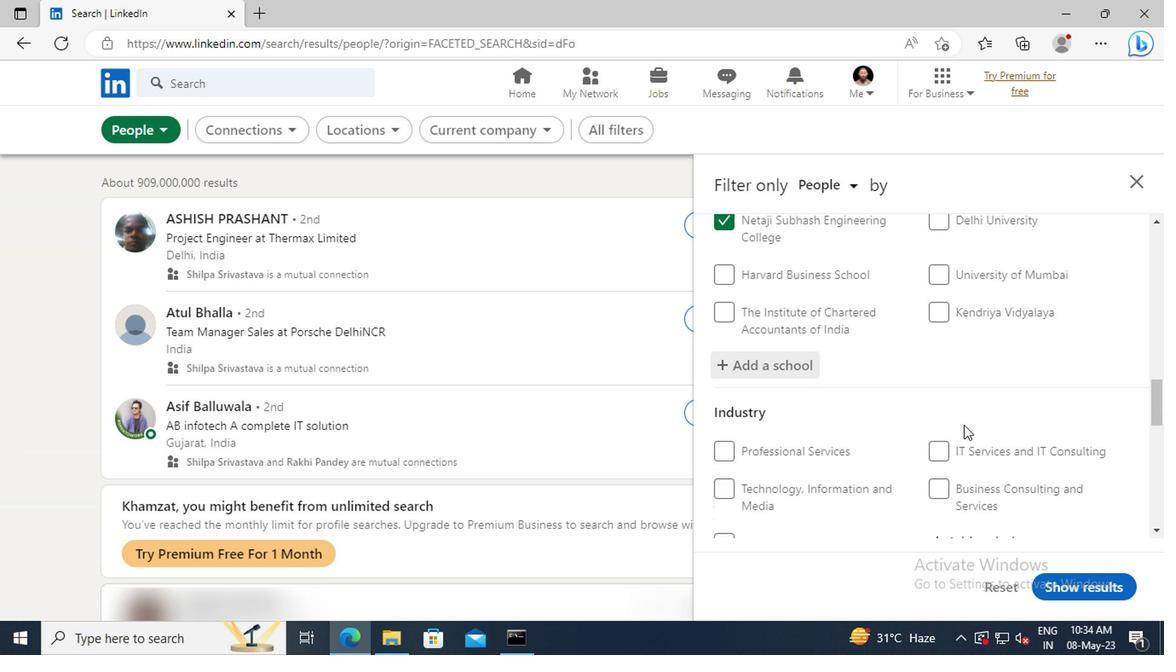 
Action: Mouse moved to (960, 417)
Screenshot: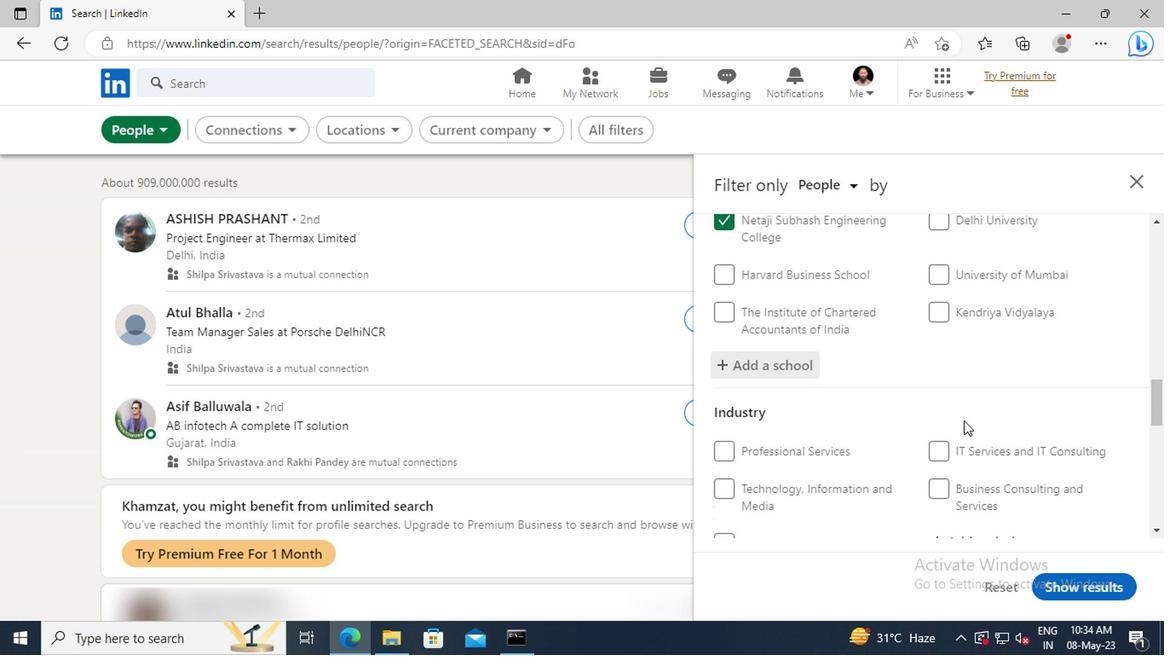 
Action: Mouse scrolled (960, 416) with delta (0, -1)
Screenshot: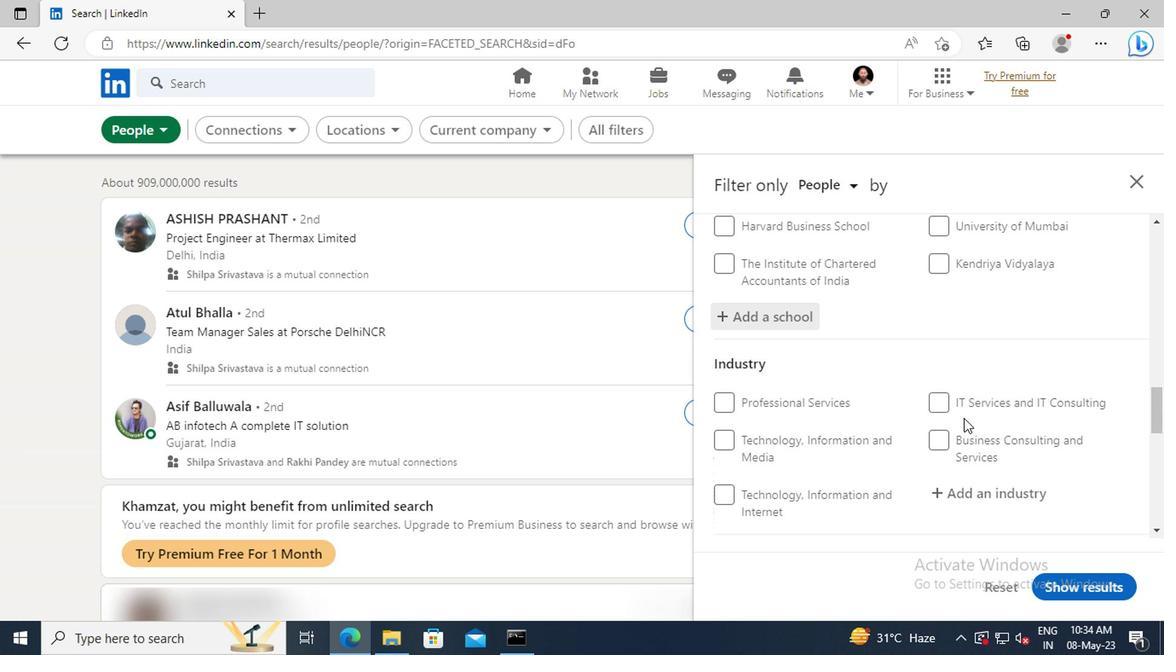 
Action: Mouse moved to (958, 440)
Screenshot: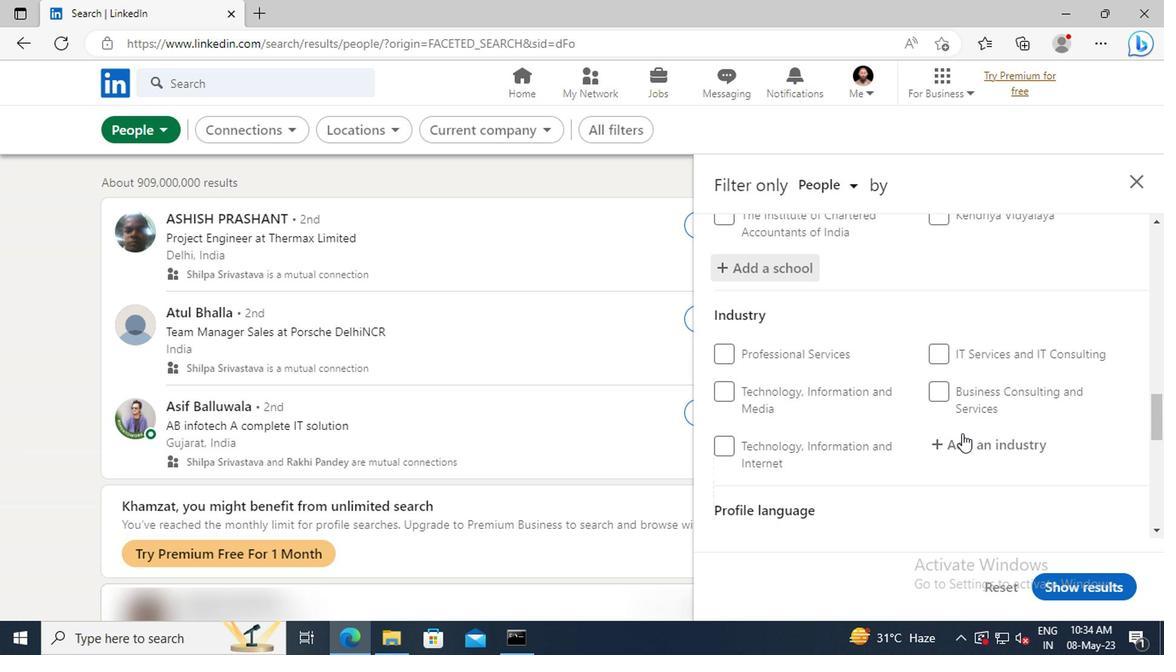 
Action: Mouse pressed left at (958, 440)
Screenshot: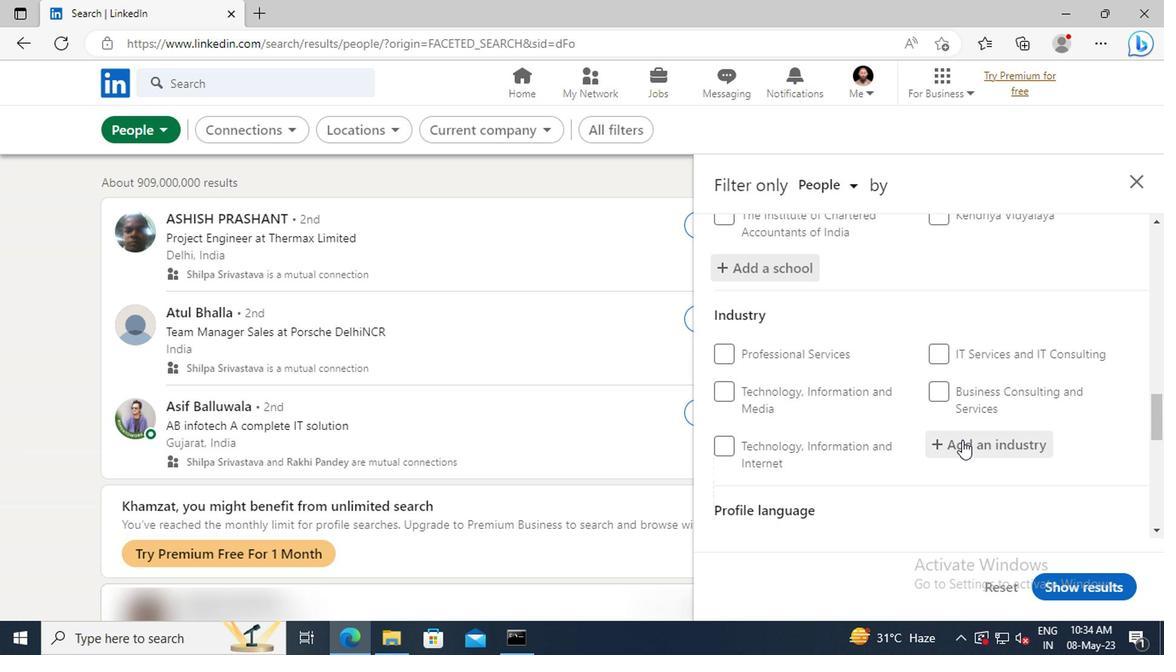 
Action: Key pressed <Key.shift>AUDIO<Key.space>AND<Key.space><Key.shift>V
Screenshot: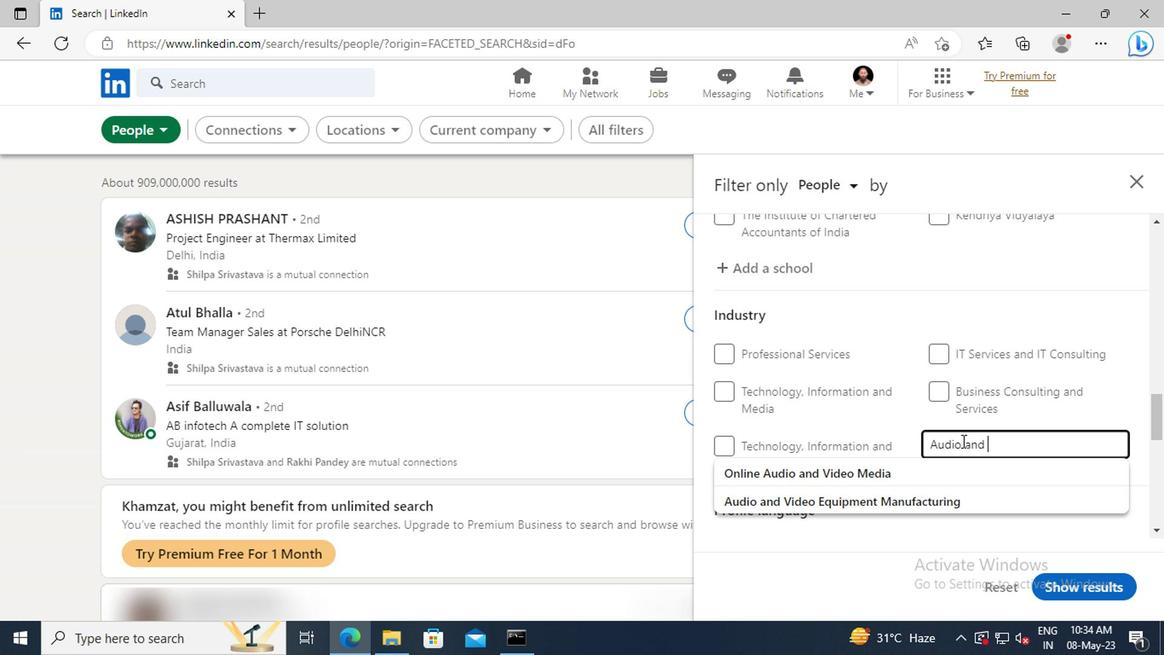 
Action: Mouse moved to (974, 501)
Screenshot: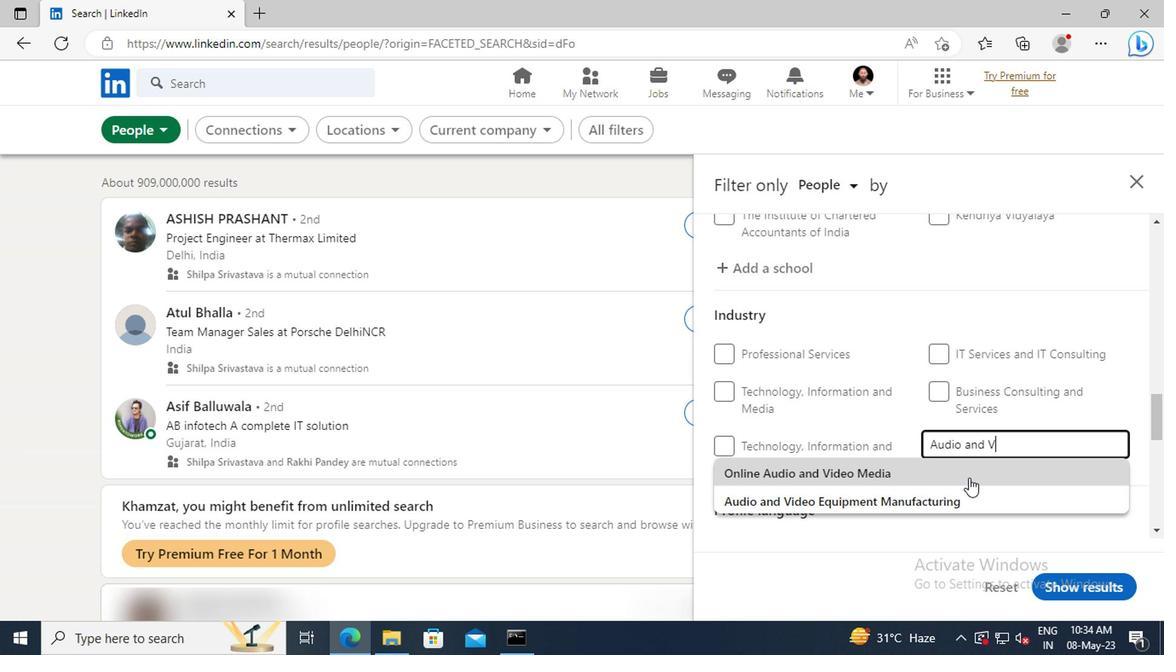 
Action: Mouse pressed left at (974, 501)
Screenshot: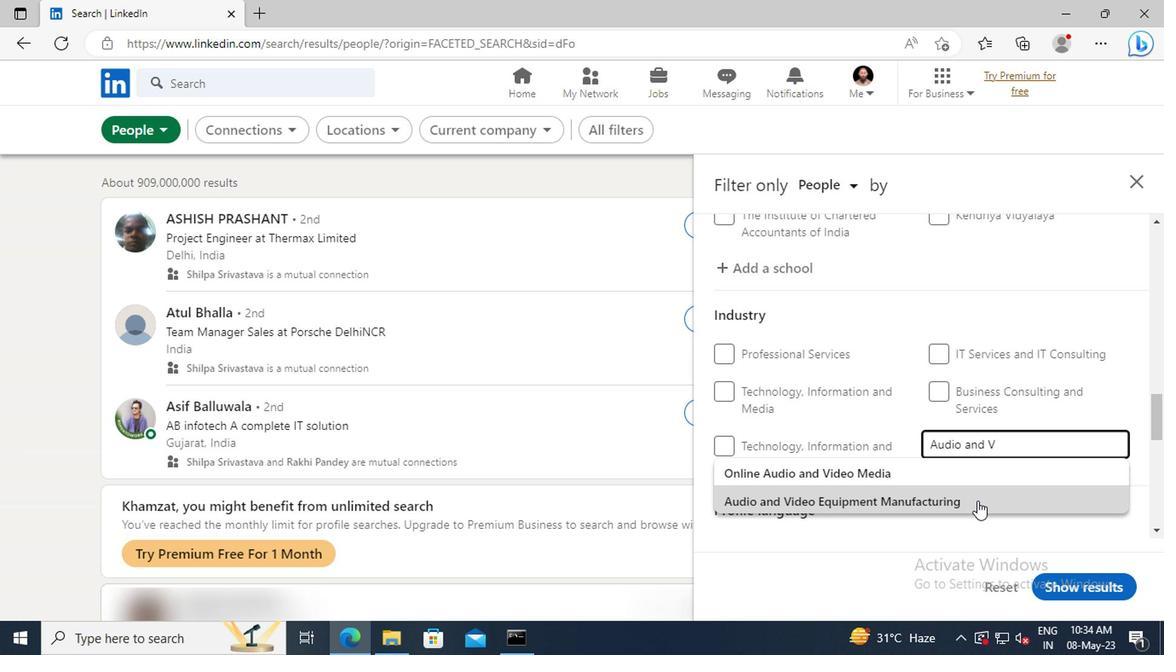 
Action: Mouse moved to (974, 495)
Screenshot: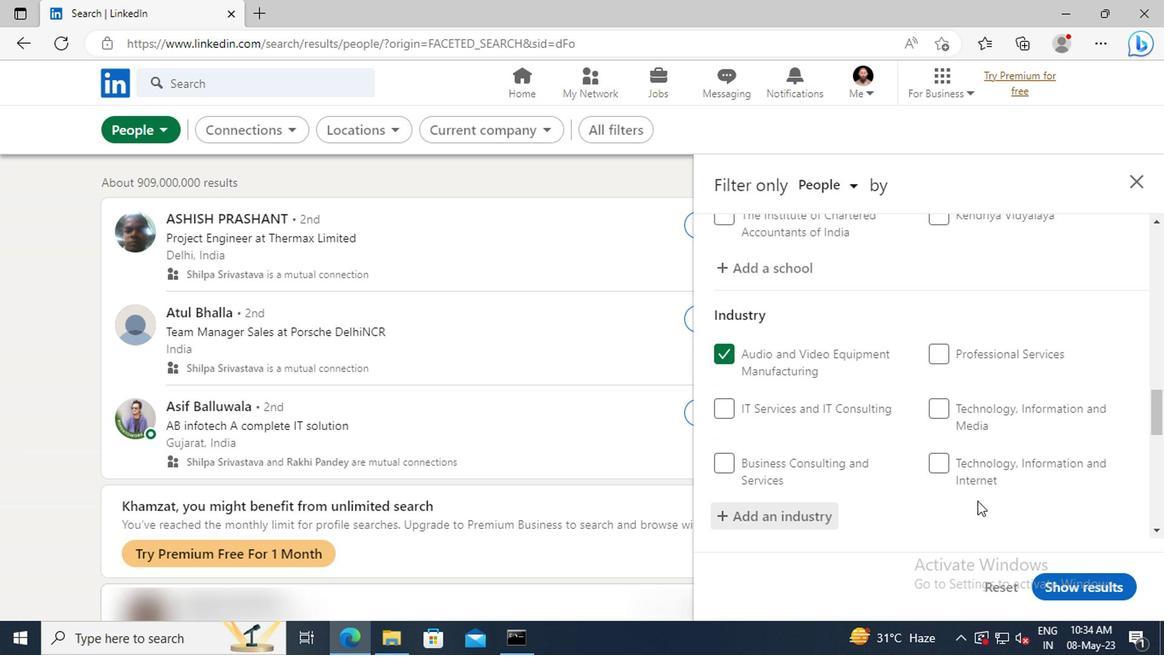 
Action: Mouse scrolled (974, 494) with delta (0, 0)
Screenshot: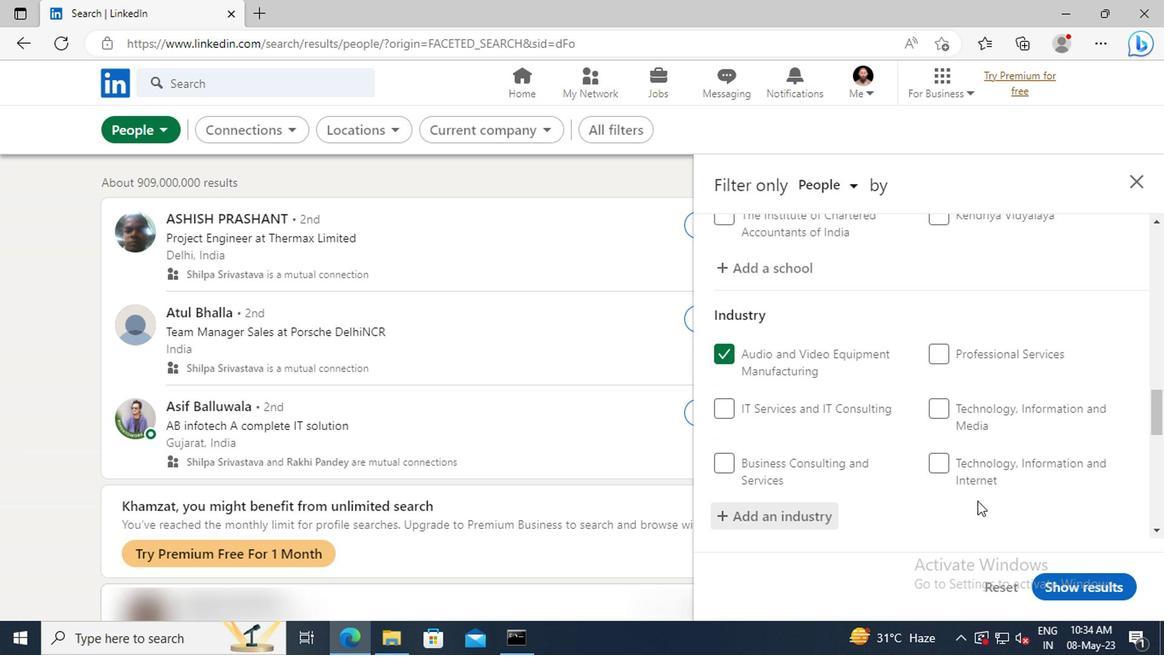
Action: Mouse moved to (974, 488)
Screenshot: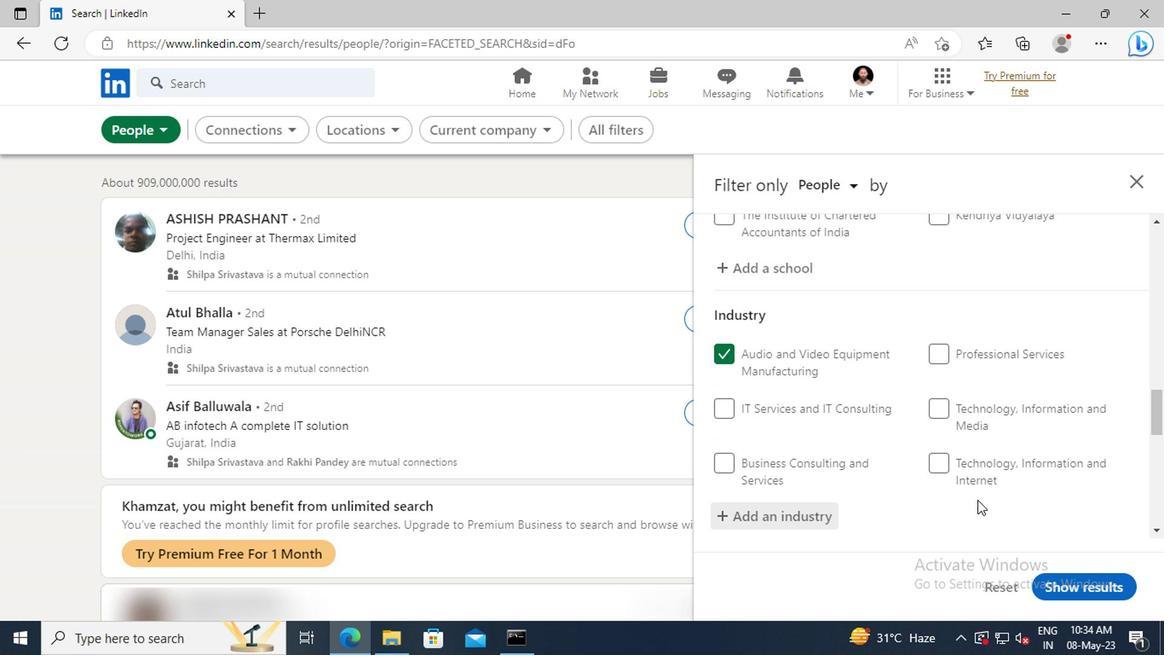 
Action: Mouse scrolled (974, 488) with delta (0, 0)
Screenshot: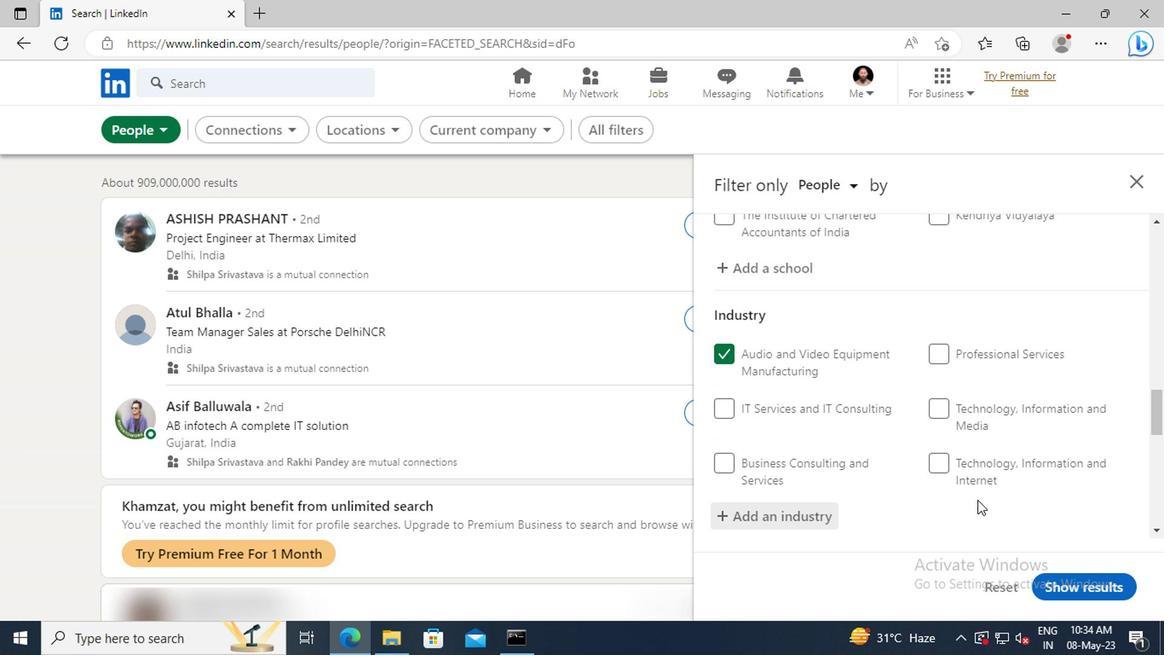 
Action: Mouse moved to (974, 486)
Screenshot: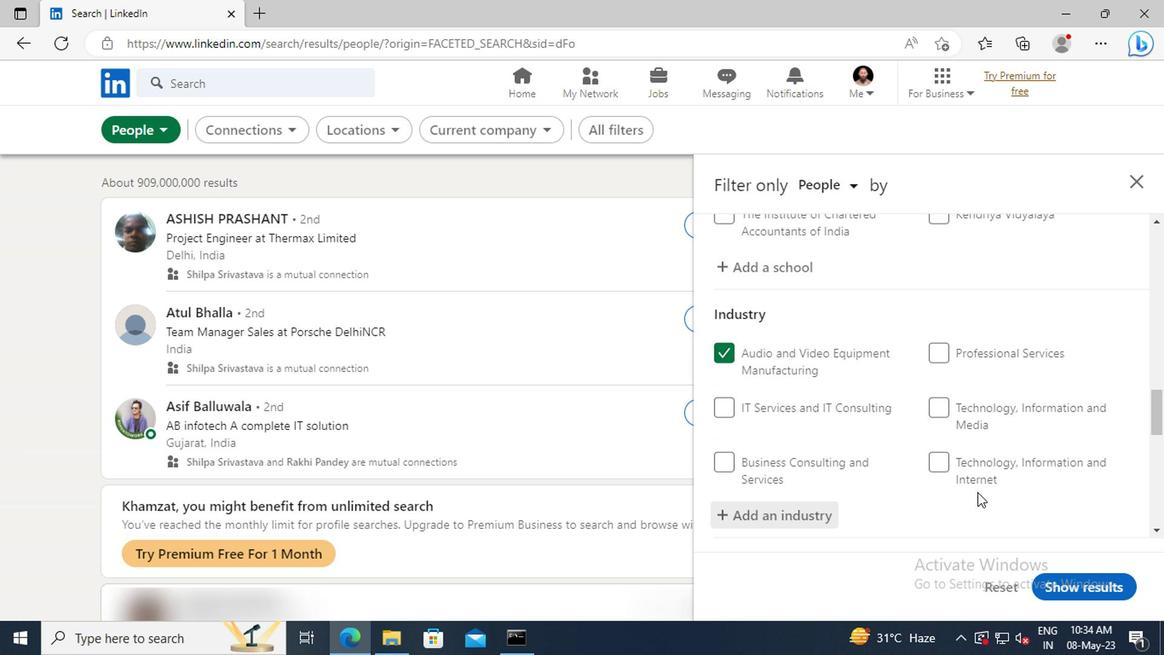 
Action: Mouse scrolled (974, 485) with delta (0, 0)
Screenshot: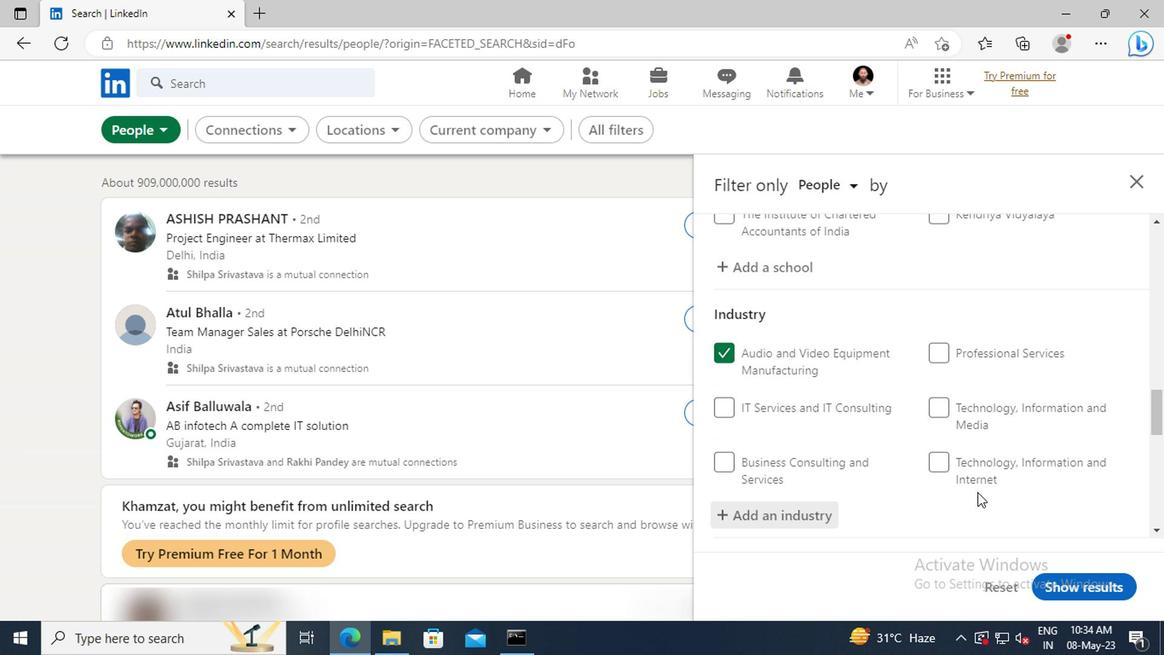 
Action: Mouse moved to (974, 456)
Screenshot: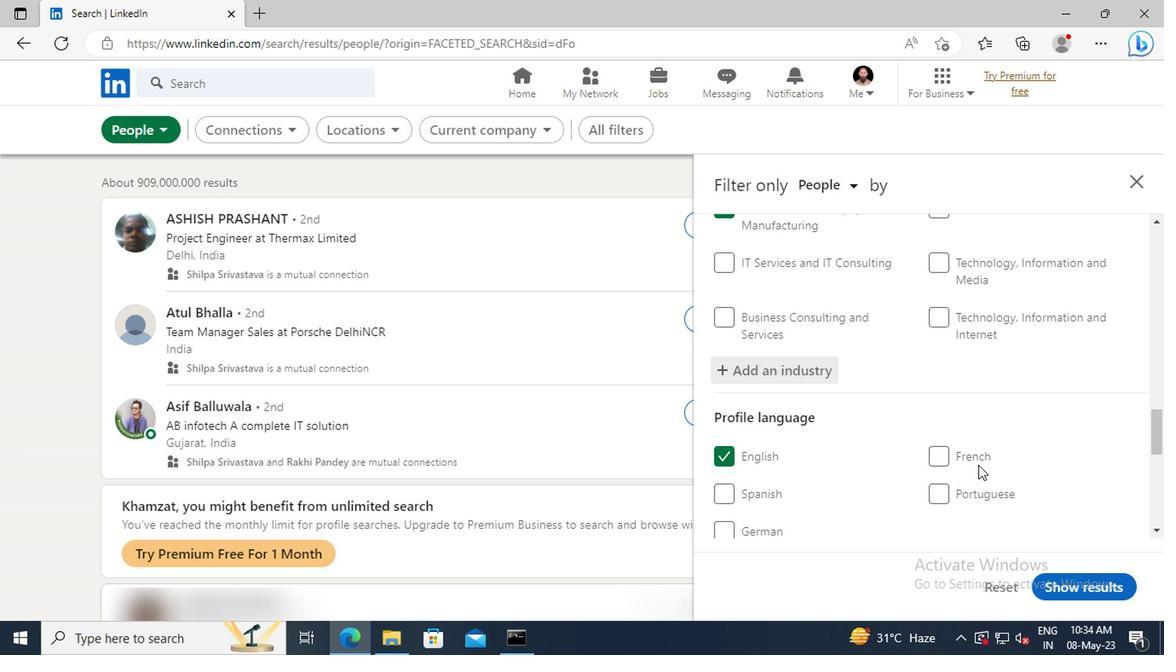 
Action: Mouse scrolled (974, 455) with delta (0, 0)
Screenshot: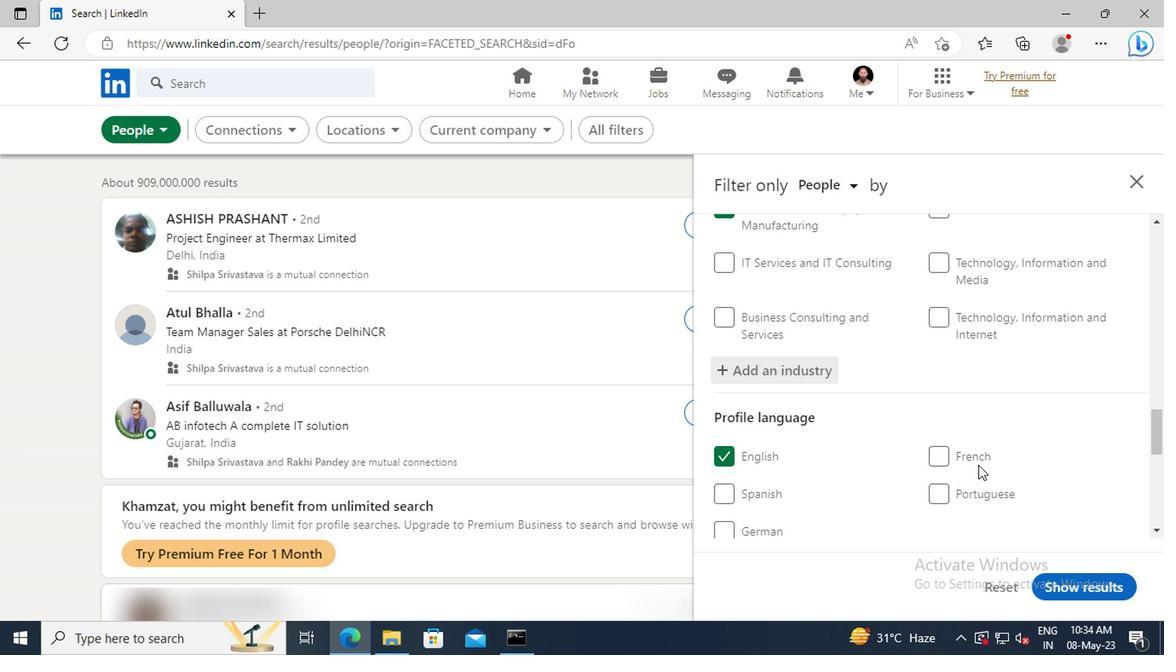 
Action: Mouse moved to (971, 439)
Screenshot: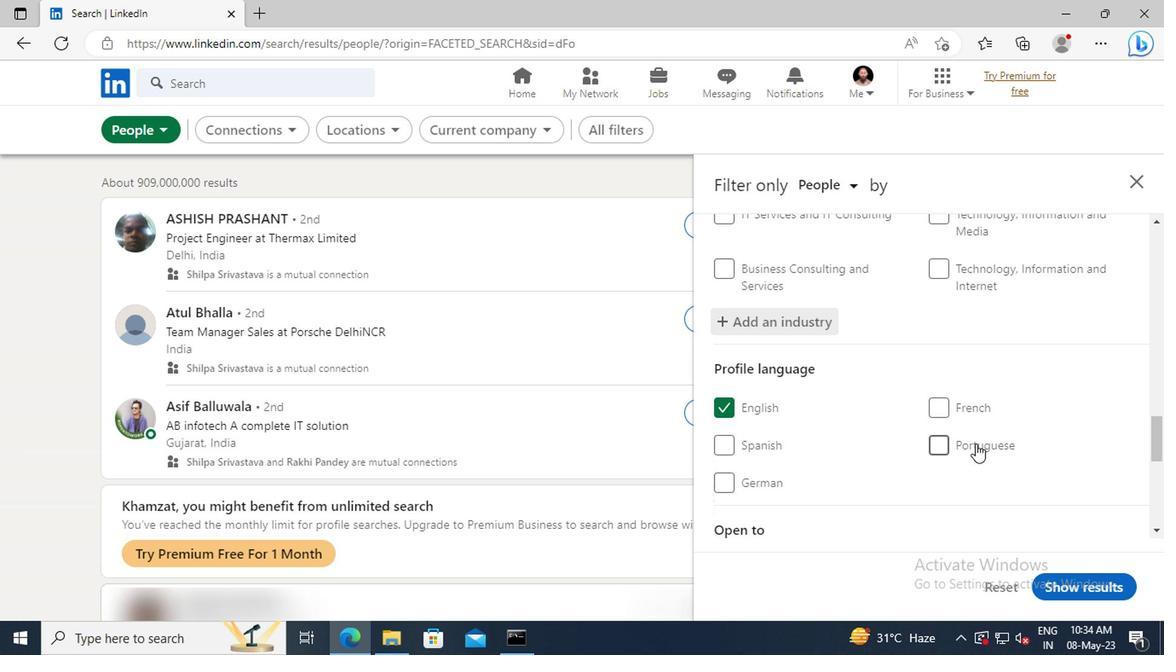 
Action: Mouse scrolled (971, 438) with delta (0, -1)
Screenshot: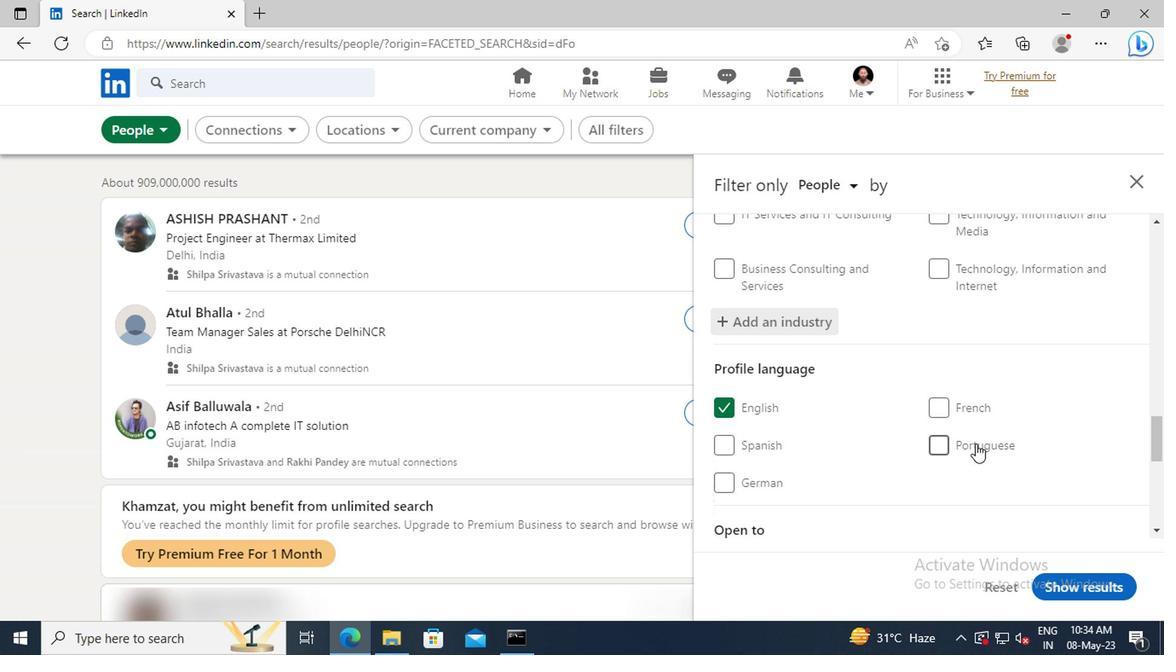 
Action: Mouse moved to (970, 432)
Screenshot: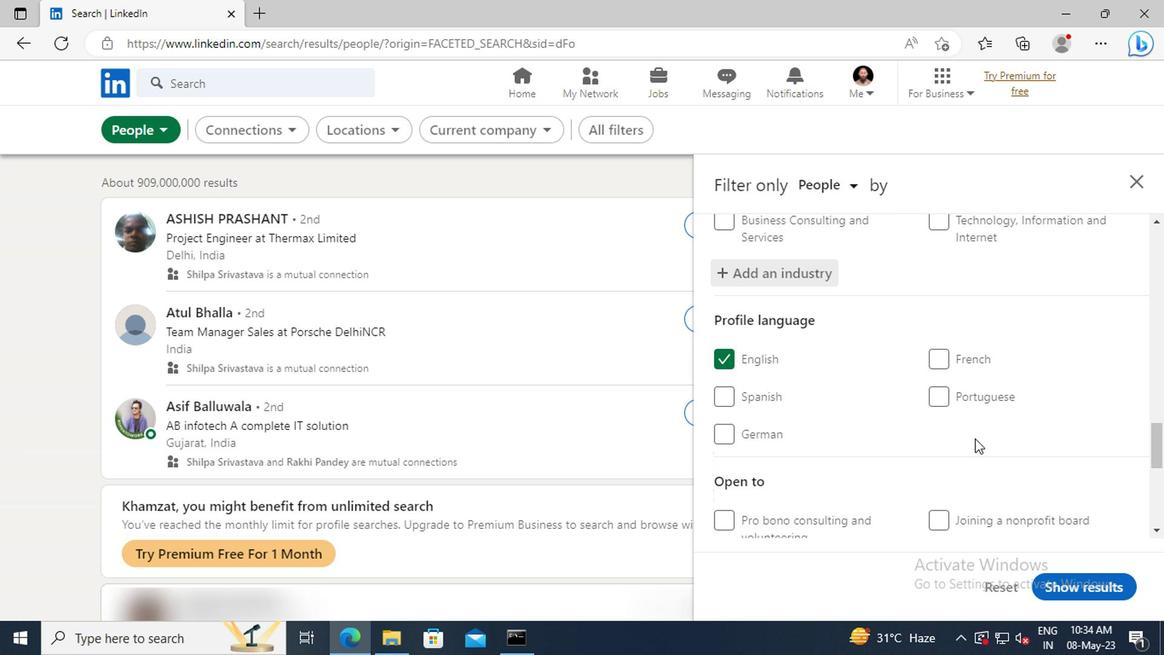 
Action: Mouse scrolled (970, 431) with delta (0, 0)
Screenshot: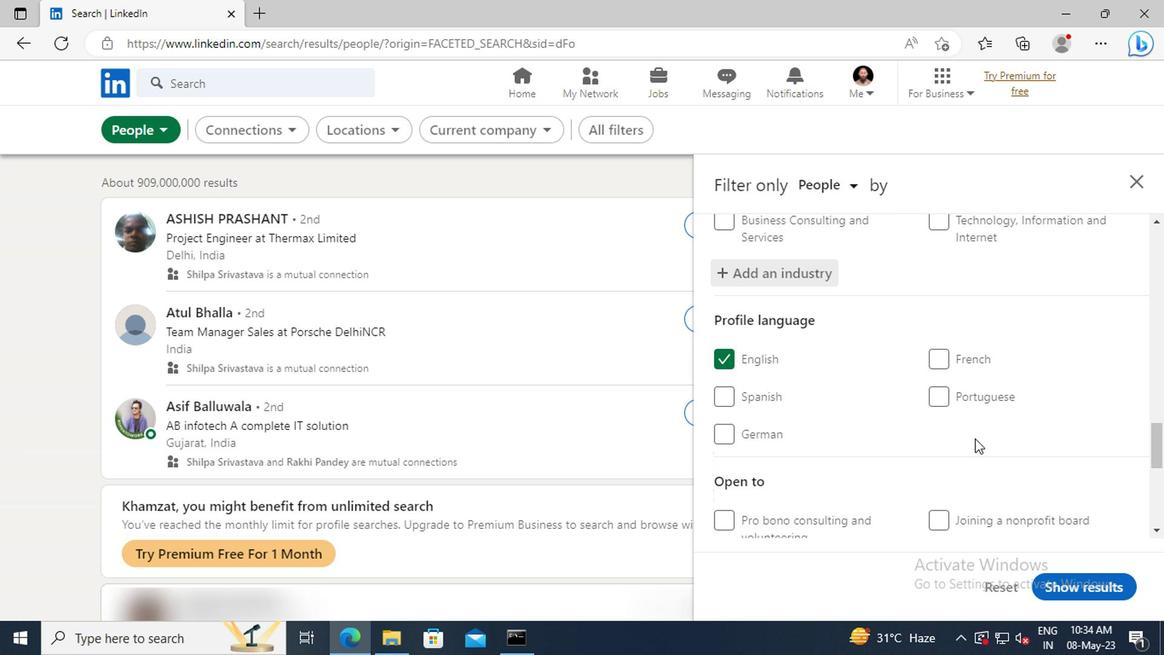 
Action: Mouse moved to (970, 431)
Screenshot: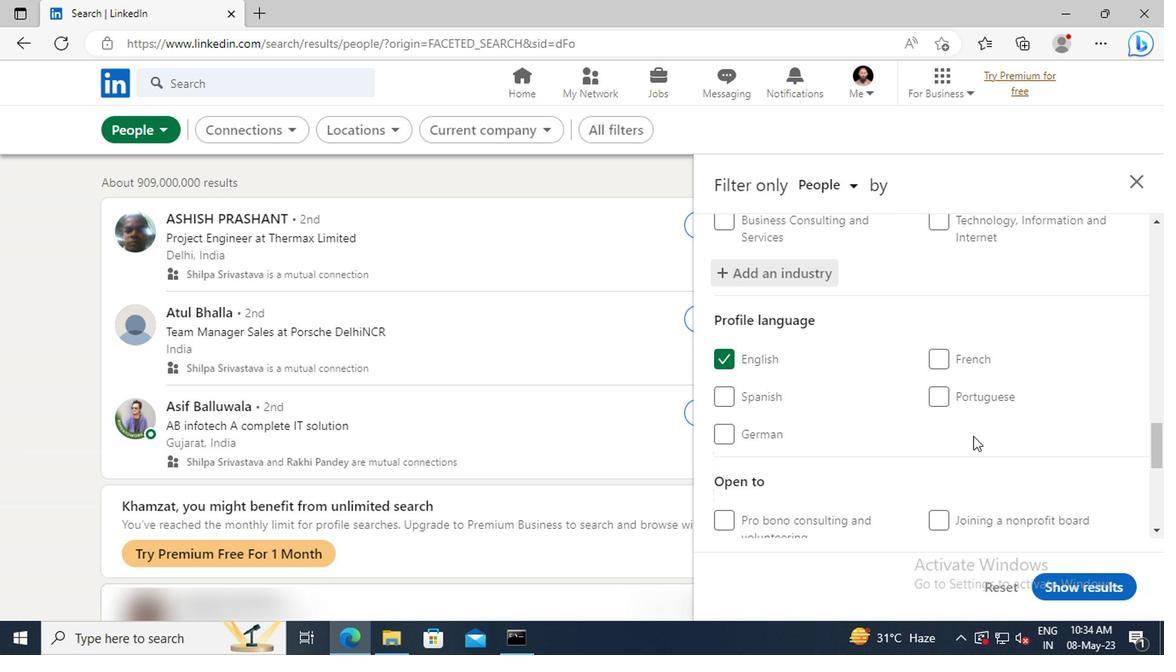 
Action: Mouse scrolled (970, 430) with delta (0, -1)
Screenshot: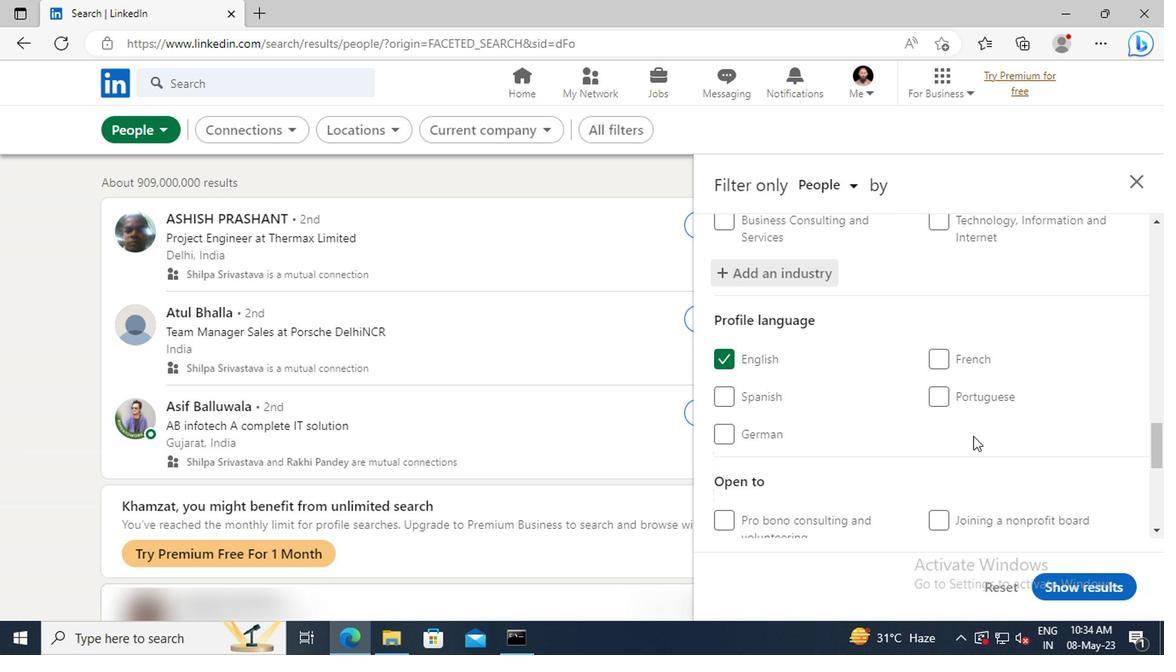 
Action: Mouse moved to (966, 417)
Screenshot: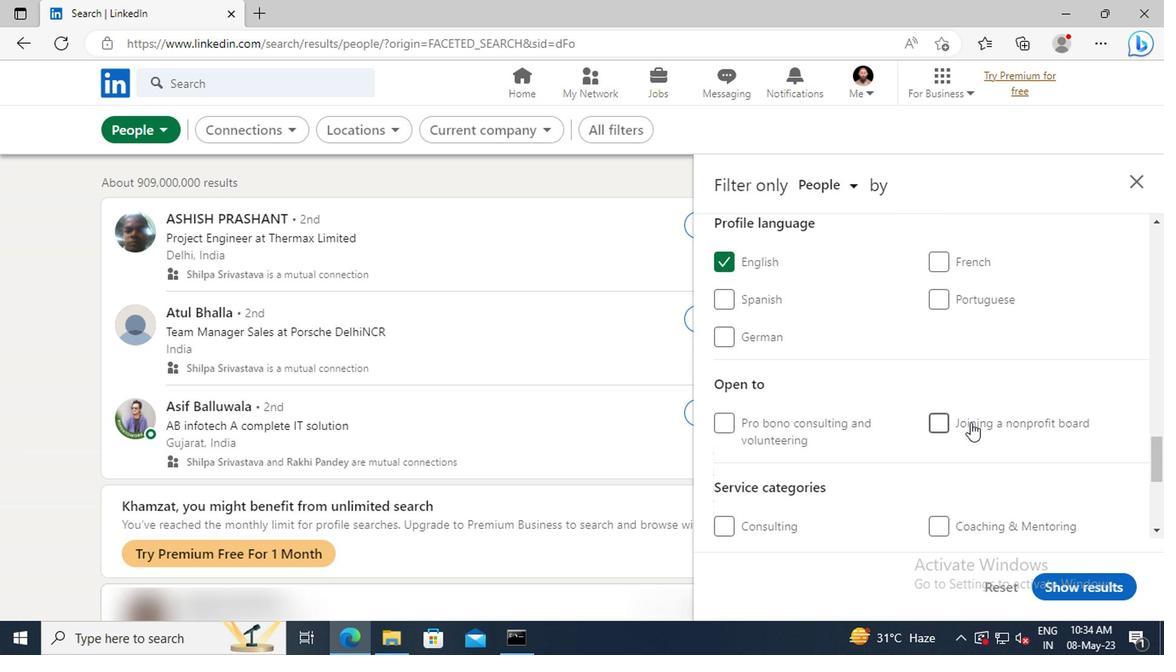 
Action: Mouse scrolled (966, 416) with delta (0, -1)
Screenshot: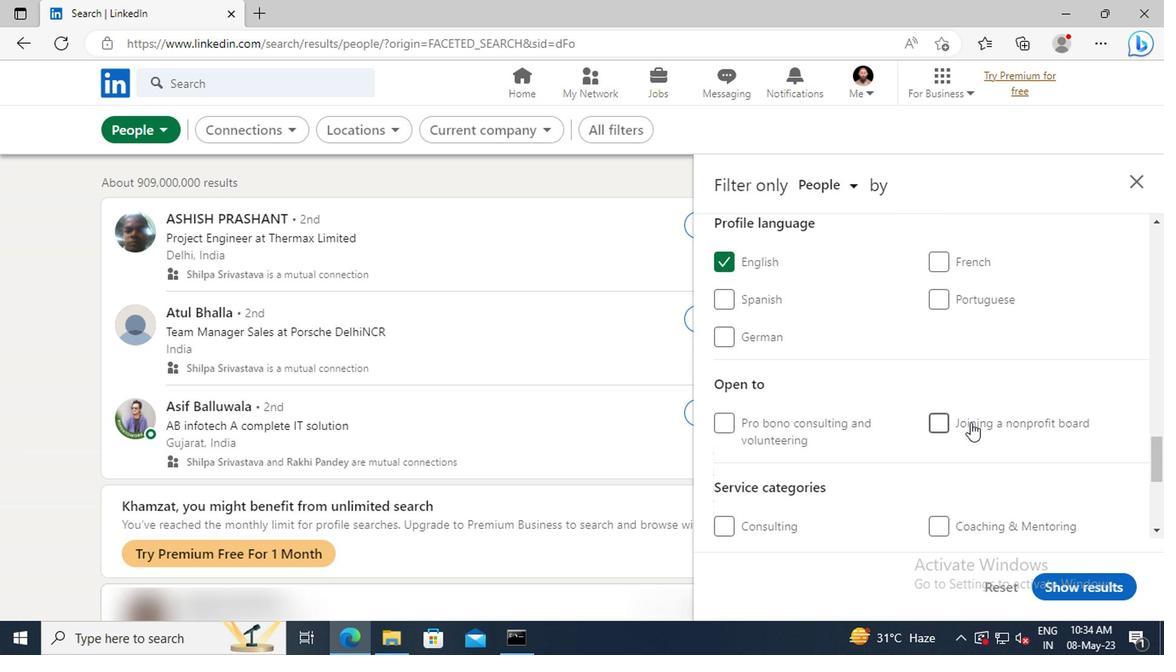 
Action: Mouse moved to (964, 407)
Screenshot: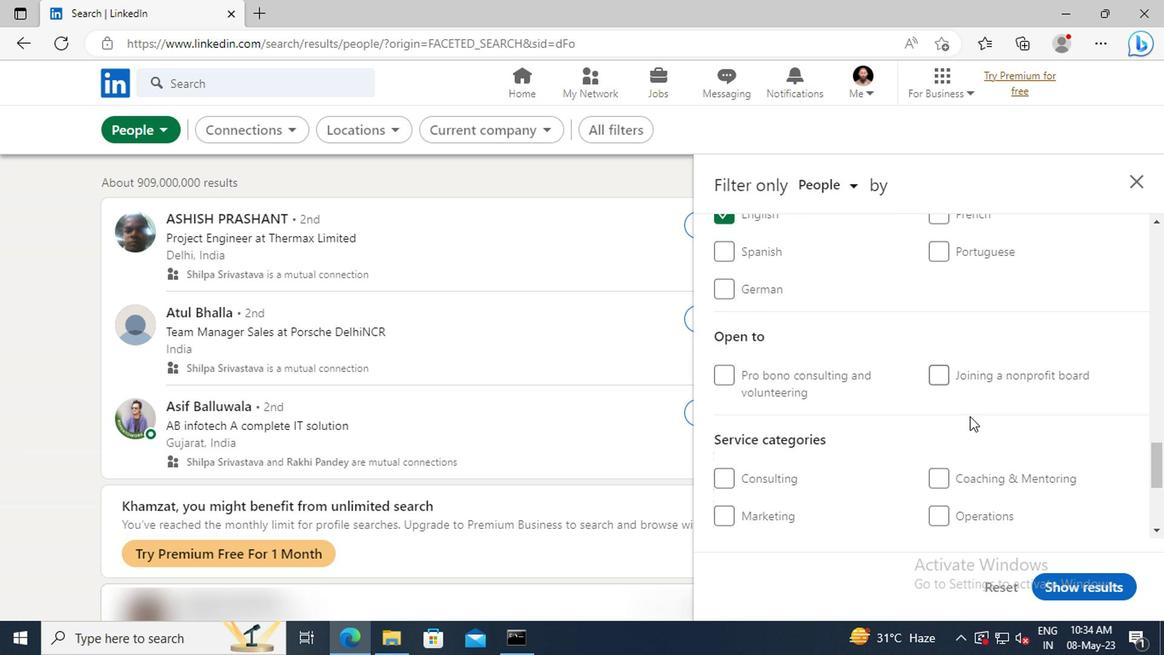 
Action: Mouse scrolled (964, 405) with delta (0, -1)
Screenshot: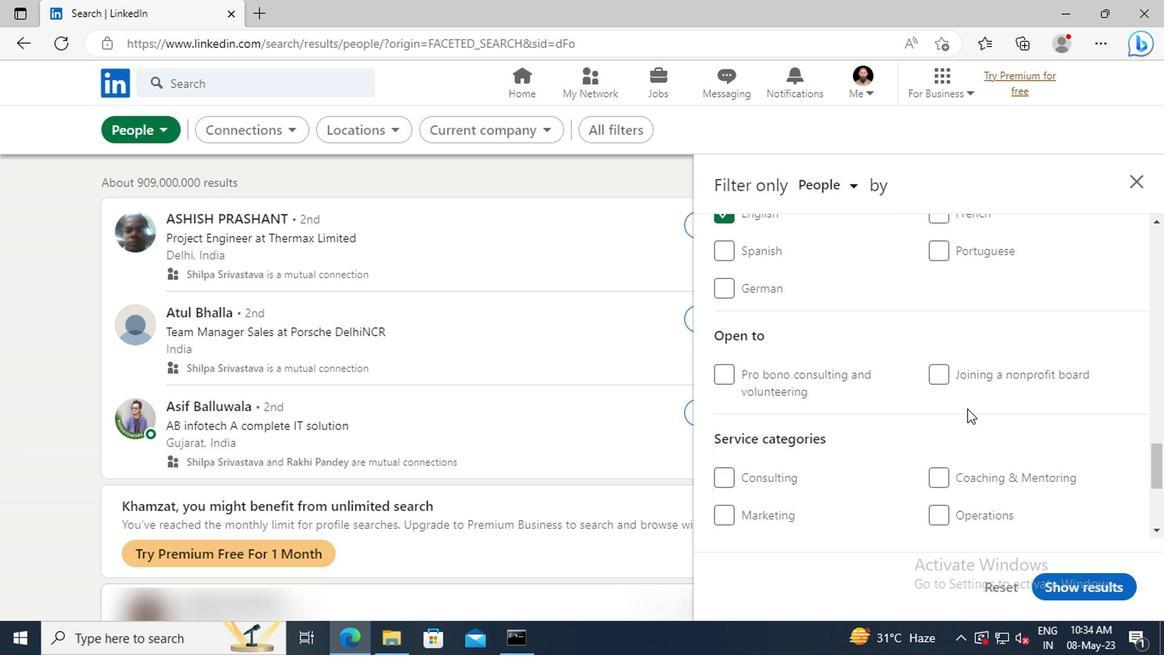 
Action: Mouse moved to (964, 405)
Screenshot: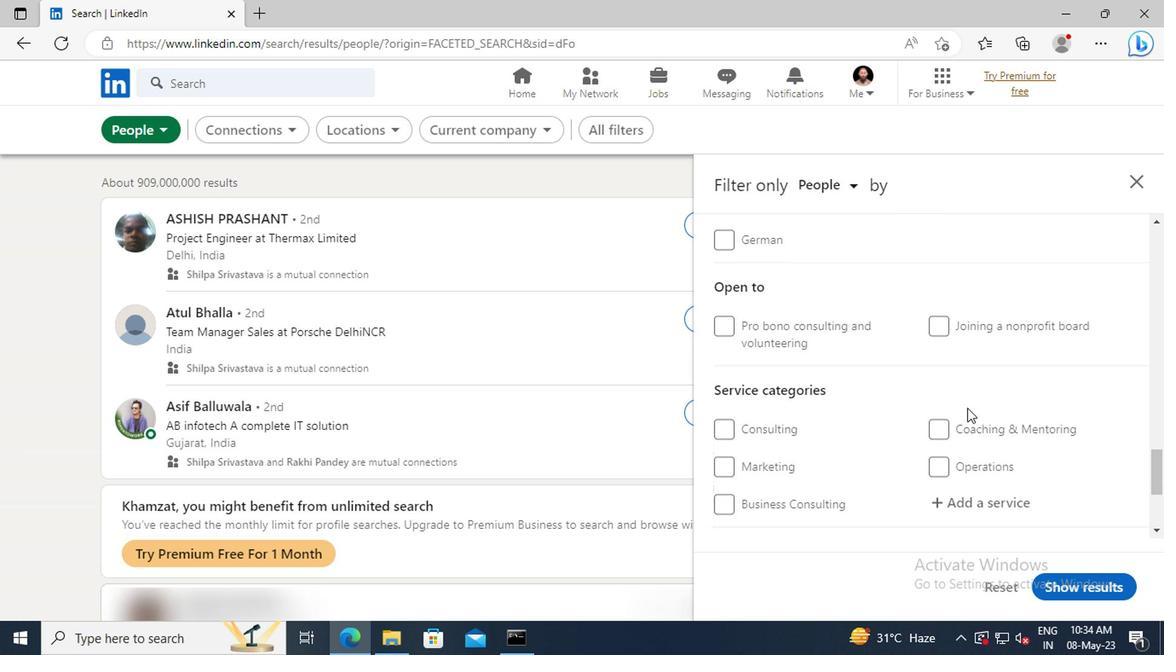 
Action: Mouse scrolled (964, 404) with delta (0, -1)
Screenshot: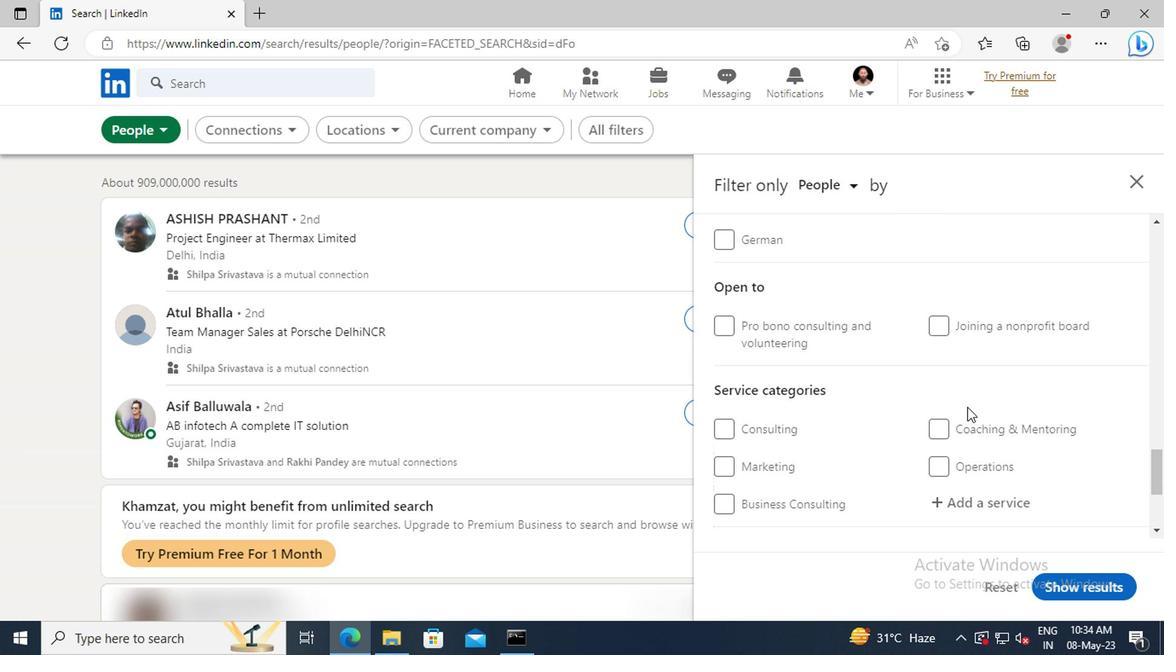 
Action: Mouse scrolled (964, 404) with delta (0, -1)
Screenshot: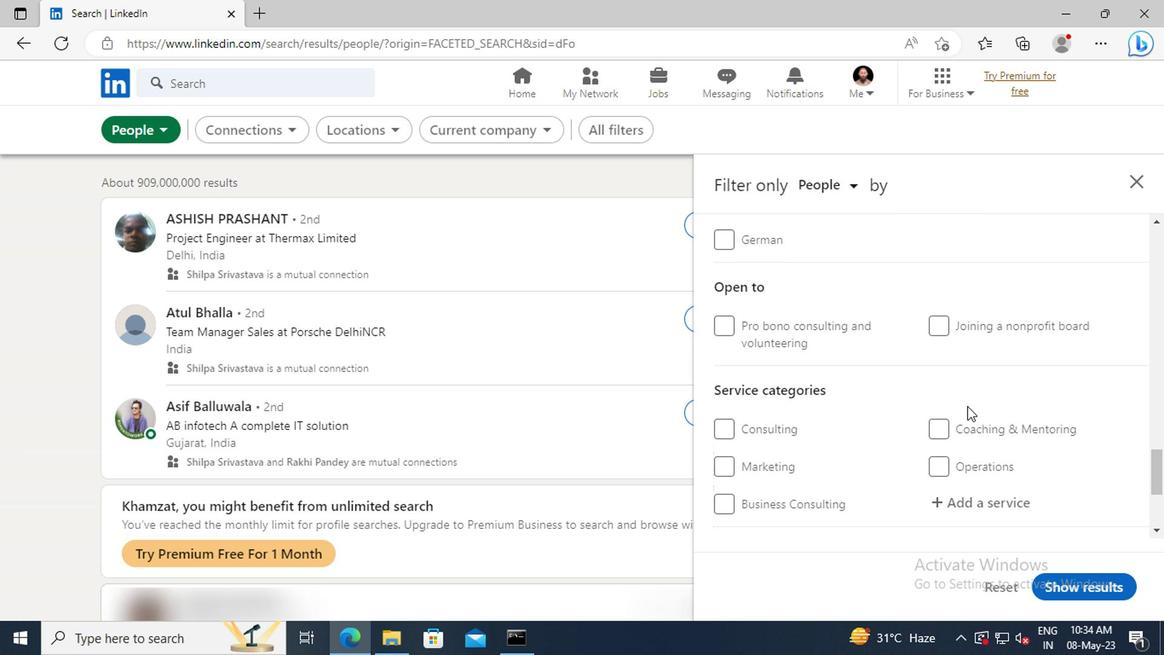 
Action: Mouse moved to (964, 407)
Screenshot: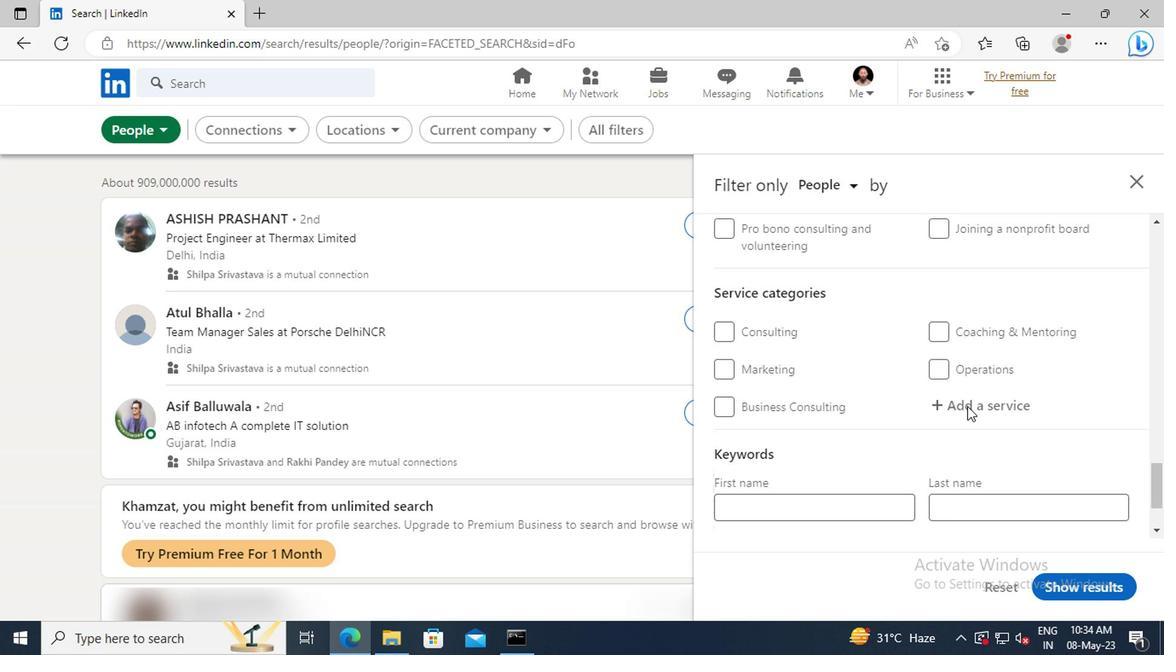 
Action: Mouse pressed left at (964, 407)
Screenshot: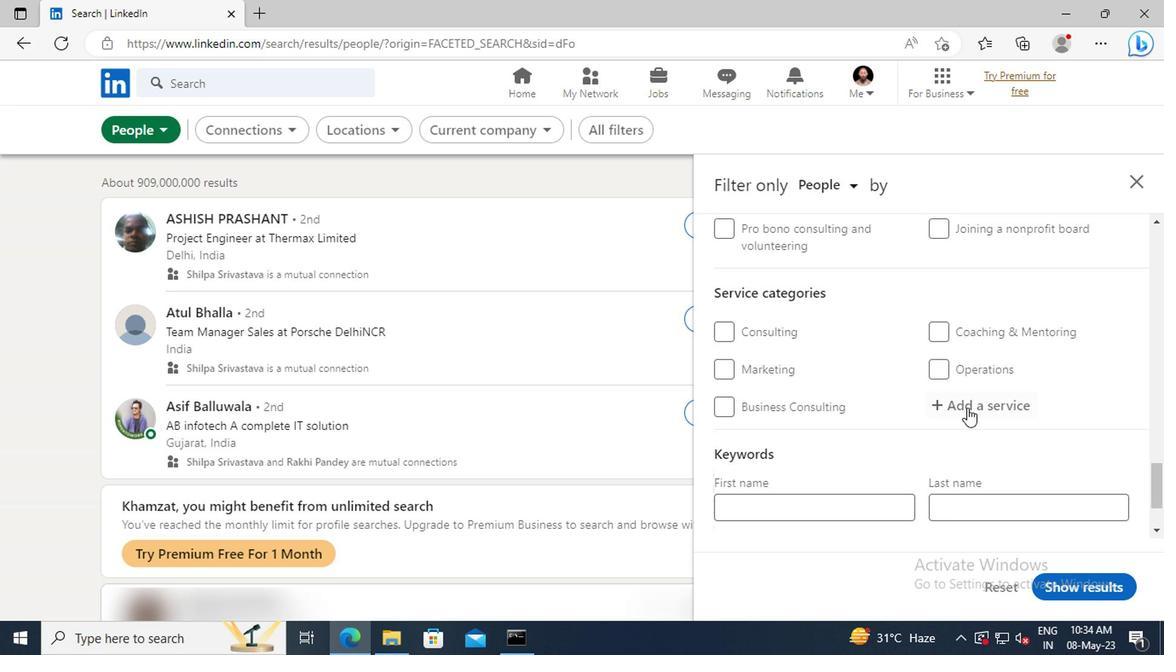 
Action: Key pressed <Key.shift>RESUME
Screenshot: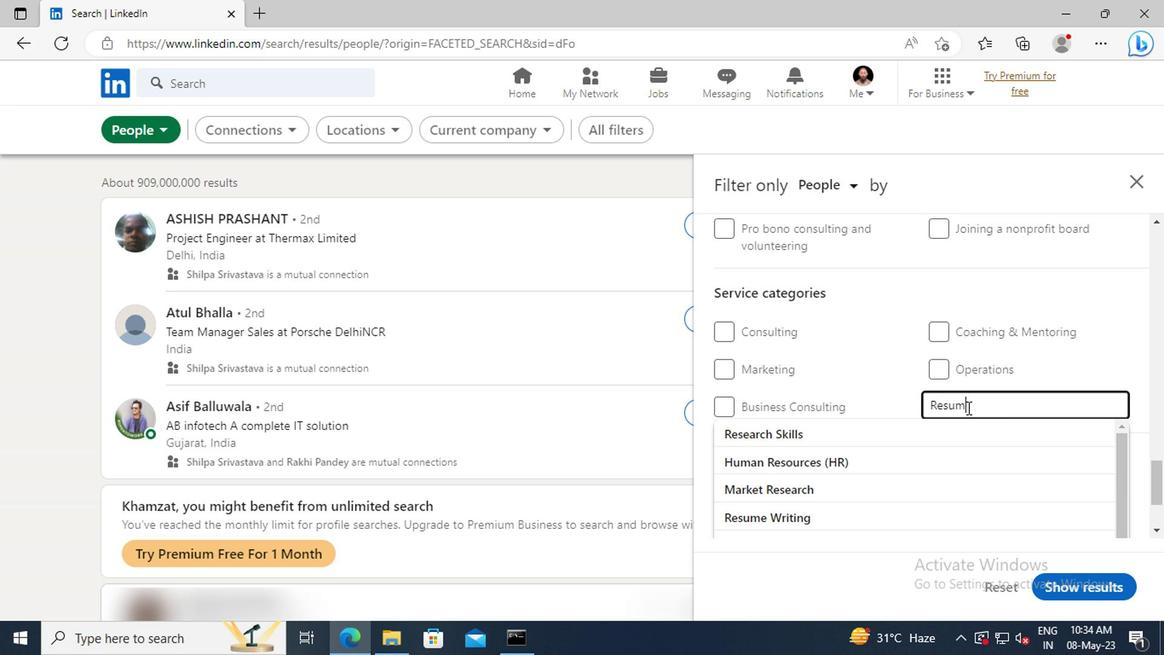 
Action: Mouse moved to (965, 431)
Screenshot: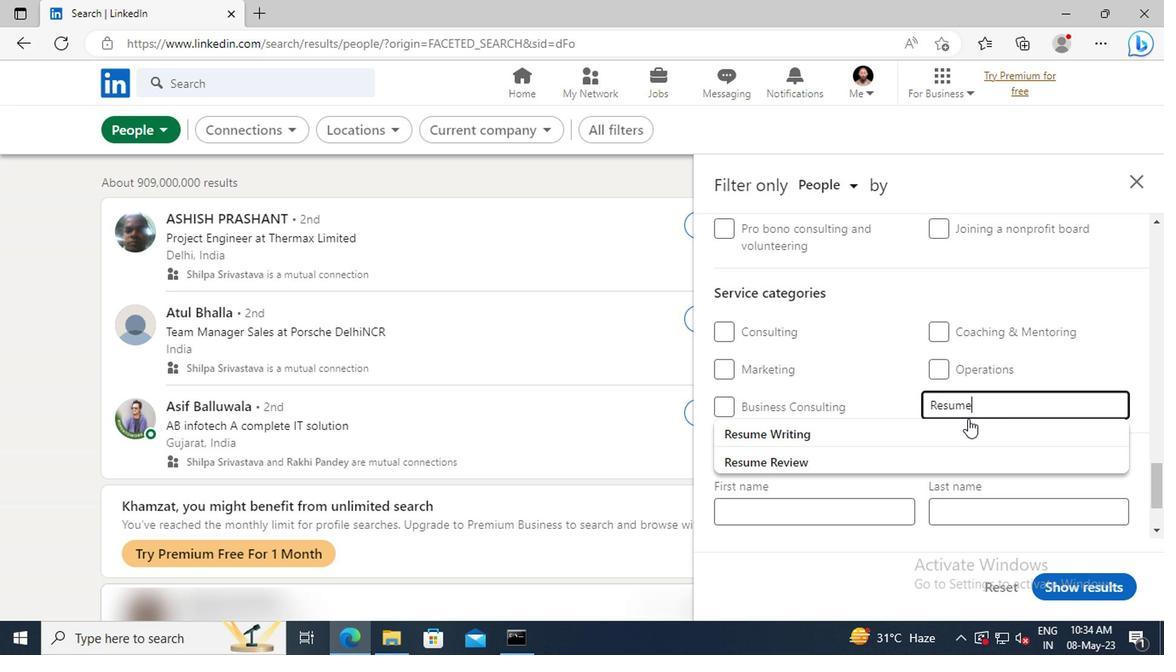 
Action: Mouse pressed left at (965, 431)
Screenshot: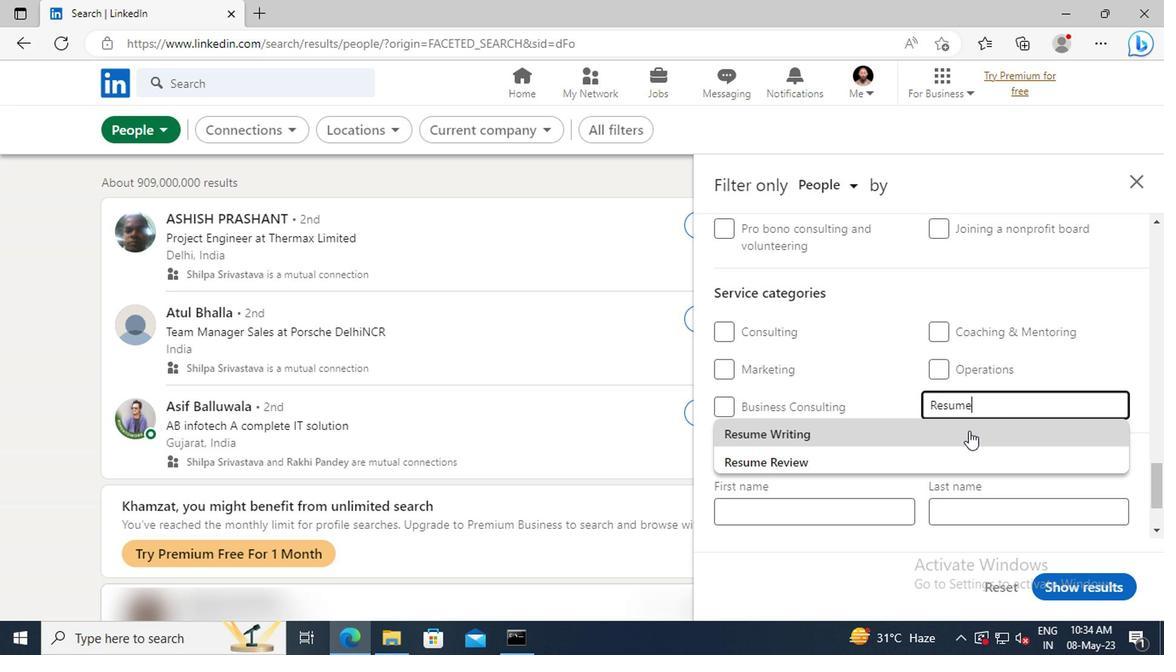 
Action: Mouse scrolled (965, 430) with delta (0, -1)
Screenshot: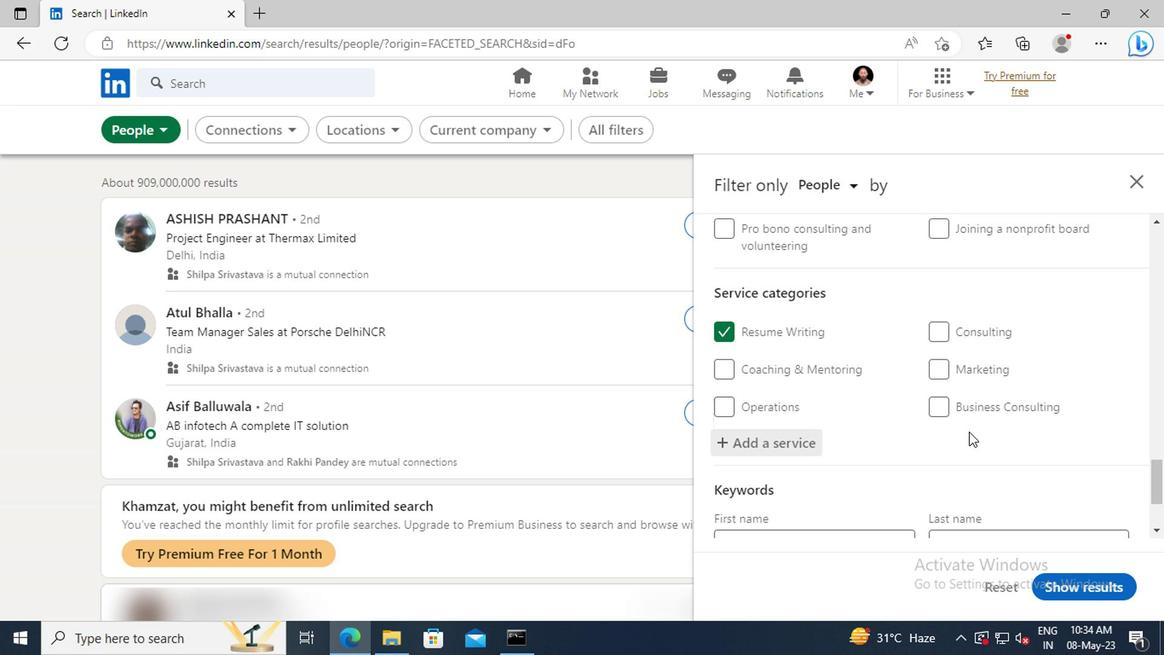 
Action: Mouse moved to (966, 431)
Screenshot: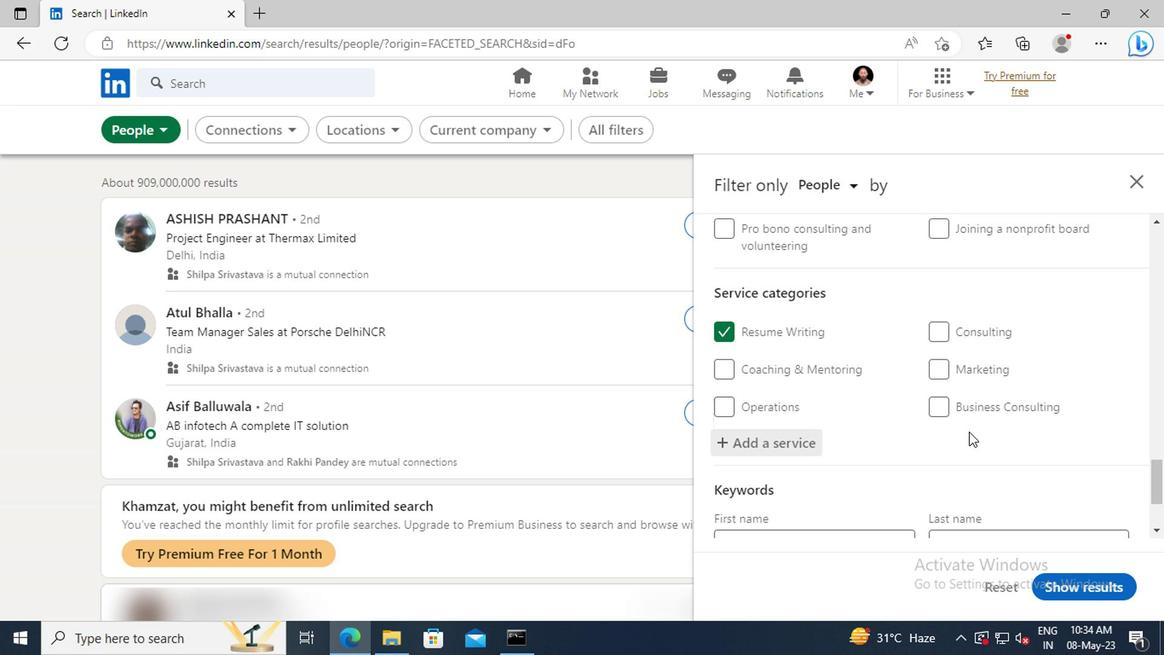 
Action: Mouse scrolled (966, 430) with delta (0, -1)
Screenshot: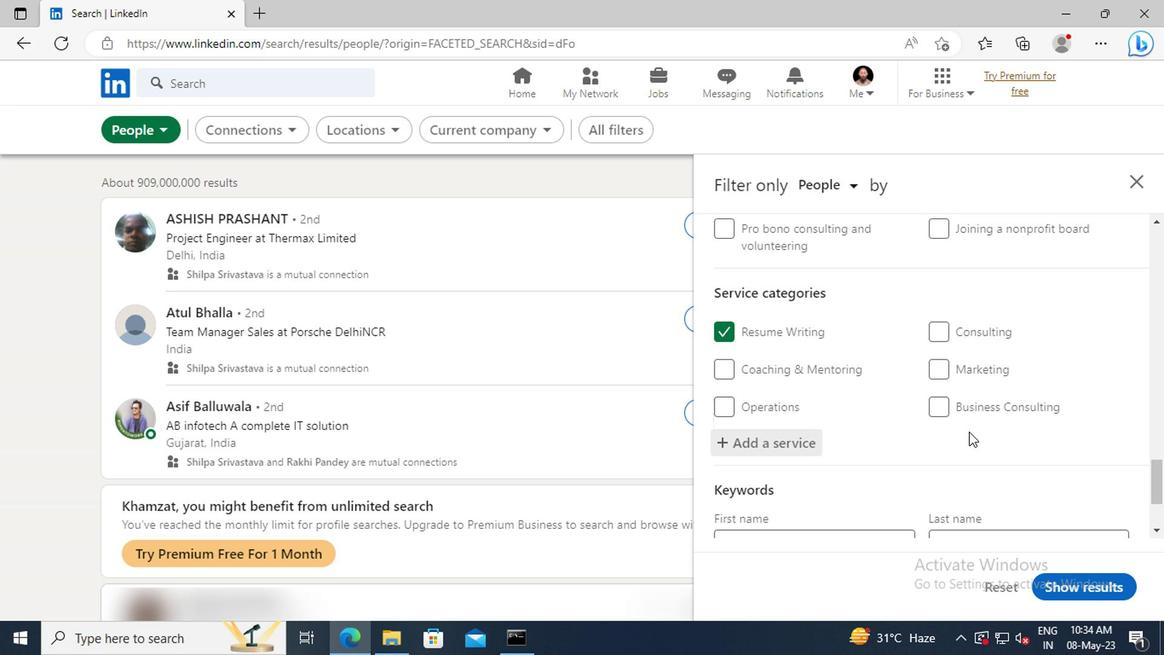 
Action: Mouse moved to (967, 431)
Screenshot: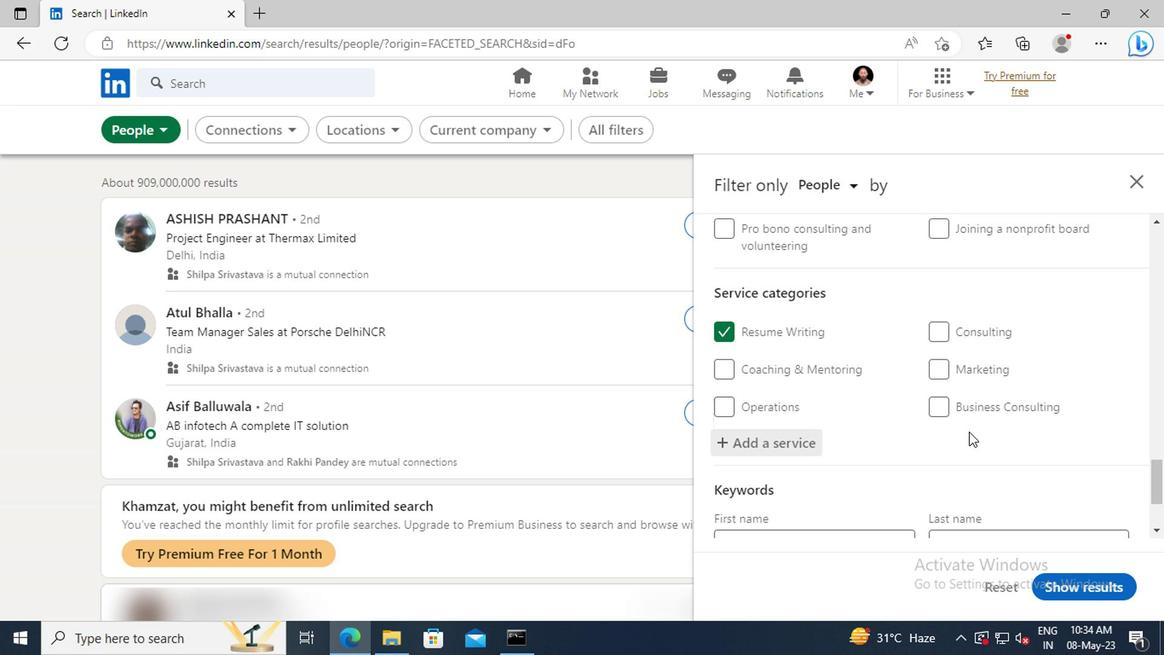 
Action: Mouse scrolled (967, 431) with delta (0, 0)
Screenshot: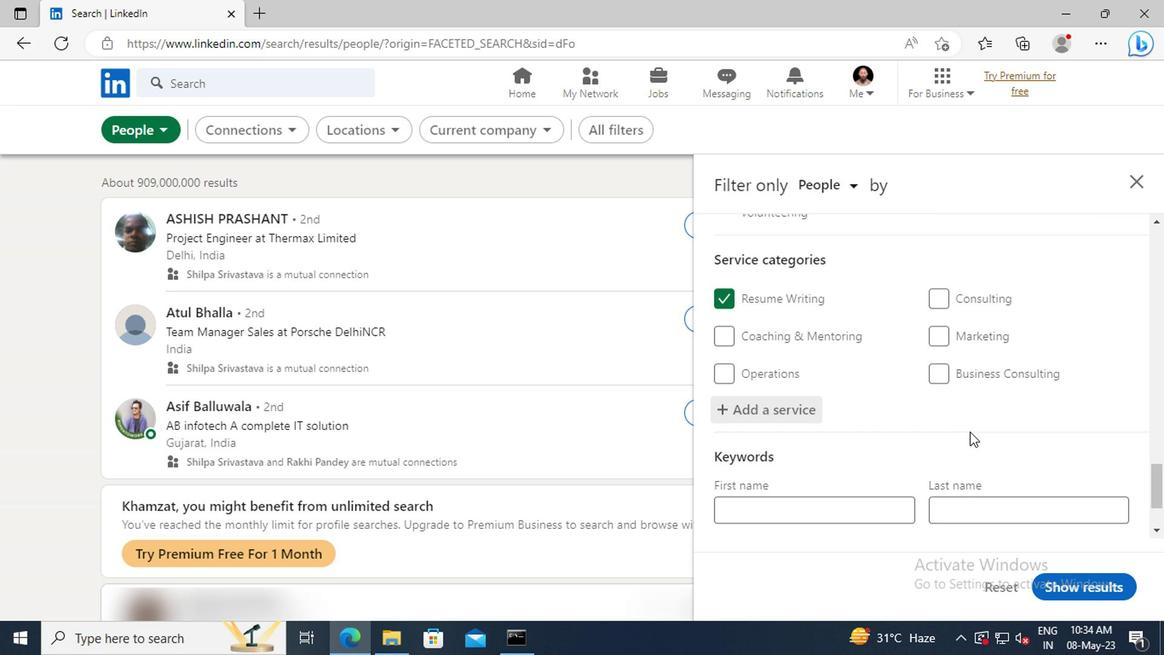 
Action: Mouse scrolled (967, 431) with delta (0, 0)
Screenshot: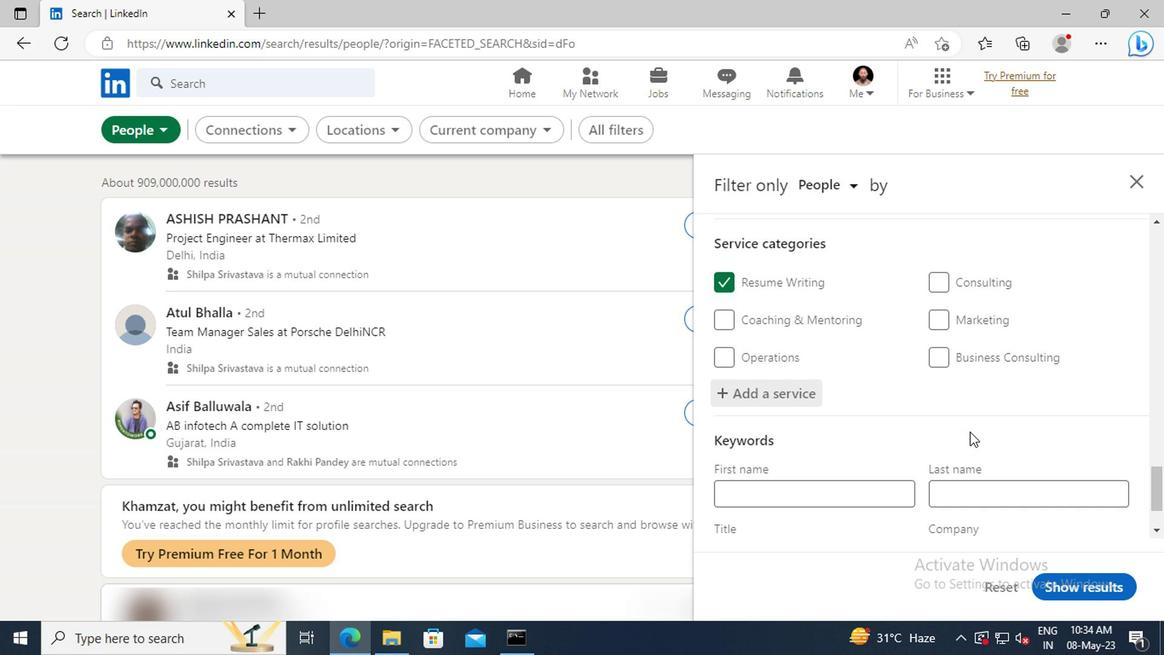 
Action: Mouse moved to (854, 458)
Screenshot: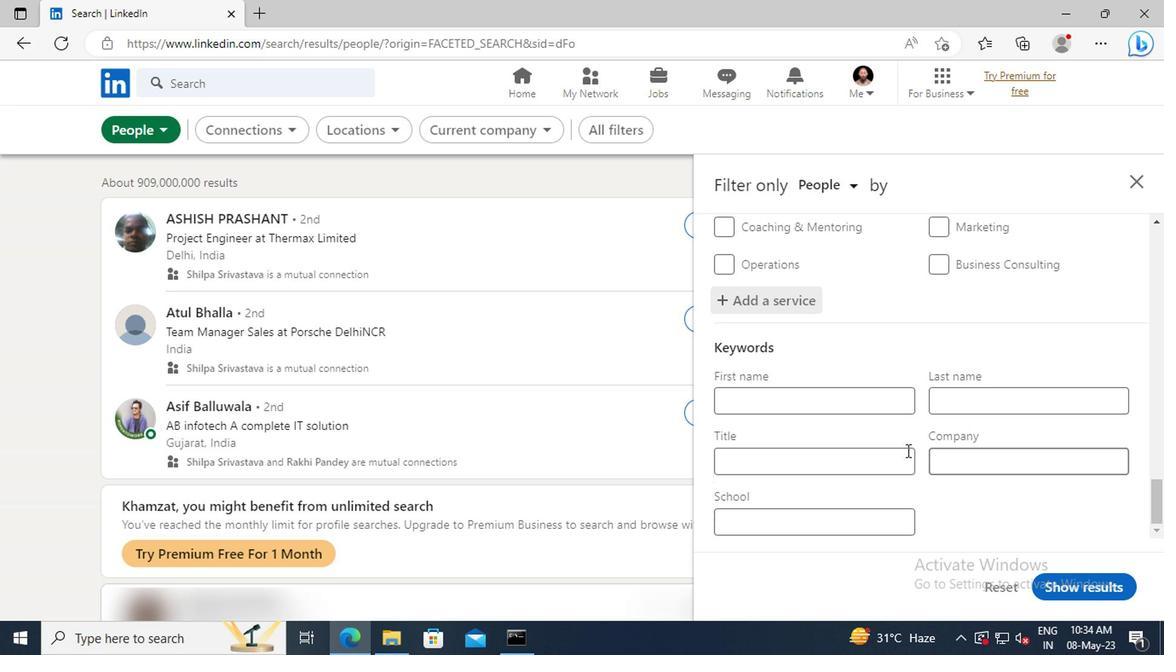 
Action: Mouse pressed left at (854, 458)
Screenshot: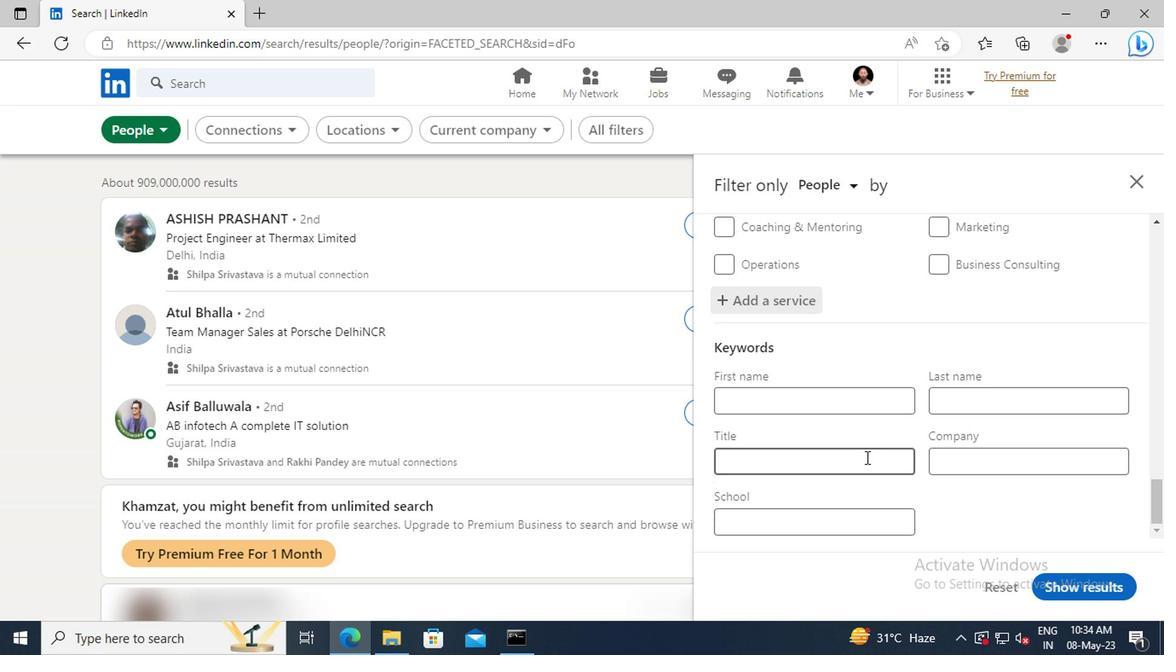 
Action: Key pressed <Key.shift>CUSTOMER<Key.space><Key.shift>SUPPORT<Key.enter>
Screenshot: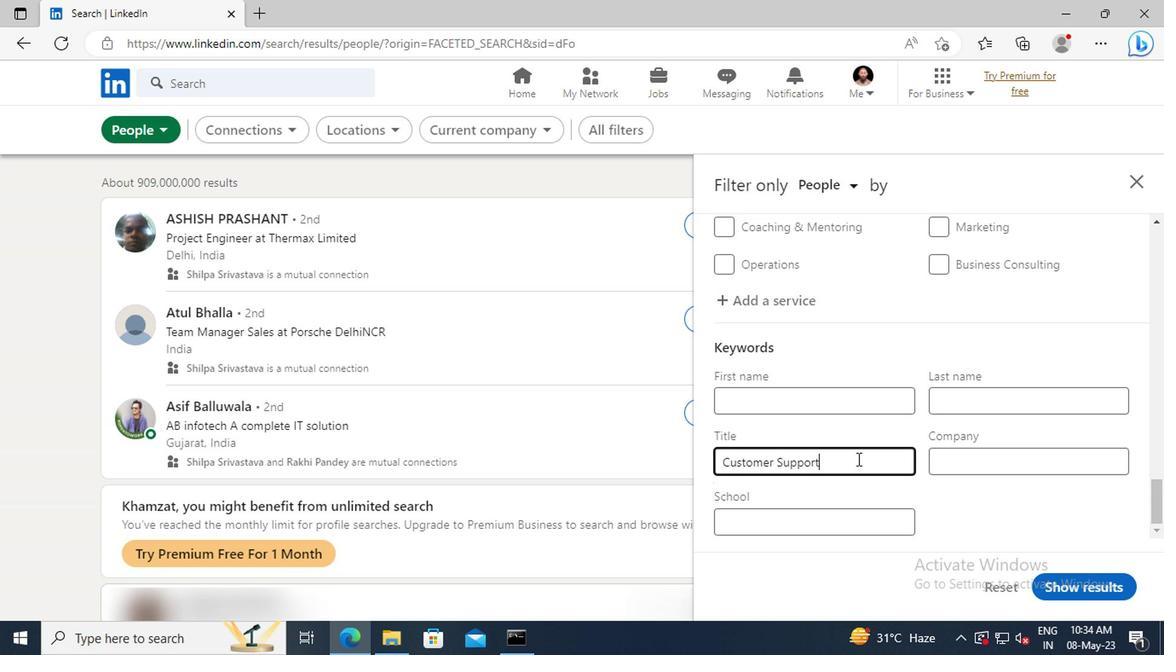 
Action: Mouse moved to (1060, 581)
Screenshot: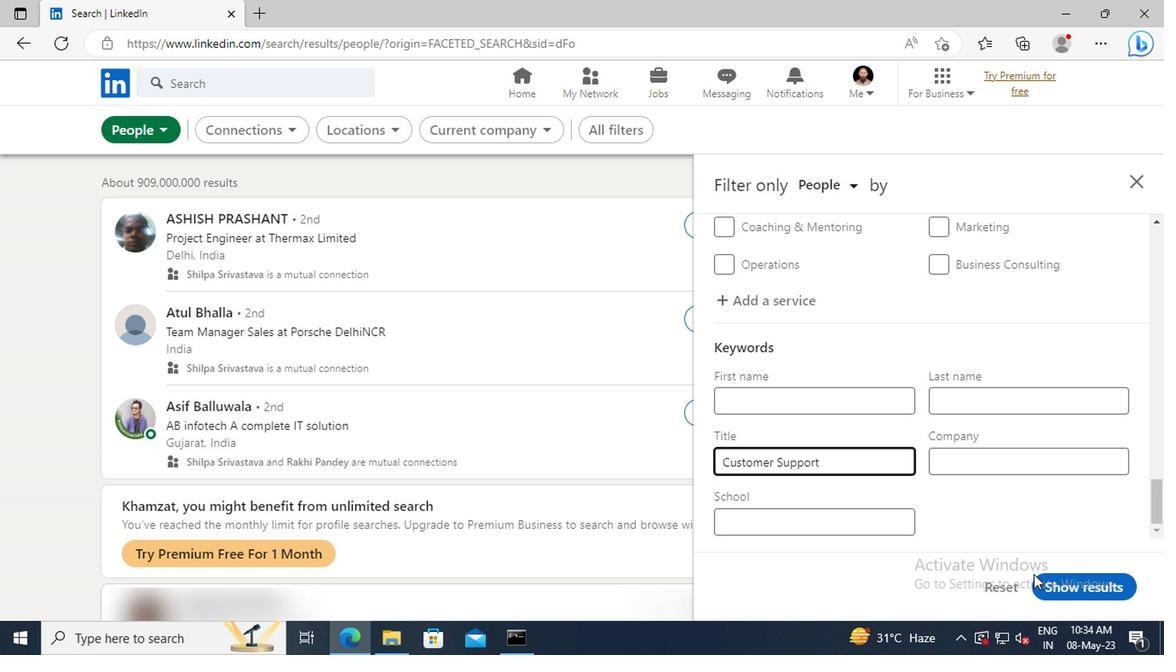 
Action: Mouse pressed left at (1060, 581)
Screenshot: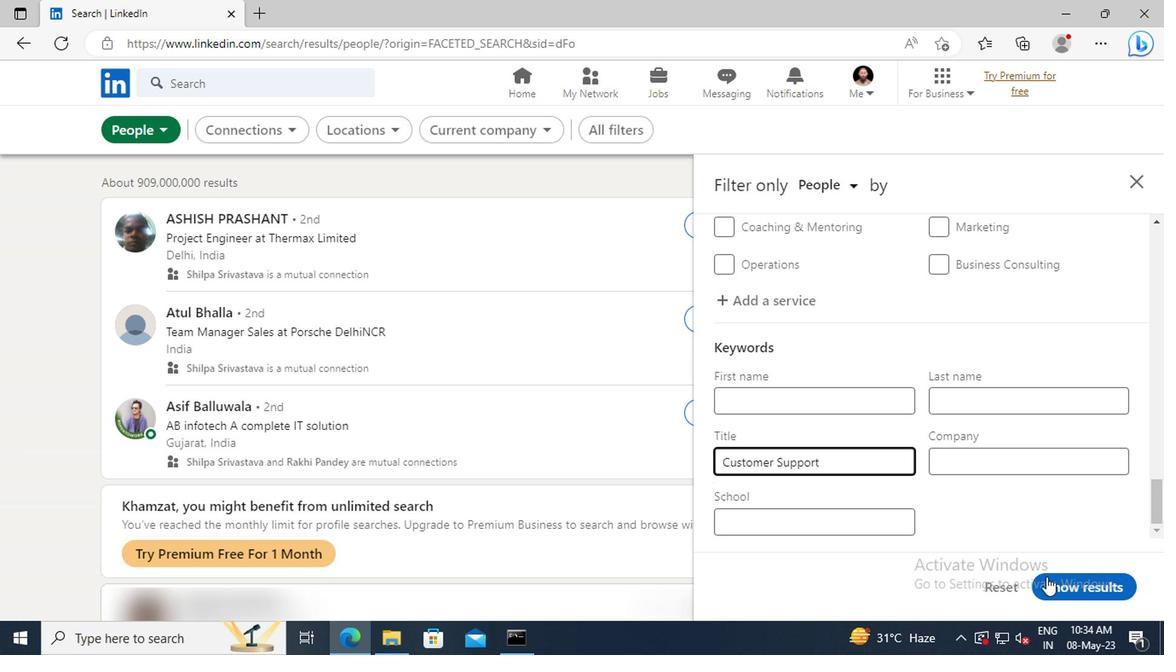 
